 Task: Add a signature Francisco Garcia containing Best wishes for a happy Independence Day, Francisco Garcia to email address softage.4@softage.net and add a label Training
Action: Mouse moved to (1034, 103)
Screenshot: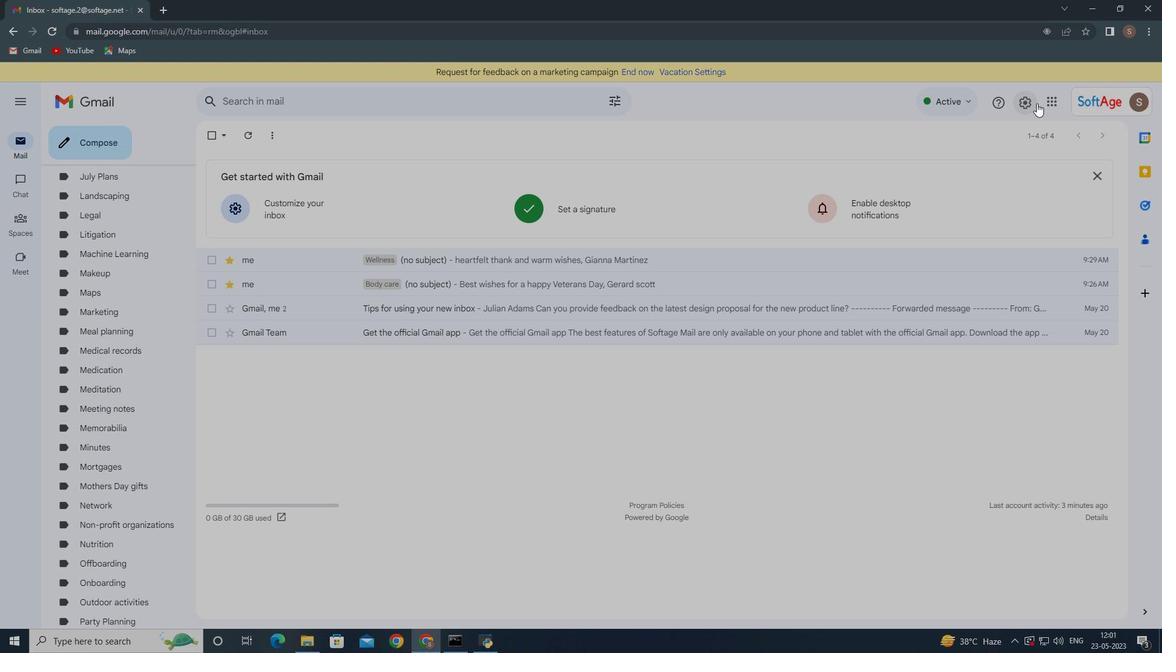 
Action: Mouse pressed left at (1034, 103)
Screenshot: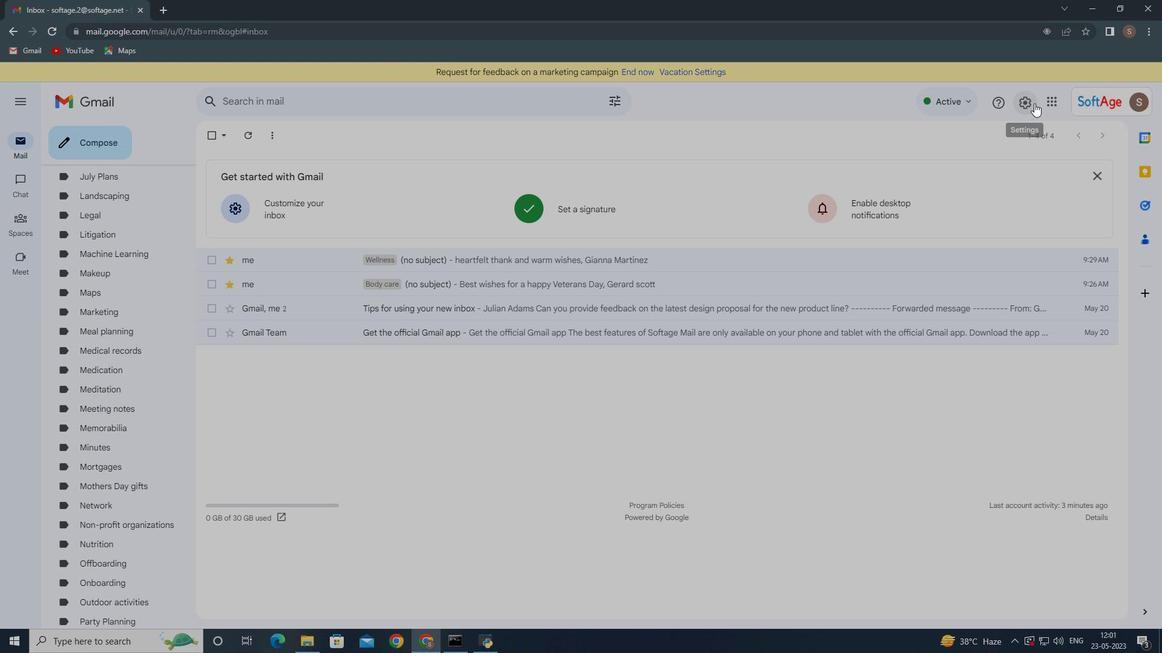 
Action: Mouse moved to (990, 158)
Screenshot: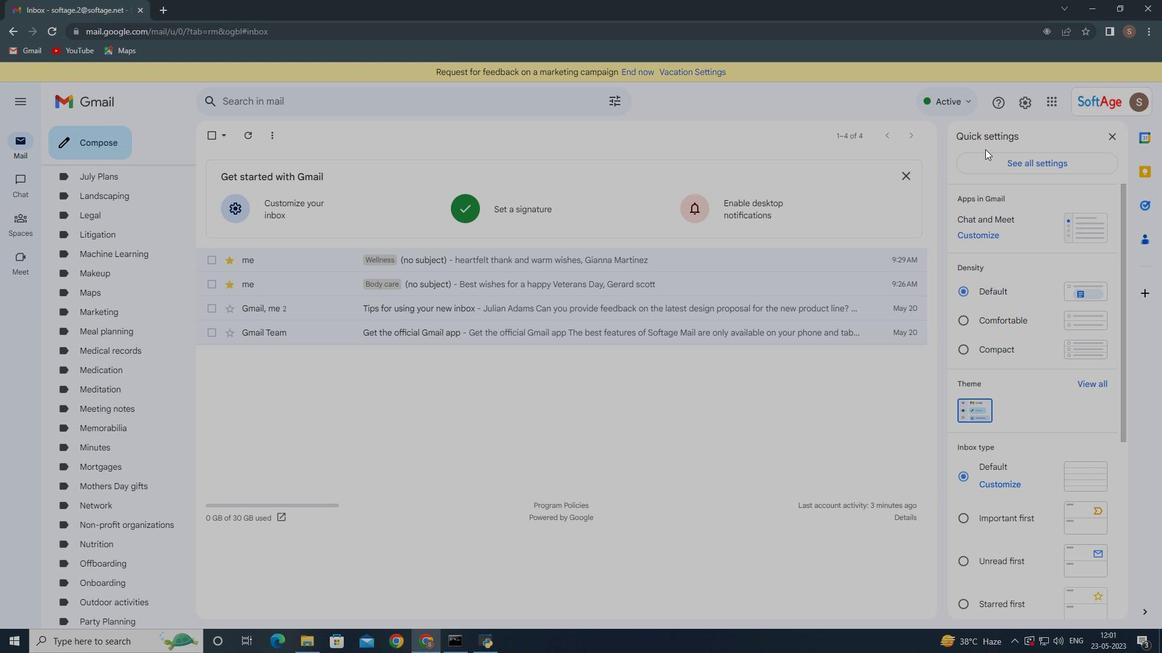 
Action: Mouse pressed left at (990, 158)
Screenshot: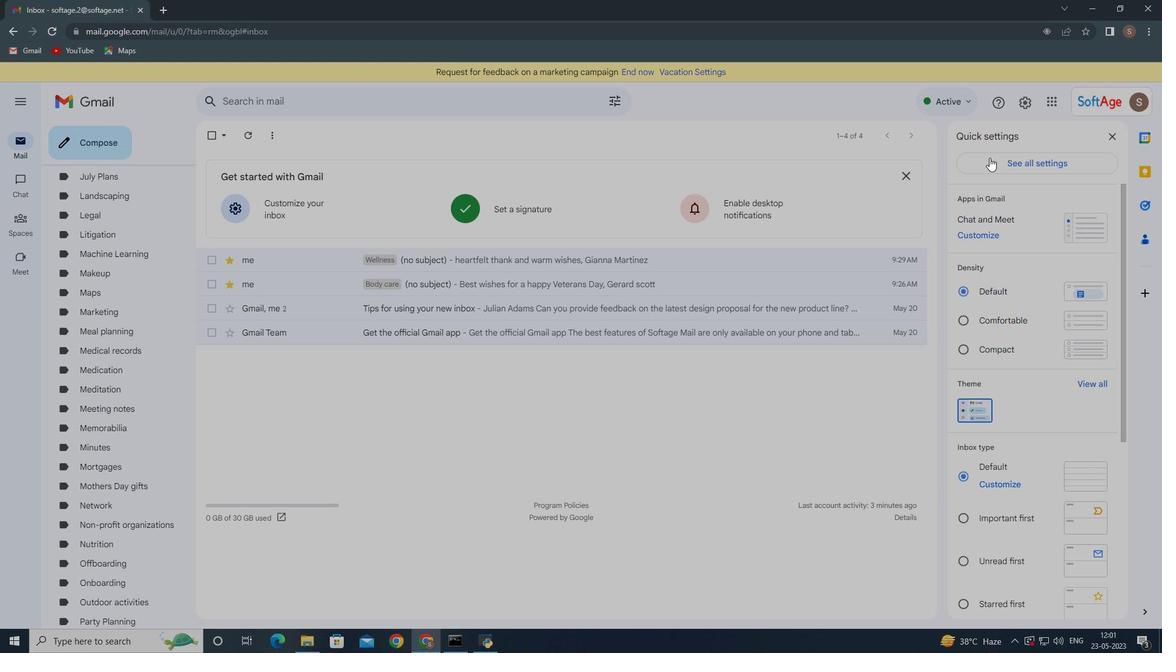 
Action: Mouse moved to (548, 214)
Screenshot: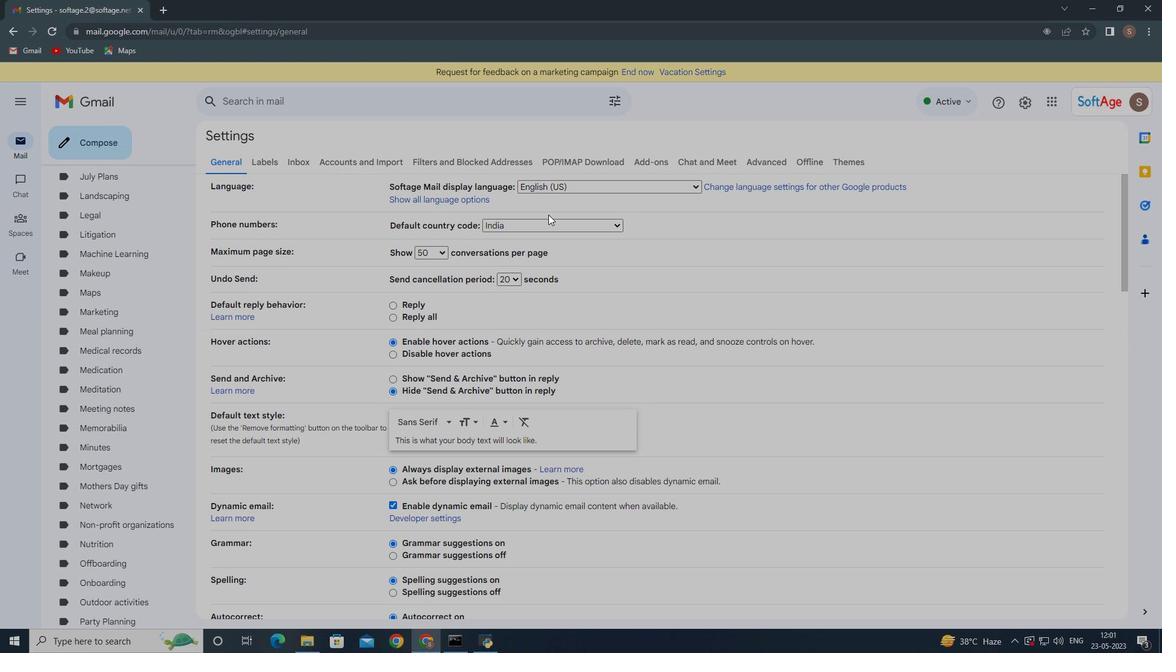 
Action: Mouse scrolled (548, 214) with delta (0, 0)
Screenshot: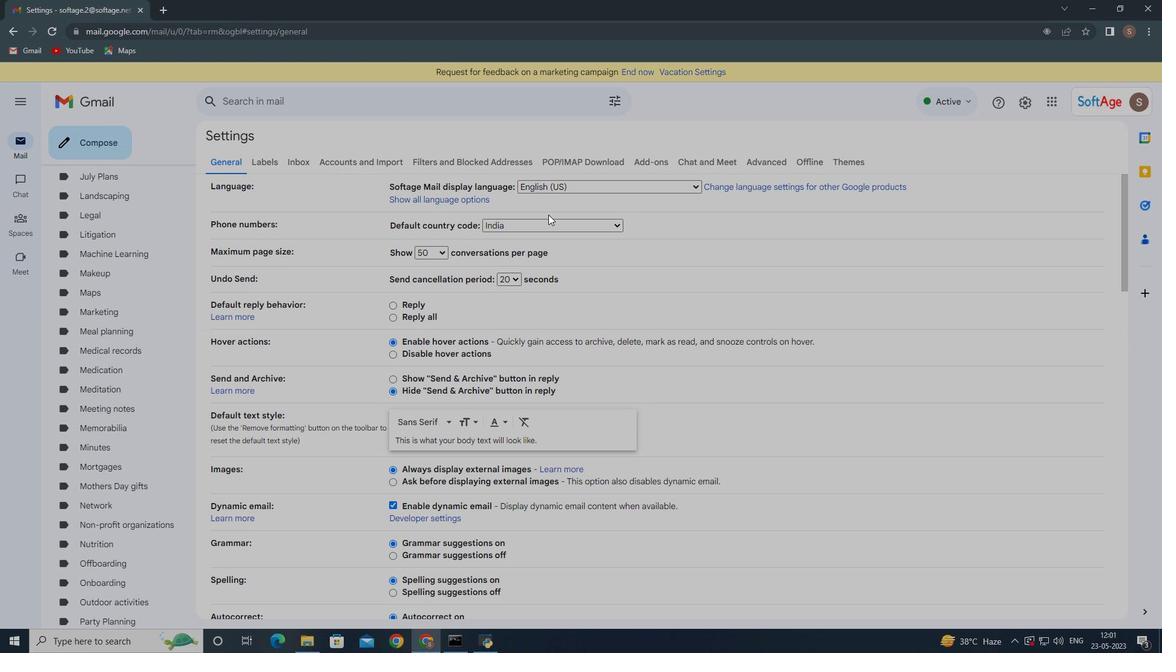 
Action: Mouse moved to (548, 215)
Screenshot: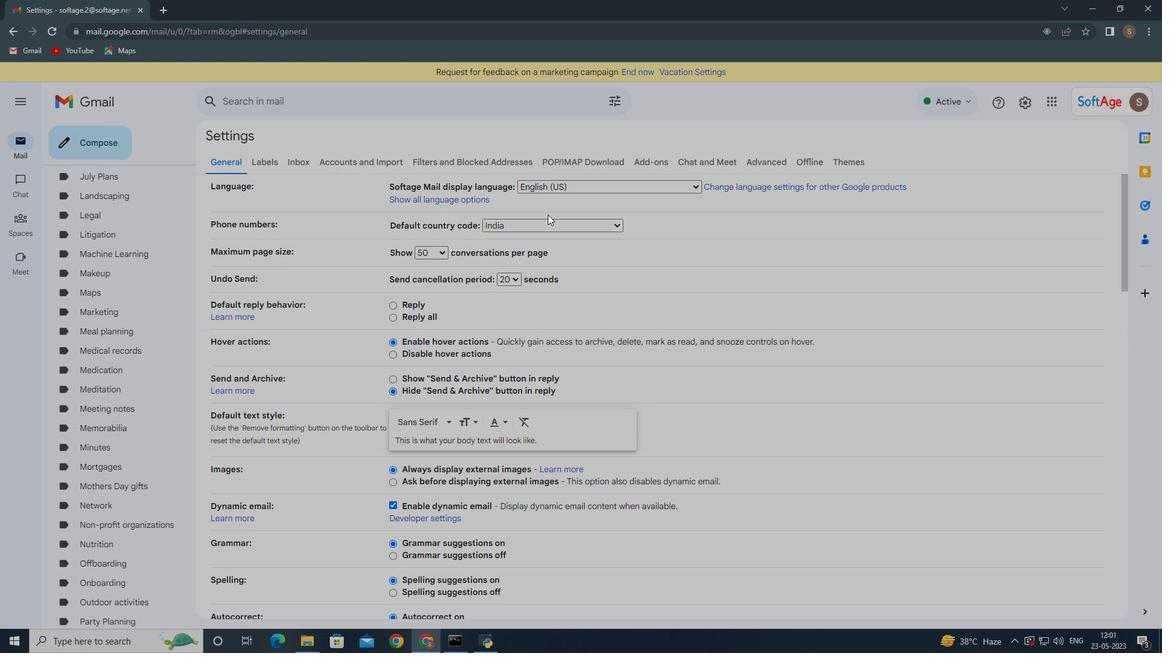 
Action: Mouse scrolled (548, 214) with delta (0, 0)
Screenshot: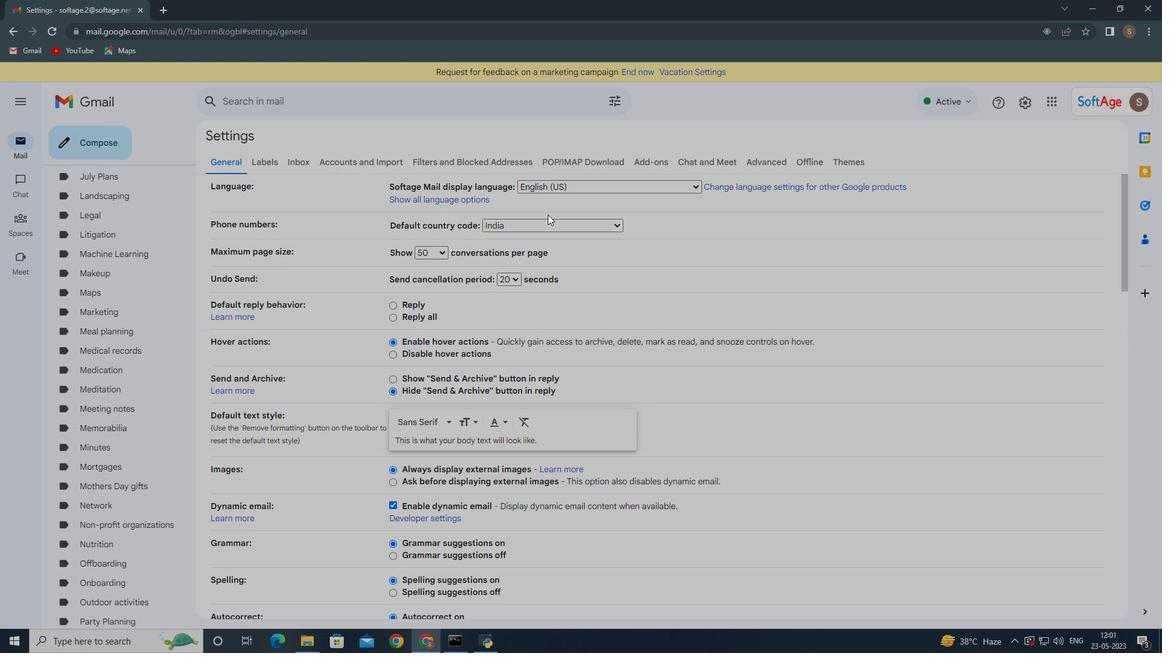 
Action: Mouse moved to (548, 216)
Screenshot: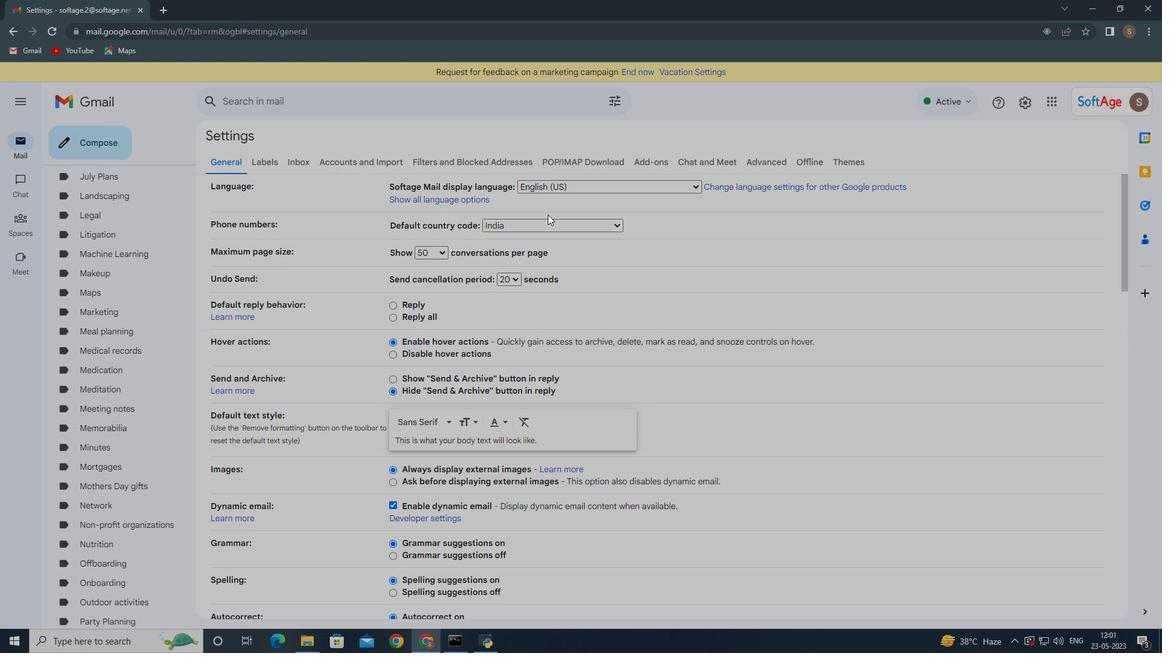 
Action: Mouse scrolled (548, 215) with delta (0, 0)
Screenshot: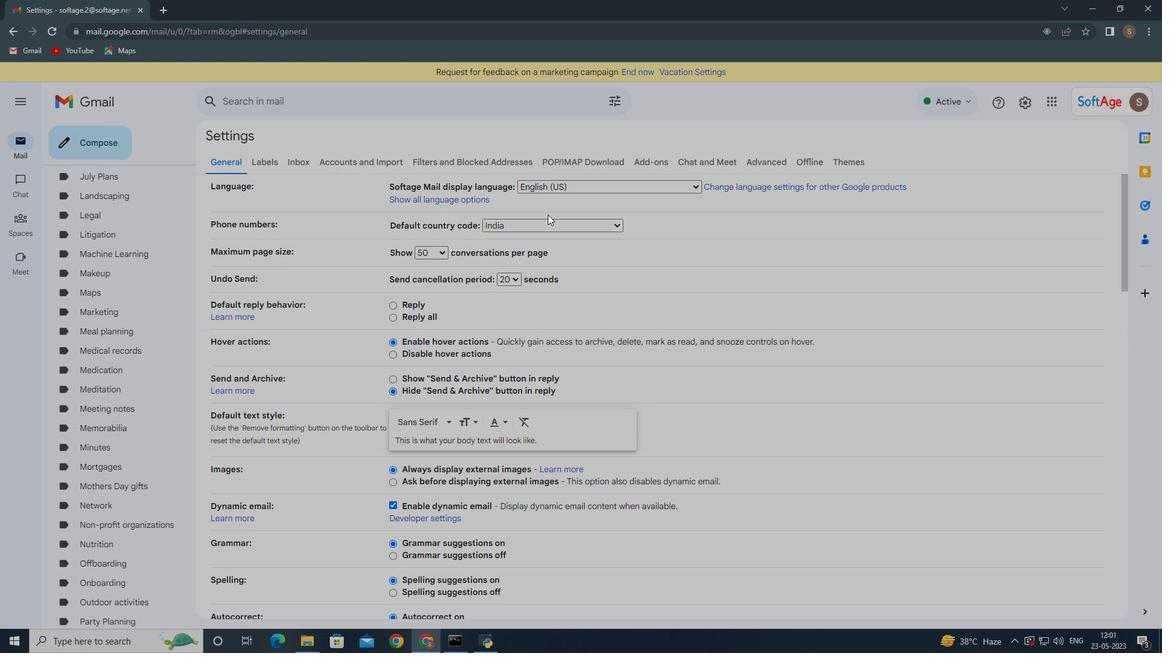 
Action: Mouse scrolled (548, 215) with delta (0, 0)
Screenshot: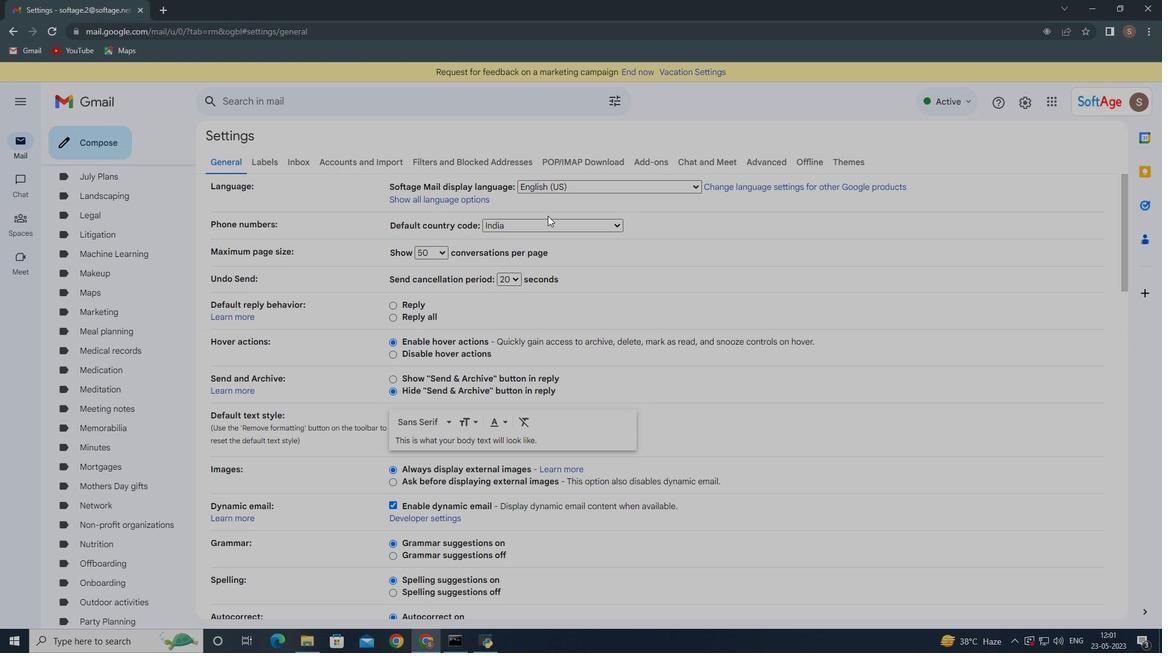 
Action: Mouse scrolled (548, 215) with delta (0, 0)
Screenshot: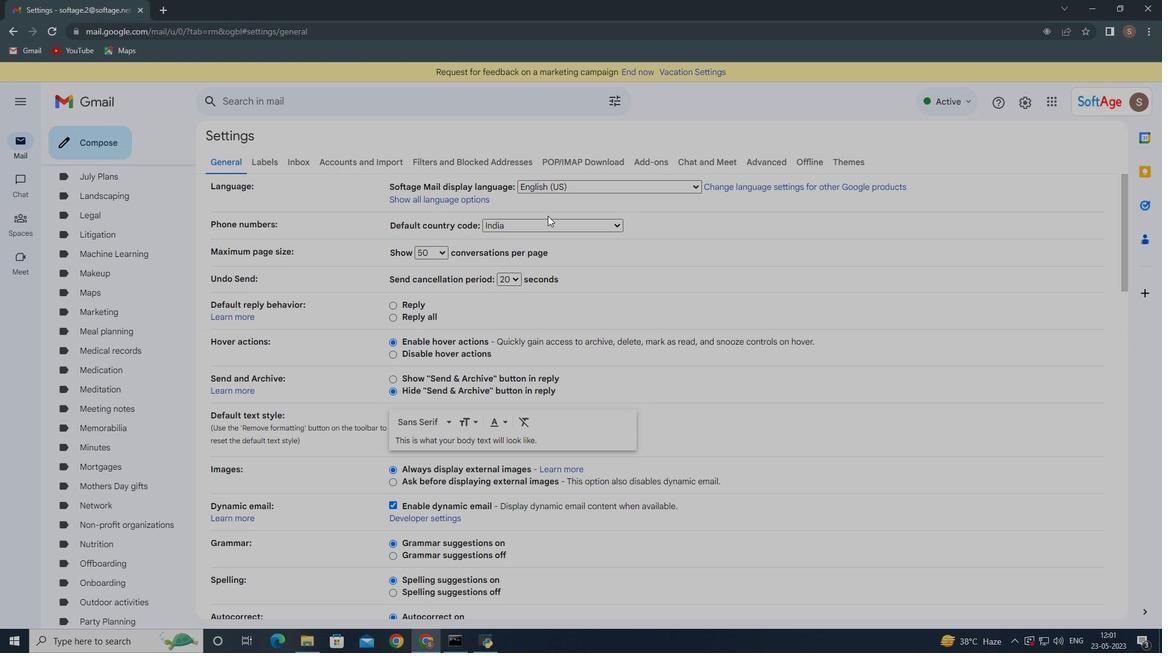 
Action: Mouse moved to (544, 222)
Screenshot: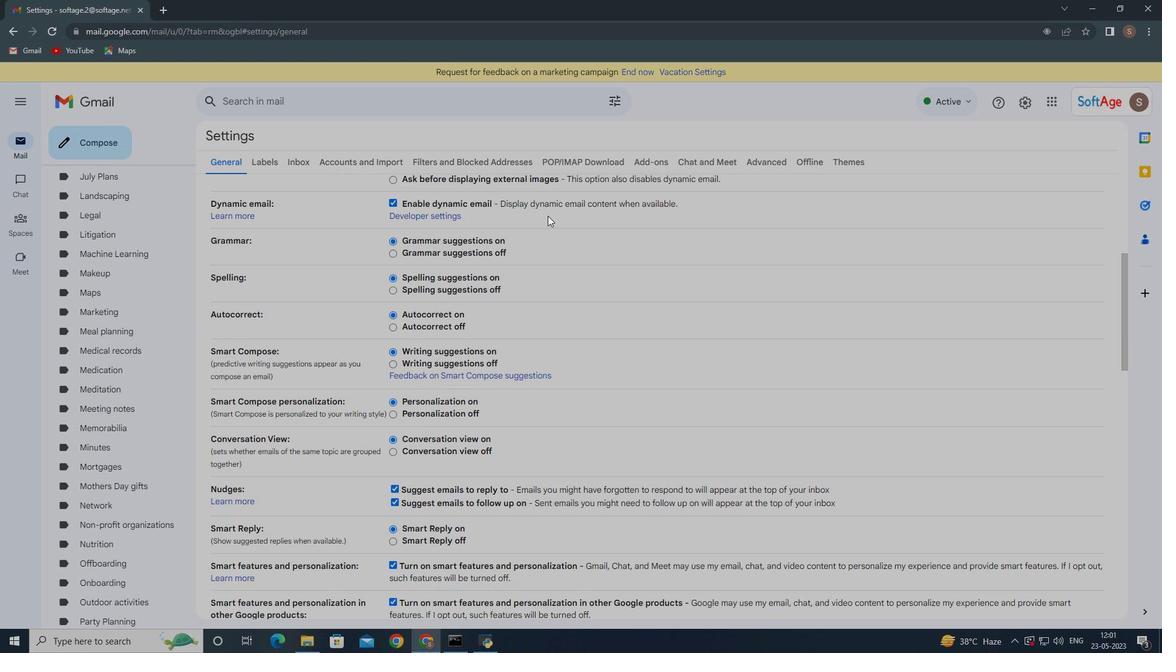
Action: Mouse scrolled (546, 217) with delta (0, 0)
Screenshot: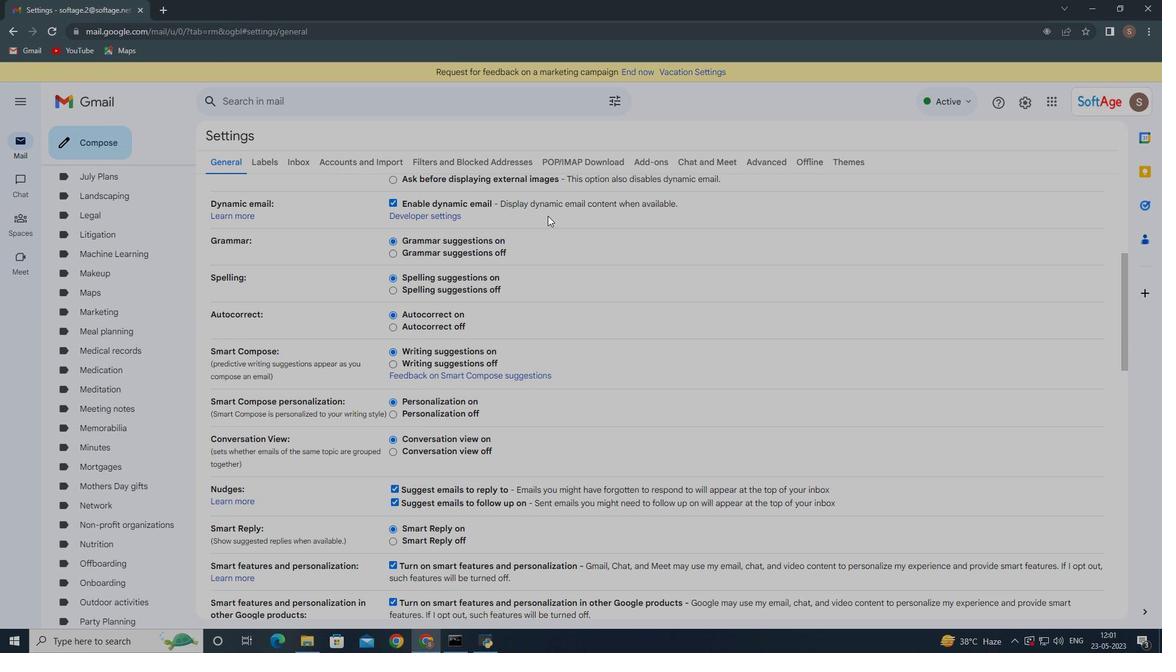 
Action: Mouse scrolled (546, 219) with delta (0, 0)
Screenshot: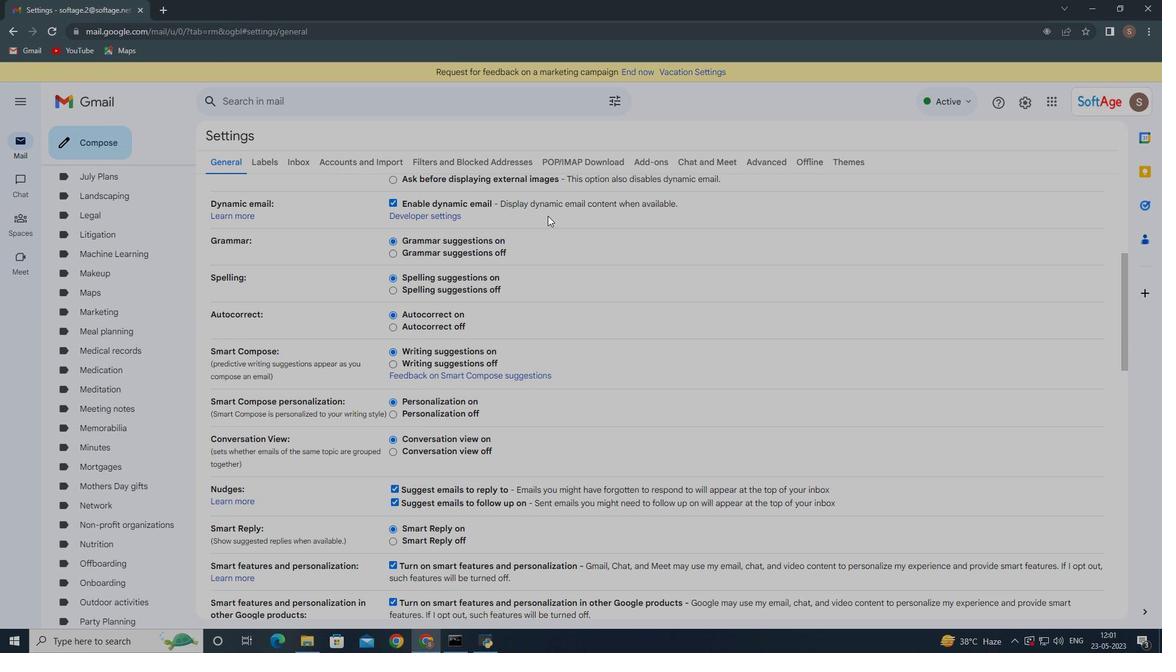 
Action: Mouse scrolled (544, 221) with delta (0, 0)
Screenshot: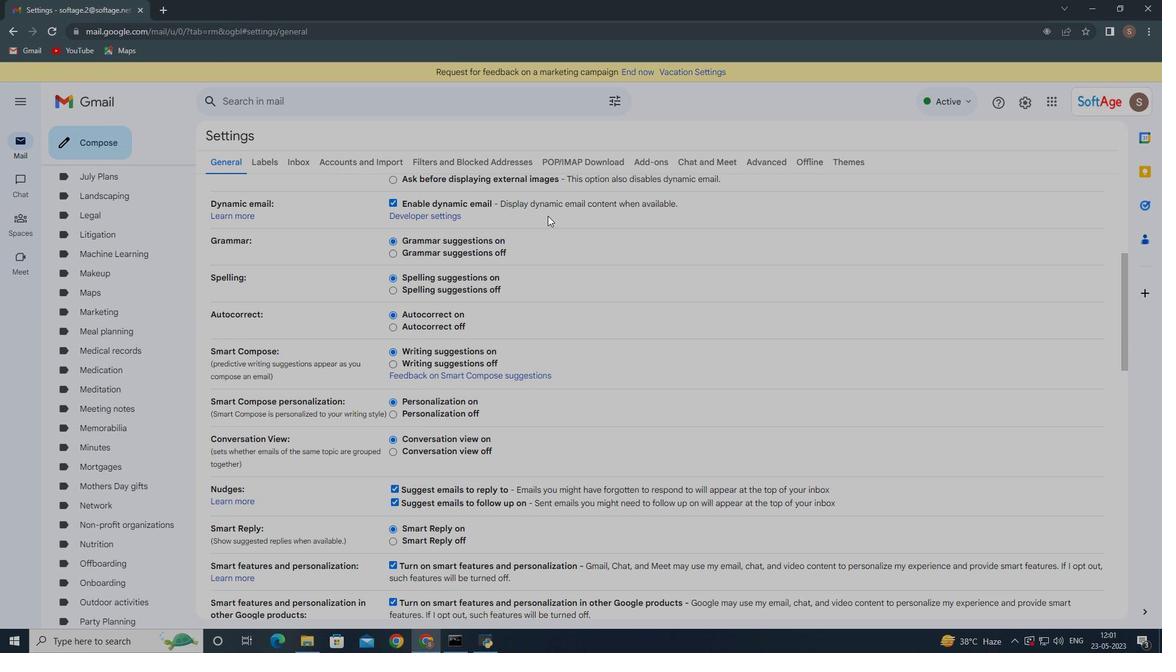 
Action: Mouse moved to (544, 223)
Screenshot: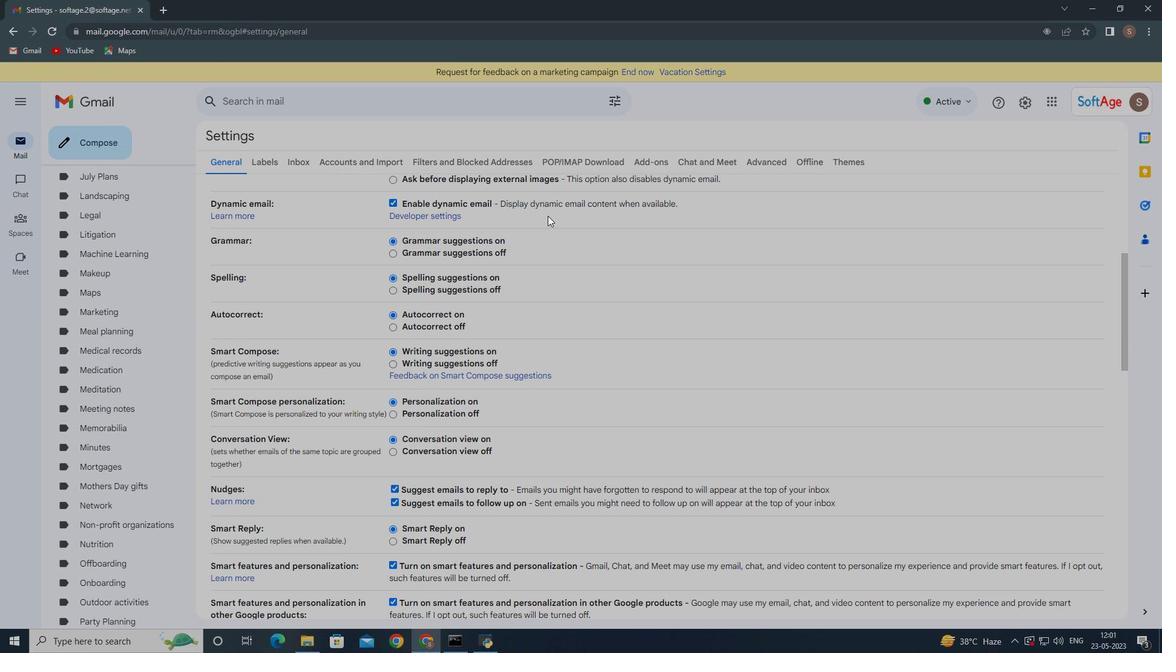 
Action: Mouse scrolled (544, 222) with delta (0, 0)
Screenshot: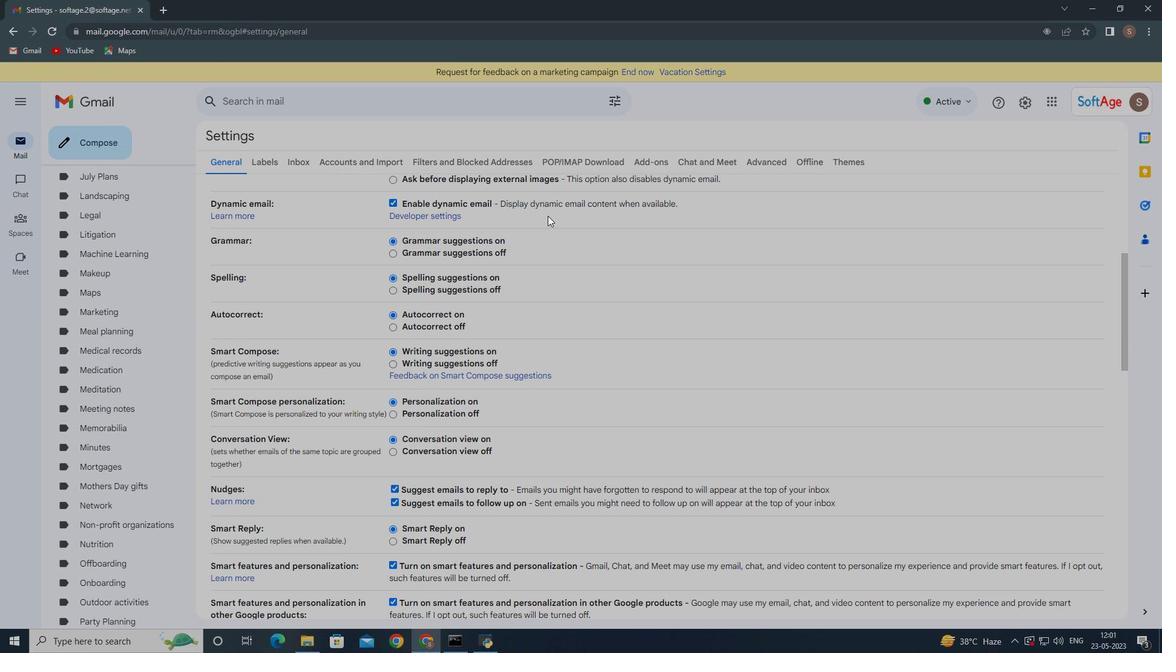 
Action: Mouse moved to (542, 226)
Screenshot: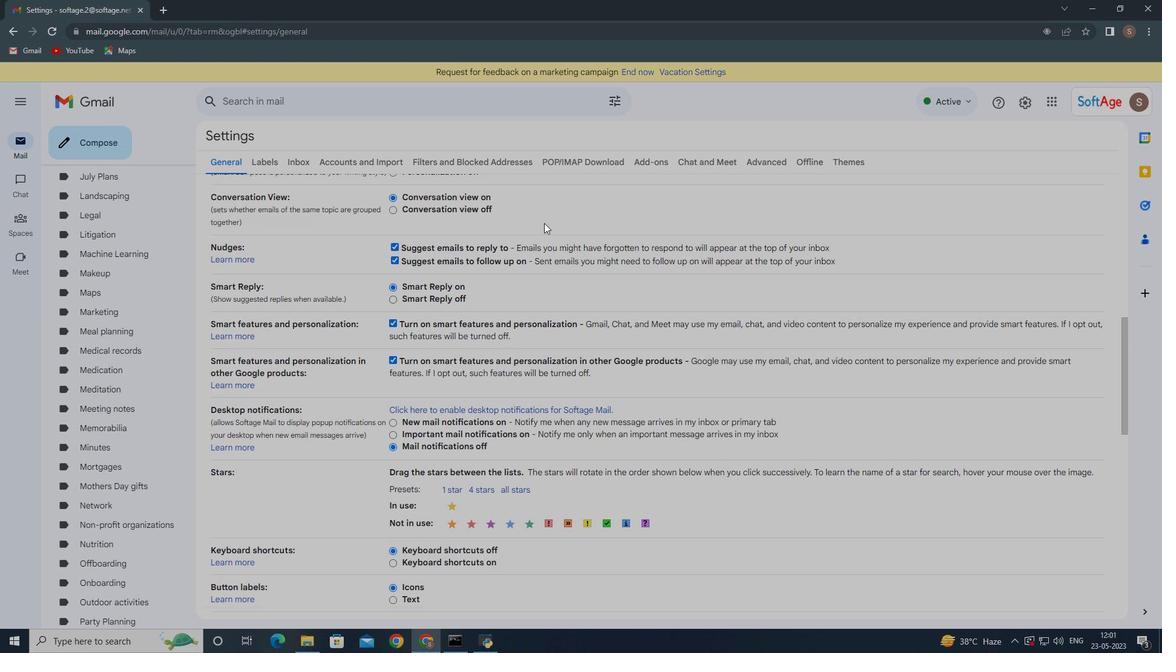 
Action: Mouse scrolled (543, 225) with delta (0, 0)
Screenshot: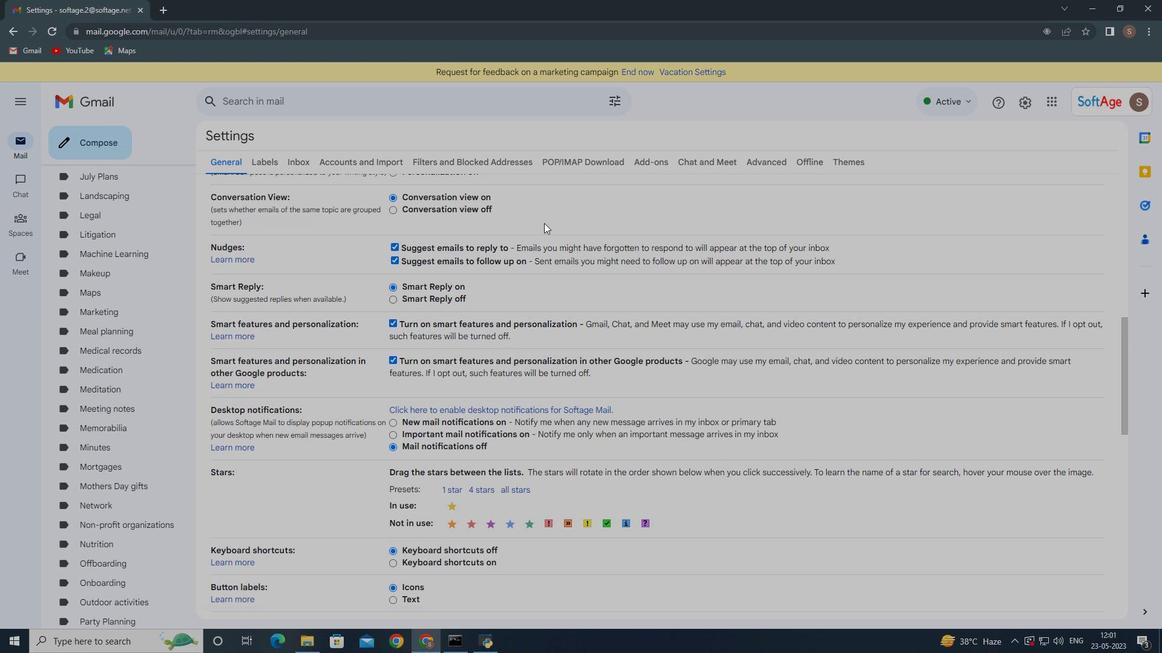 
Action: Mouse moved to (540, 228)
Screenshot: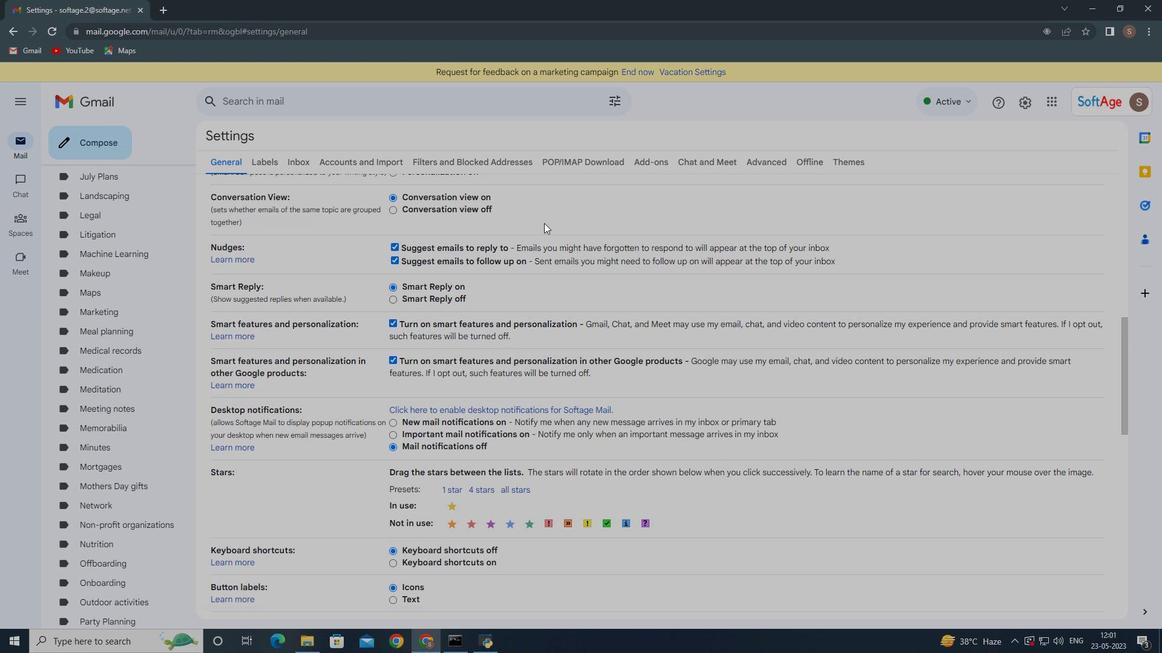 
Action: Mouse scrolled (540, 228) with delta (0, 0)
Screenshot: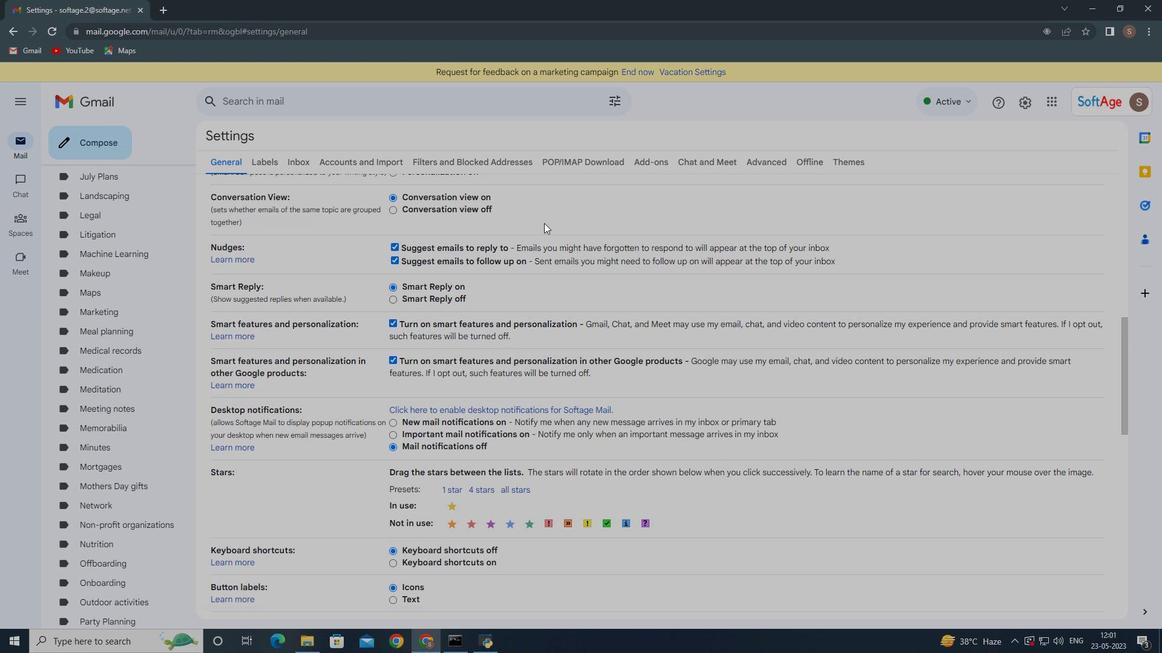 
Action: Mouse moved to (538, 233)
Screenshot: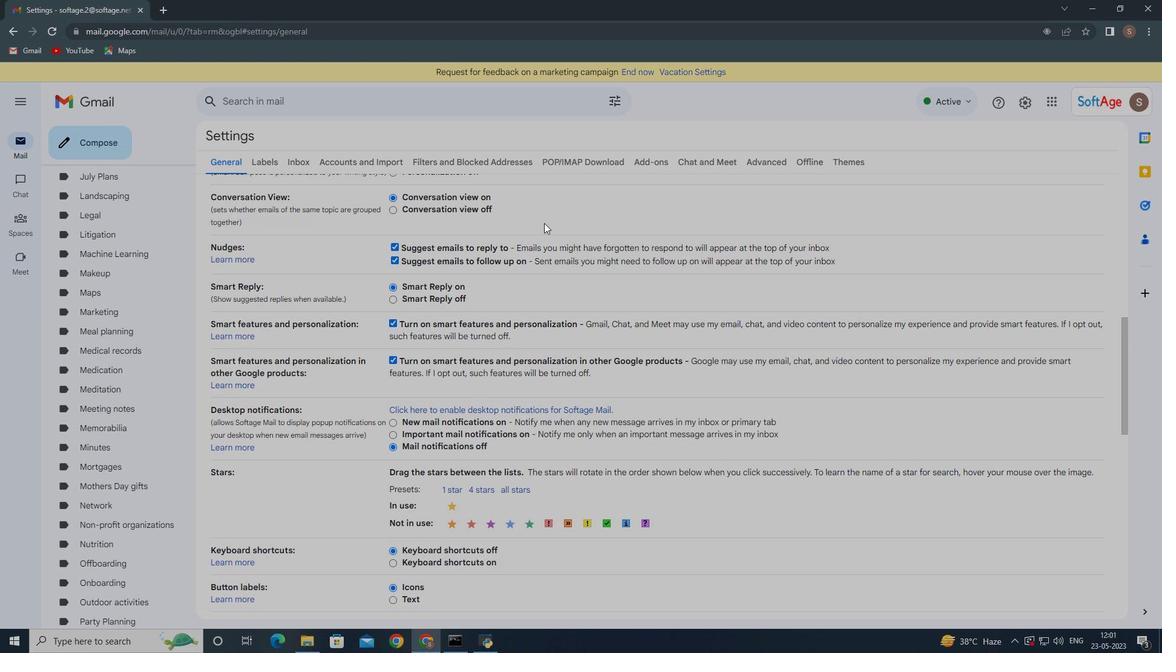 
Action: Mouse scrolled (538, 232) with delta (0, 0)
Screenshot: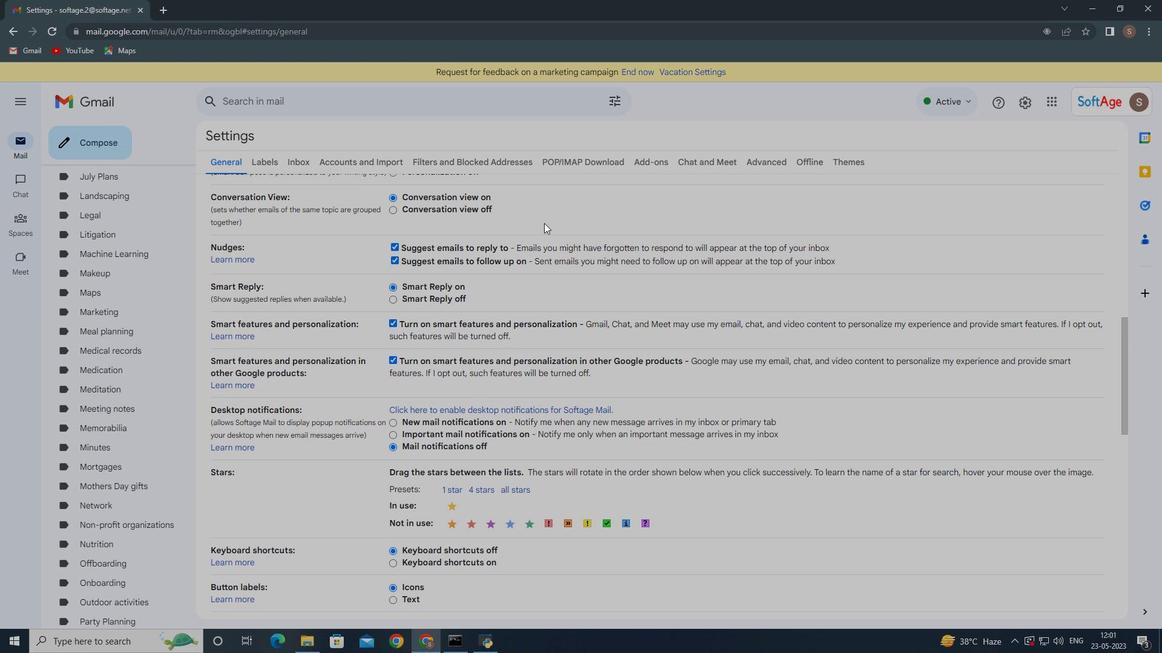 
Action: Mouse moved to (538, 233)
Screenshot: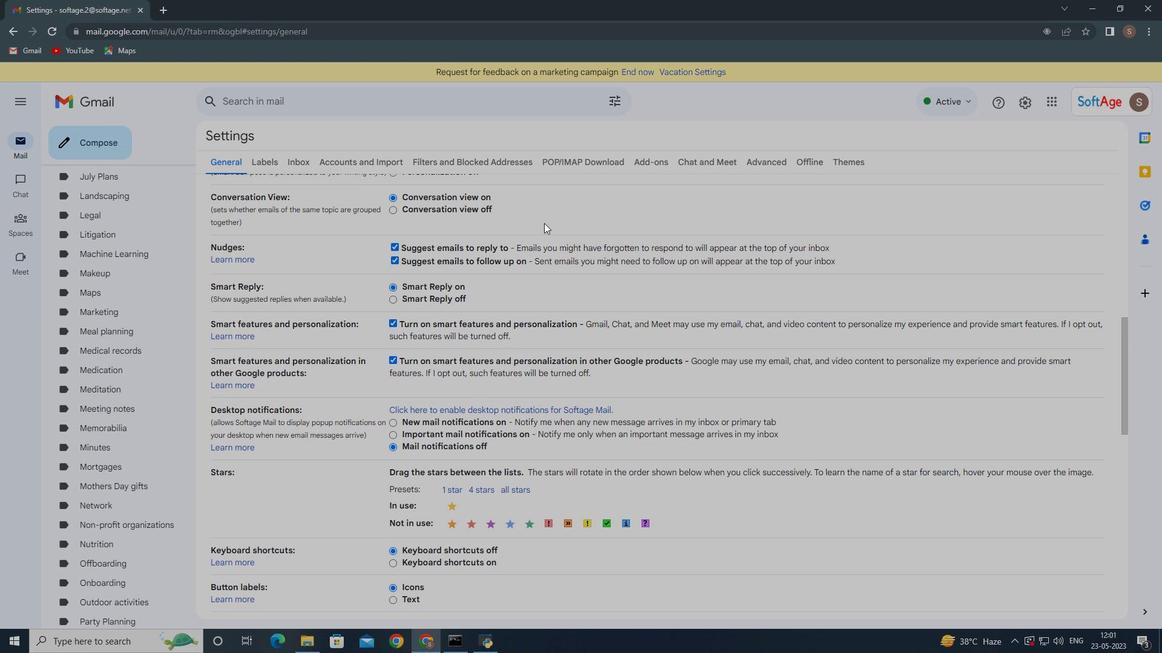 
Action: Mouse scrolled (538, 233) with delta (0, 0)
Screenshot: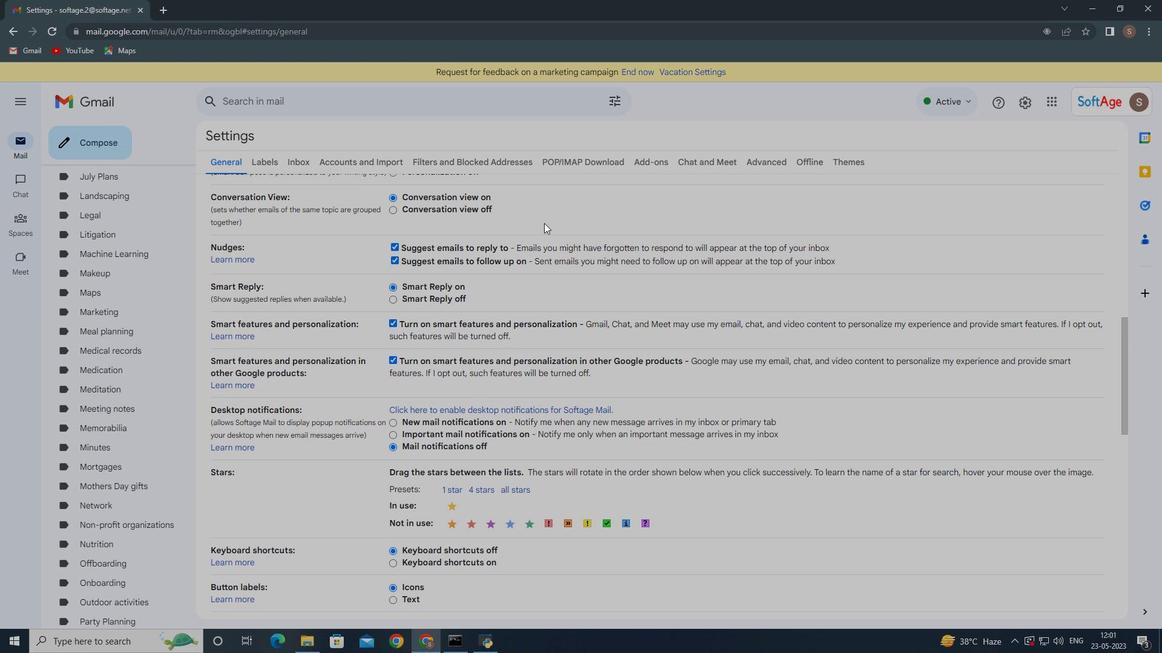 
Action: Mouse moved to (540, 239)
Screenshot: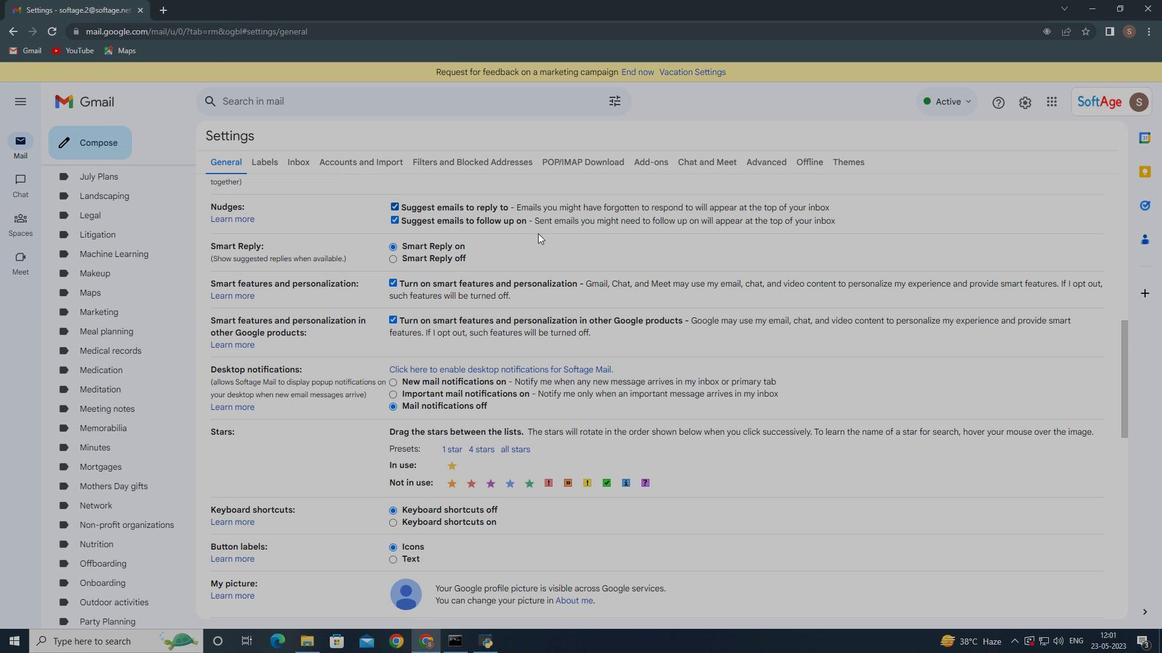 
Action: Mouse scrolled (540, 238) with delta (0, 0)
Screenshot: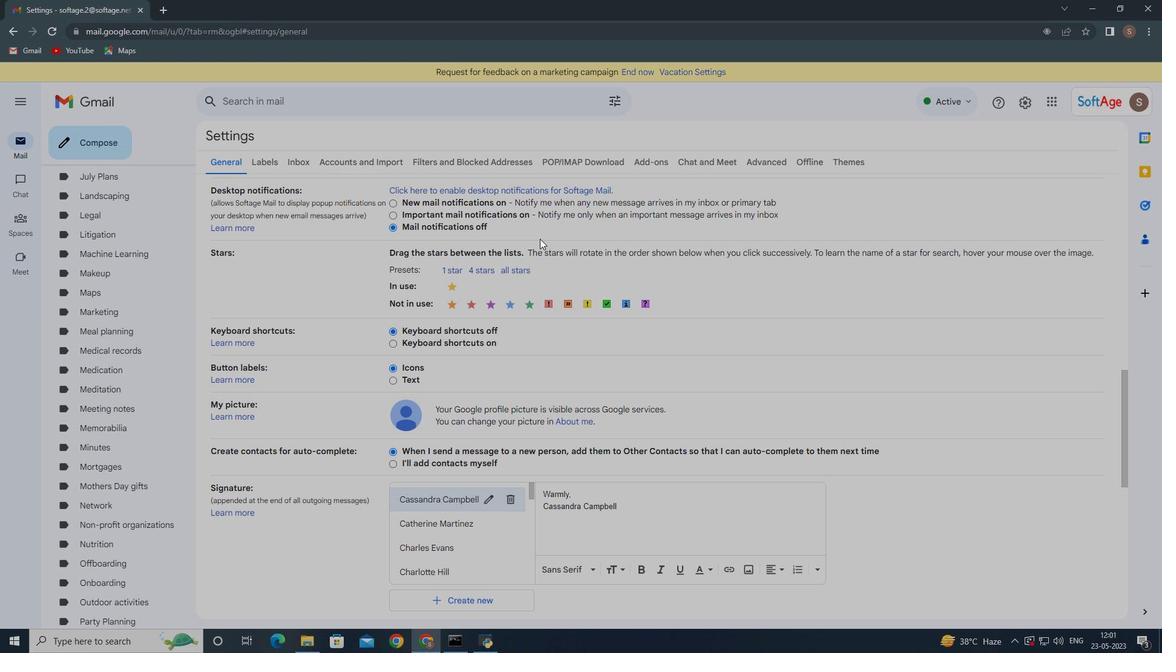
Action: Mouse moved to (540, 242)
Screenshot: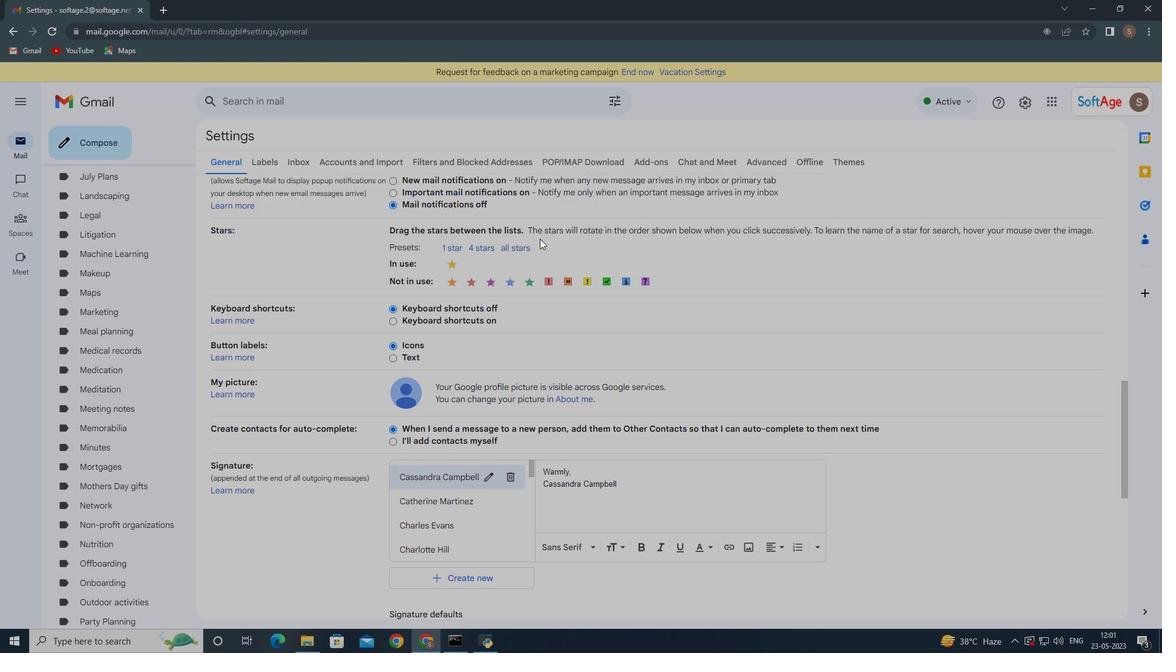 
Action: Mouse scrolled (540, 241) with delta (0, 0)
Screenshot: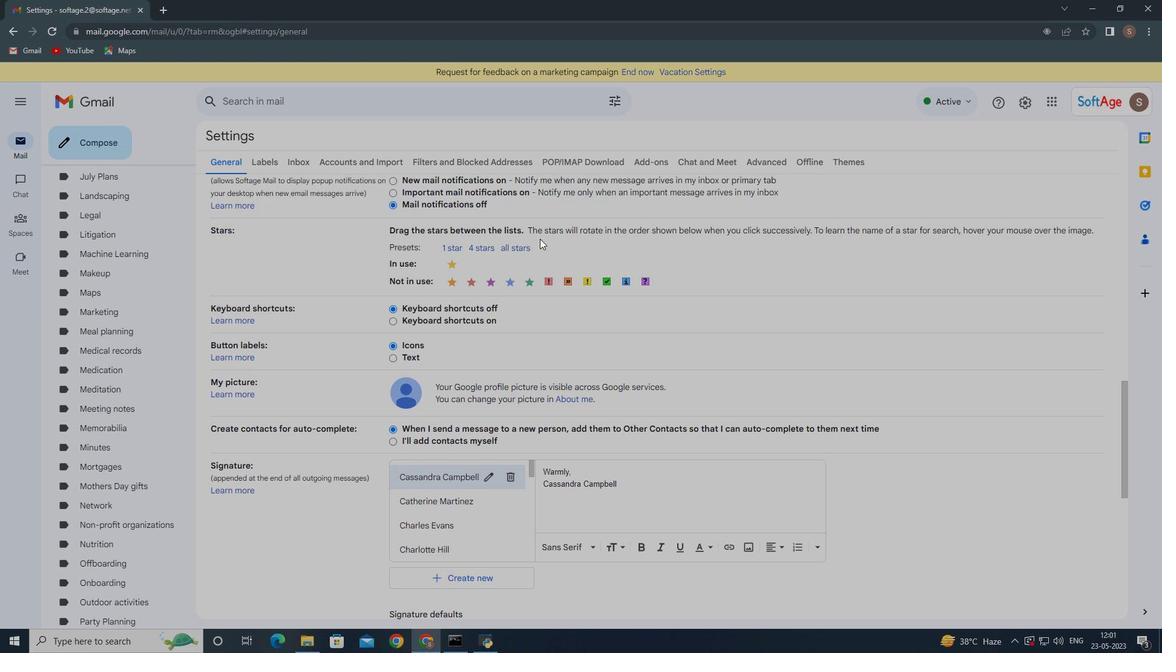 
Action: Mouse moved to (540, 245)
Screenshot: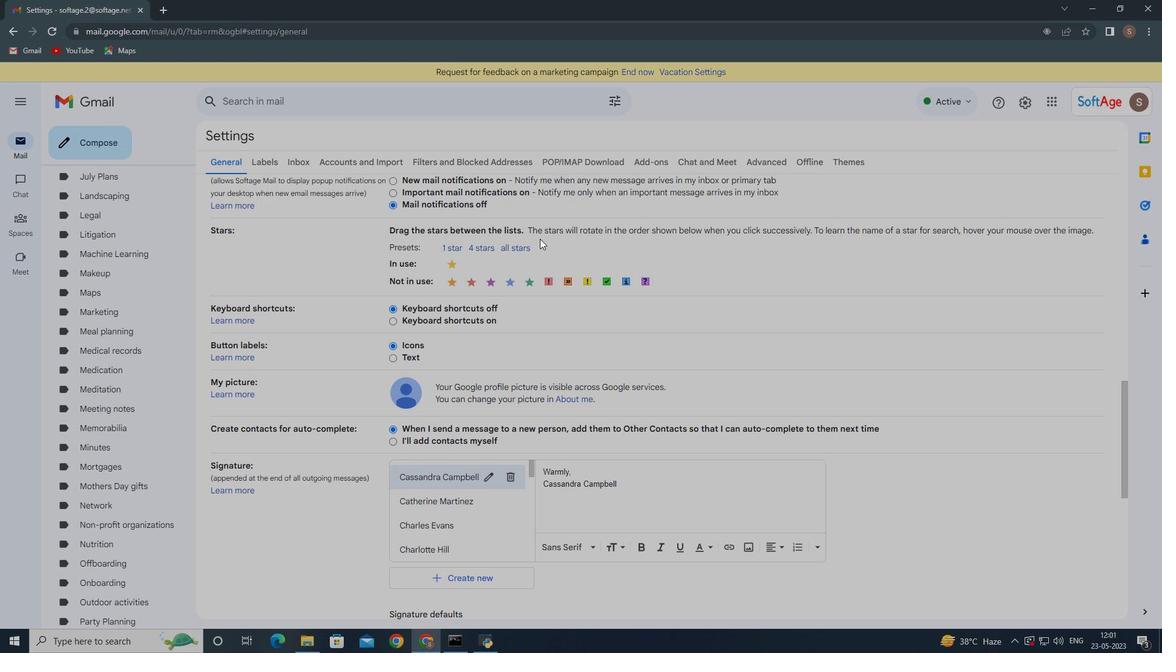 
Action: Mouse scrolled (540, 244) with delta (0, 0)
Screenshot: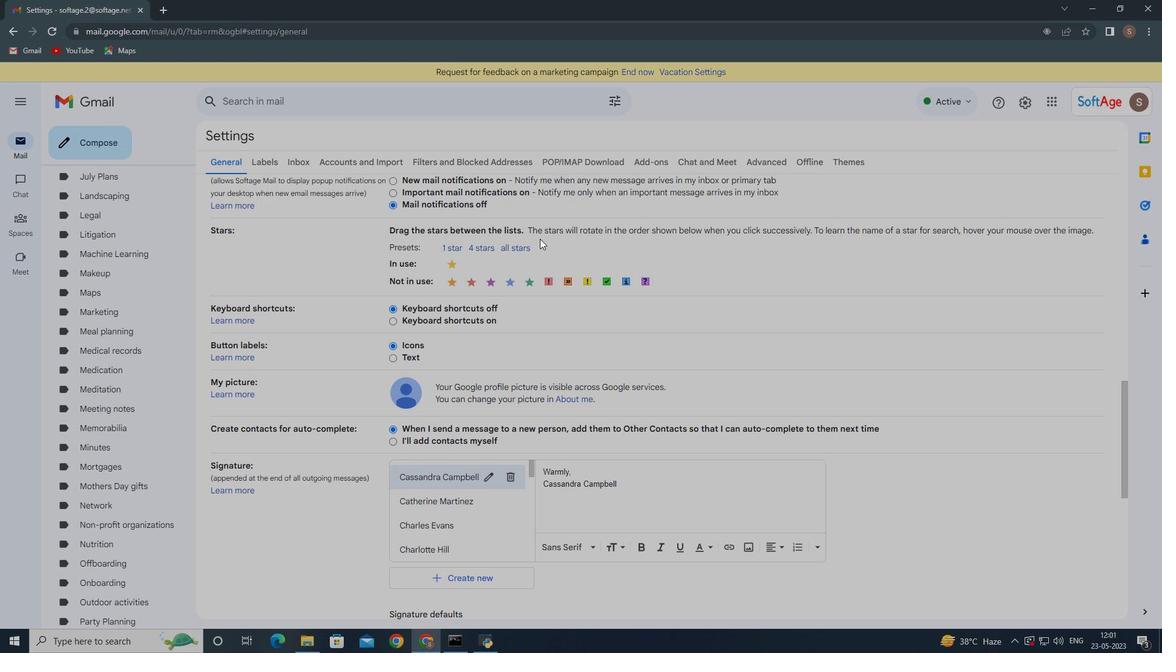 
Action: Mouse moved to (540, 248)
Screenshot: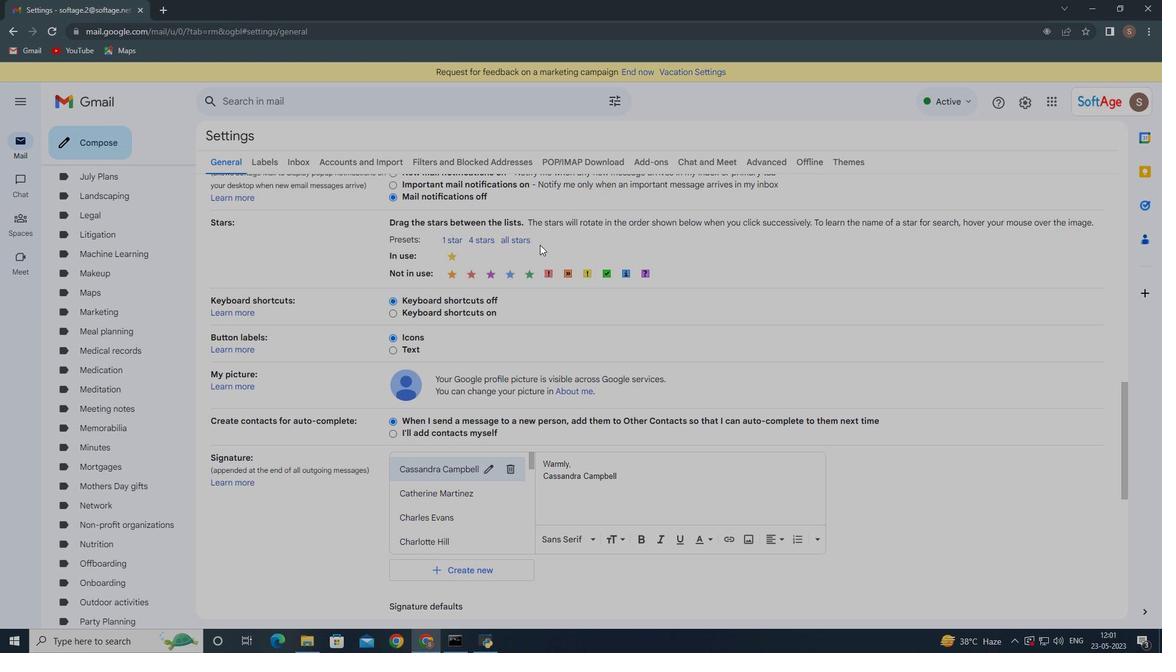 
Action: Mouse scrolled (540, 247) with delta (0, 0)
Screenshot: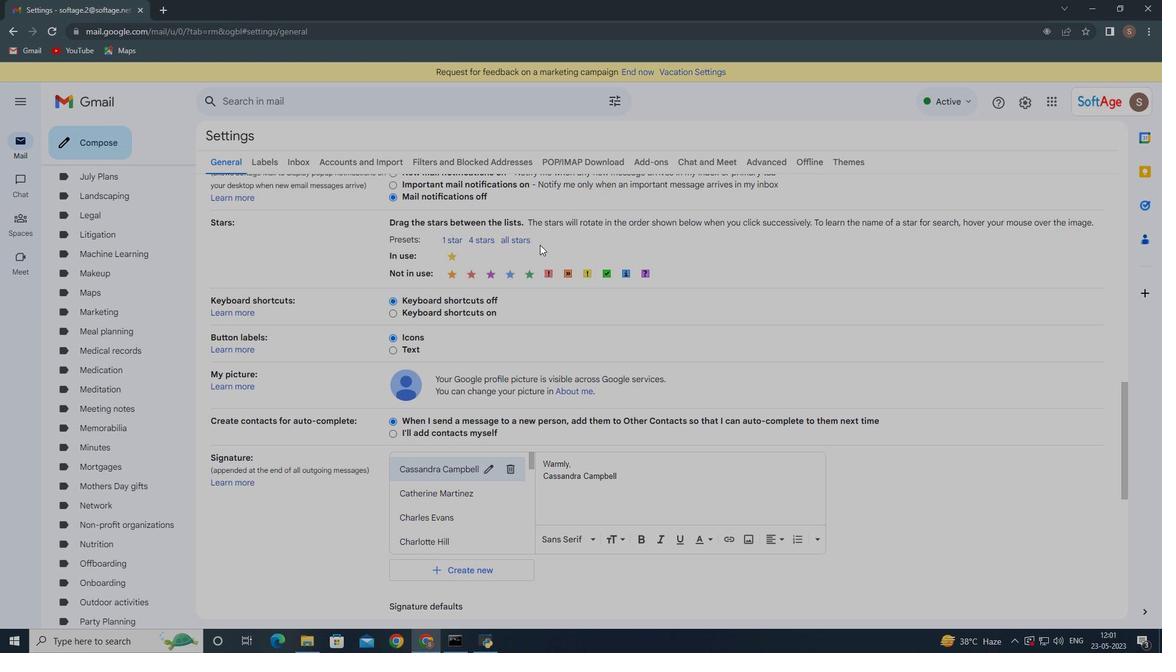 
Action: Mouse moved to (540, 253)
Screenshot: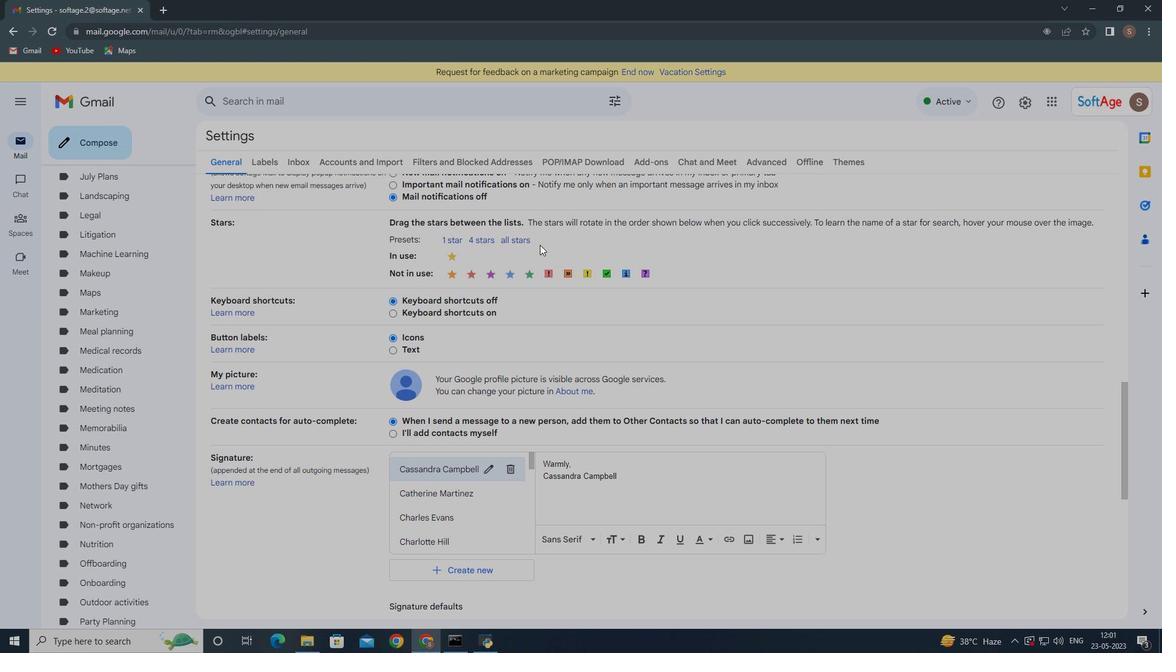 
Action: Mouse scrolled (540, 253) with delta (0, 0)
Screenshot: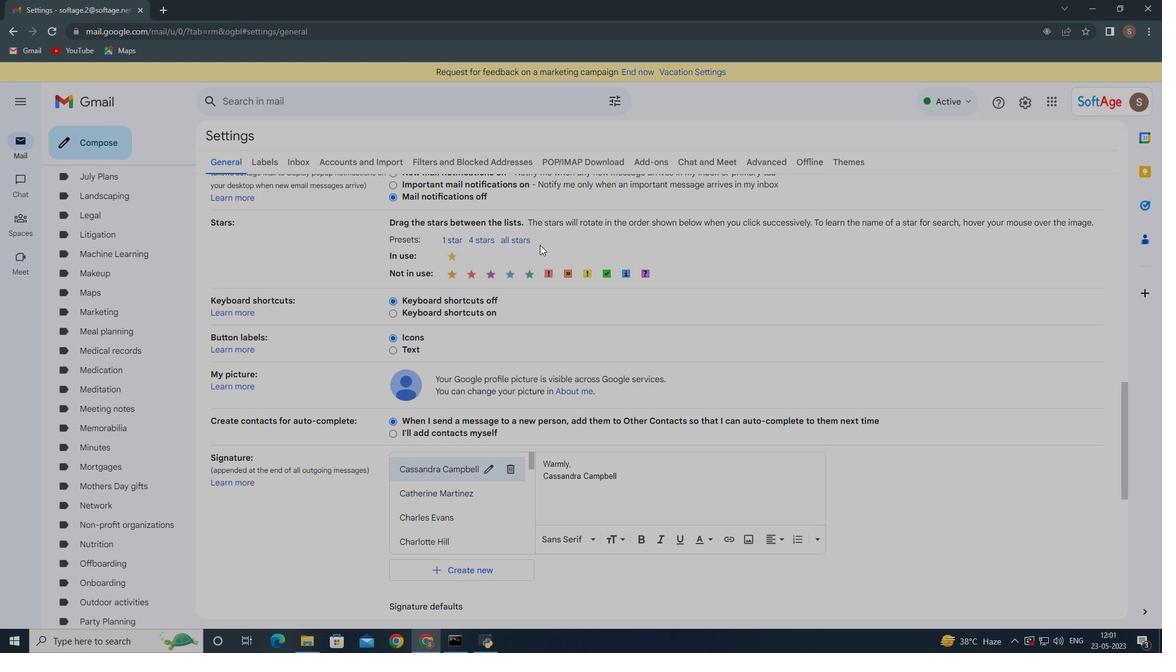 
Action: Mouse moved to (488, 278)
Screenshot: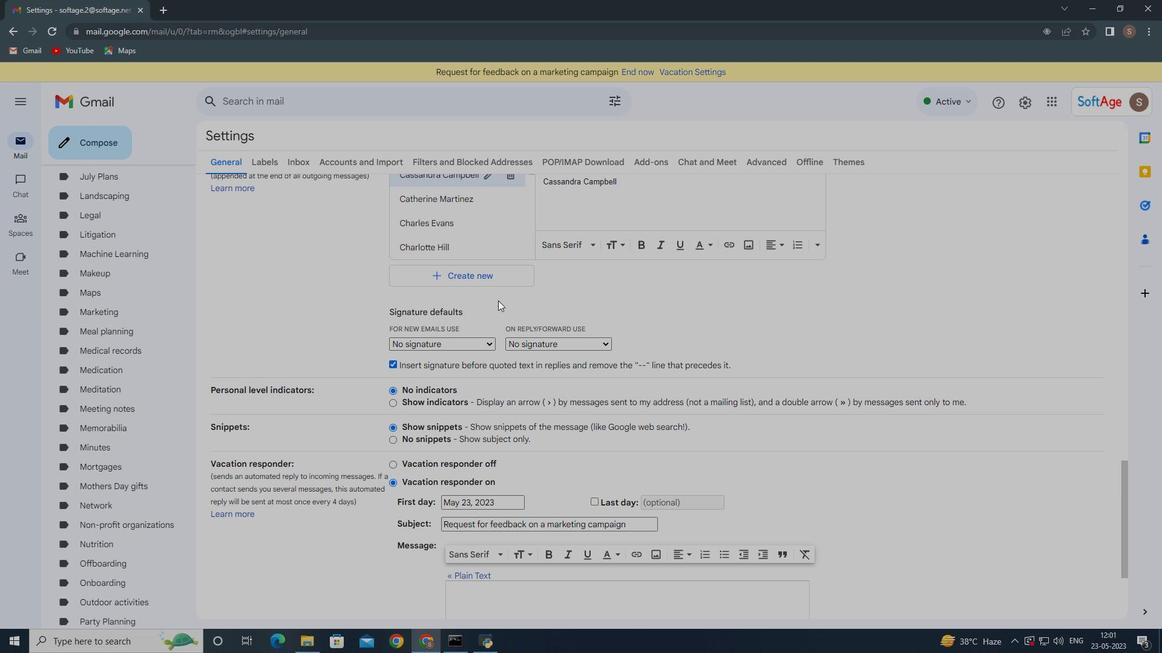 
Action: Mouse pressed left at (488, 278)
Screenshot: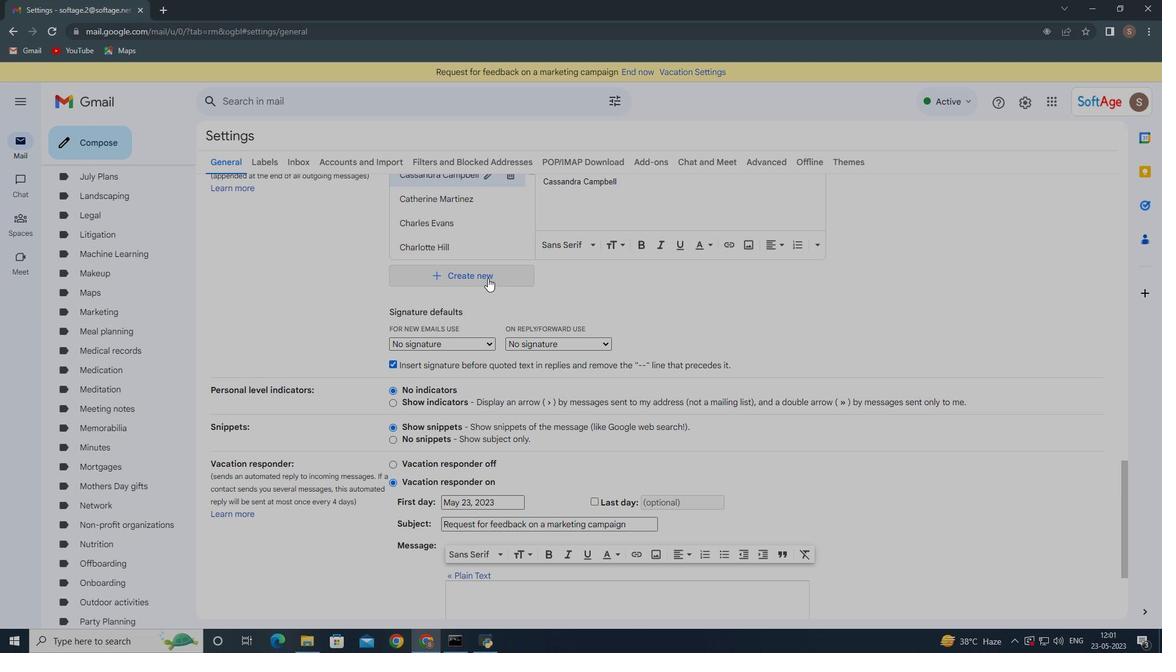 
Action: Mouse moved to (488, 277)
Screenshot: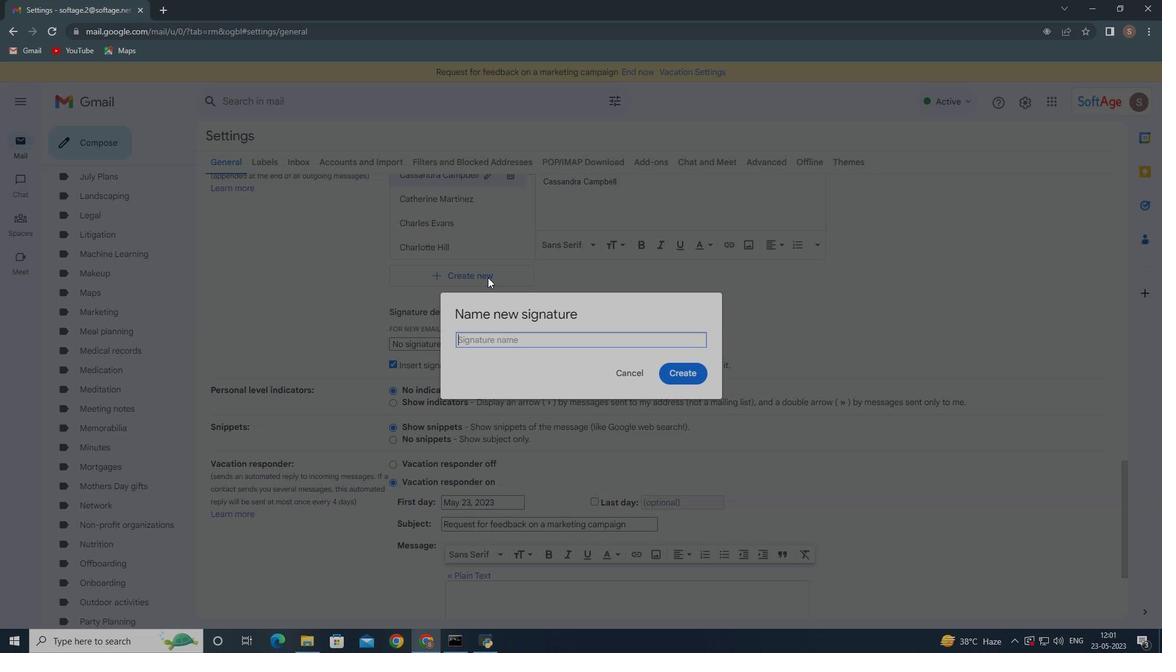 
Action: Key pressed <Key.shift>Franciscp<Key.backspace>o<Key.space><Key.shift><Key.shift><Key.shift><Key.shift><Key.shift><Key.shift><Key.shift><Key.shift><Key.shift><Key.shift><Key.shift><Key.shift><Key.shift><Key.shift><Key.shift><Key.shift><Key.shift><Key.shift><Key.shift><Key.shift><Key.shift><Key.shift><Key.shift><Key.shift><Key.shift><Key.shift><Key.shift><Key.shift><Key.shift><Key.shift><Key.shift><Key.shift><Key.shift><Key.shift>Garcia
Screenshot: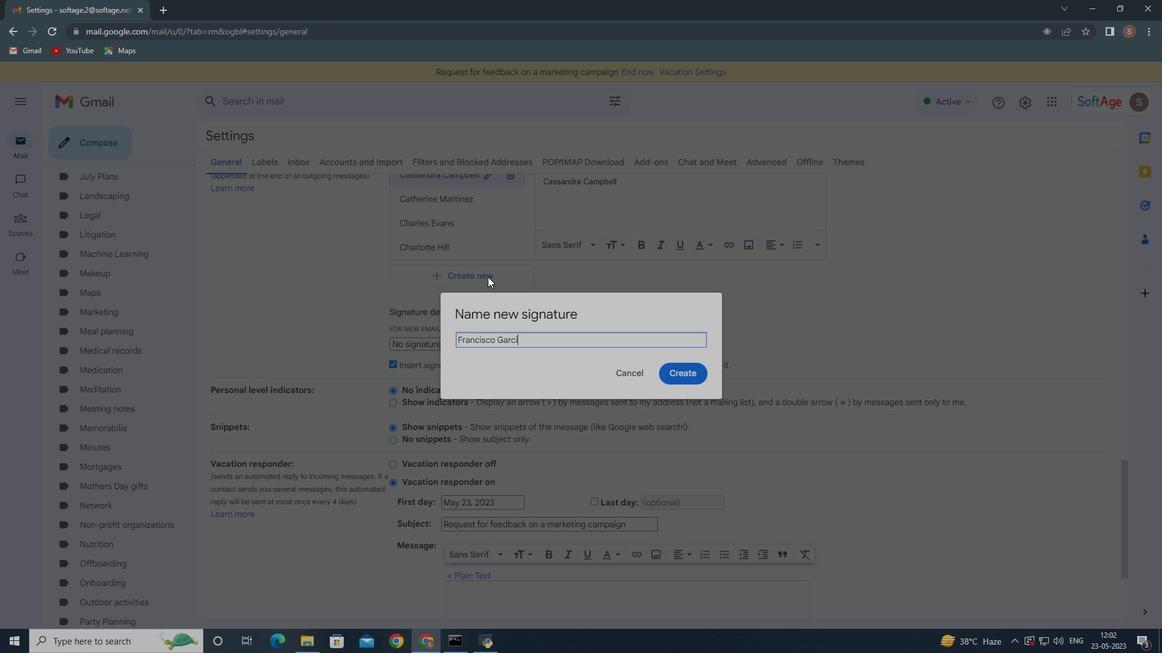 
Action: Mouse moved to (675, 369)
Screenshot: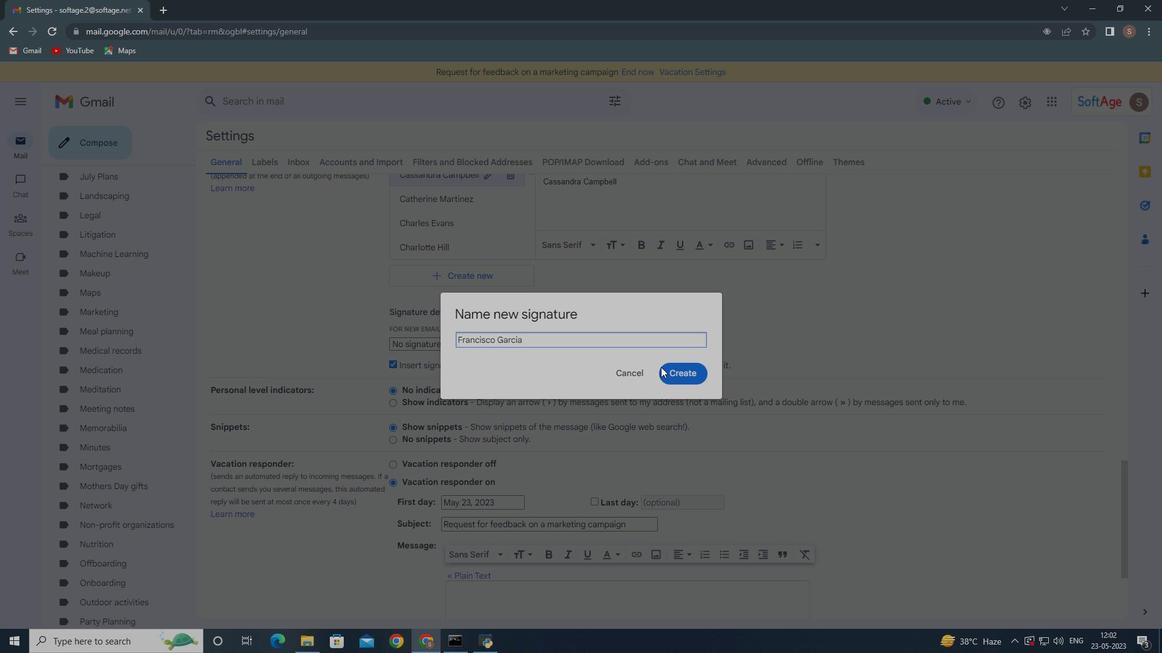 
Action: Mouse pressed left at (675, 369)
Screenshot: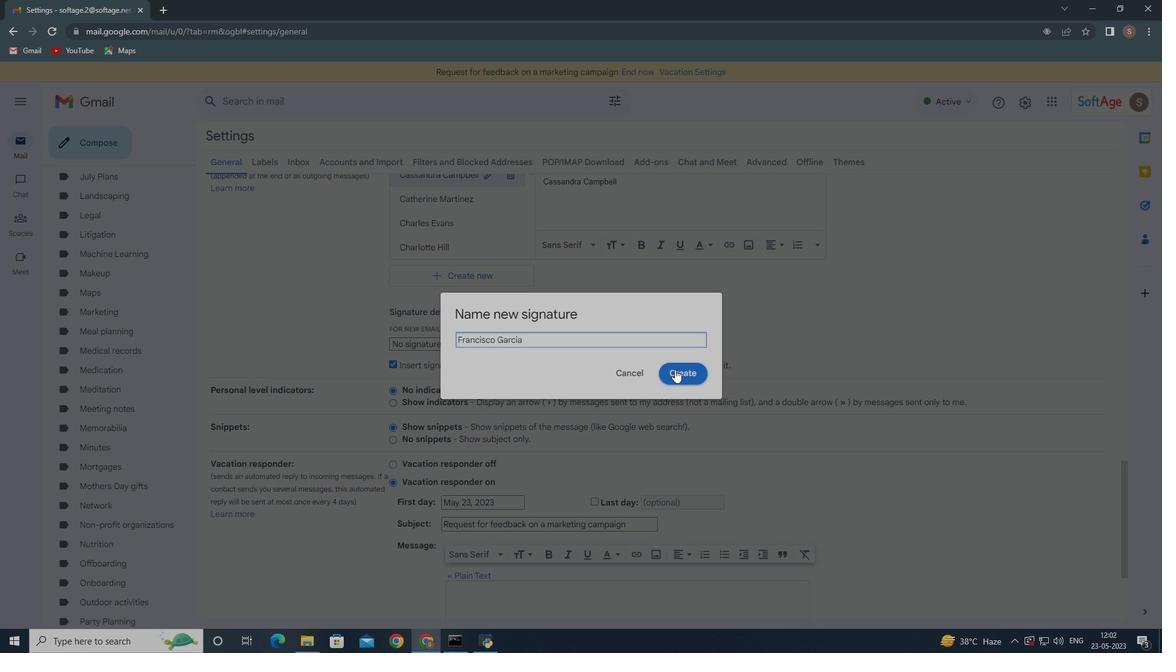
Action: Mouse moved to (597, 392)
Screenshot: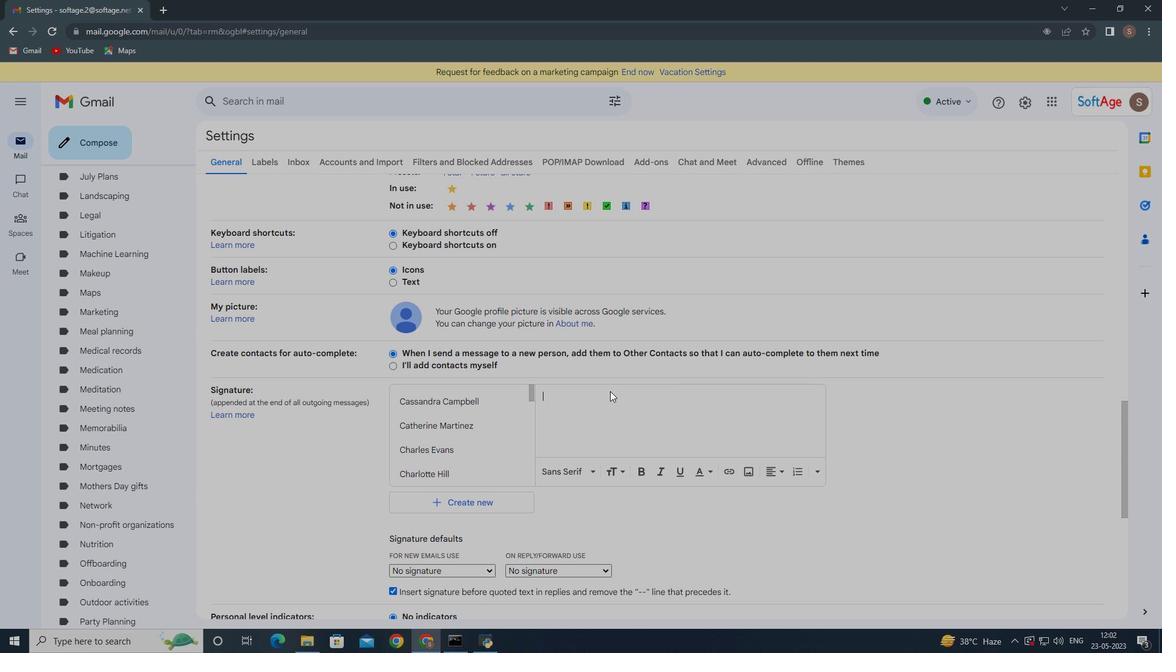 
Action: Mouse scrolled (597, 391) with delta (0, 0)
Screenshot: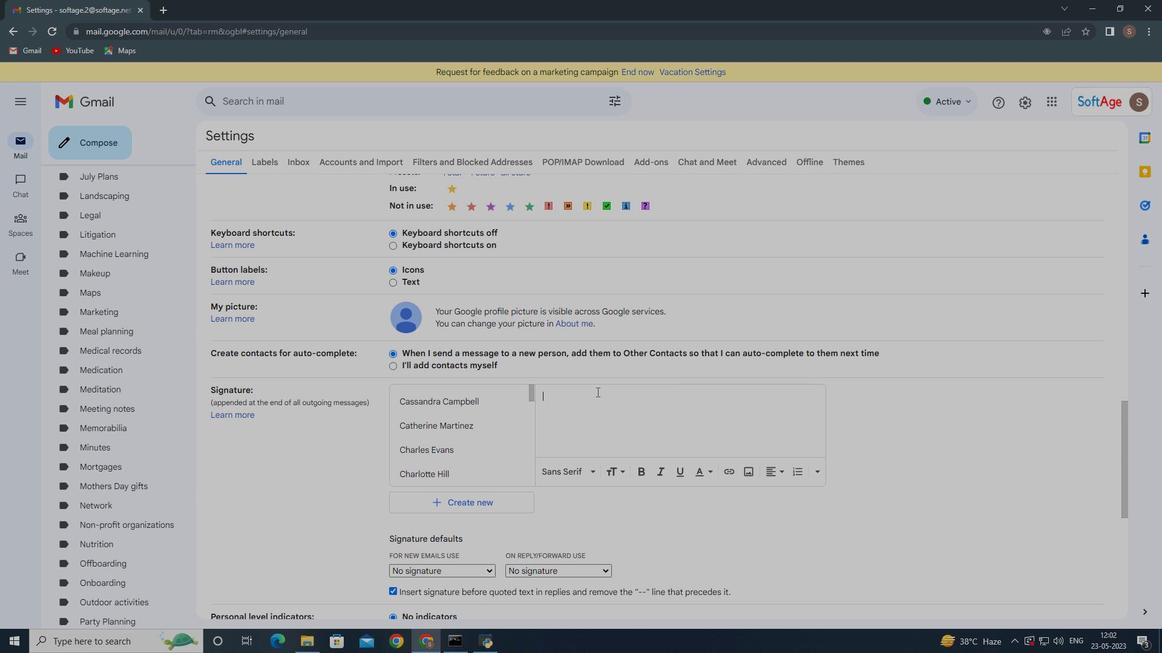 
Action: Mouse scrolled (597, 391) with delta (0, 0)
Screenshot: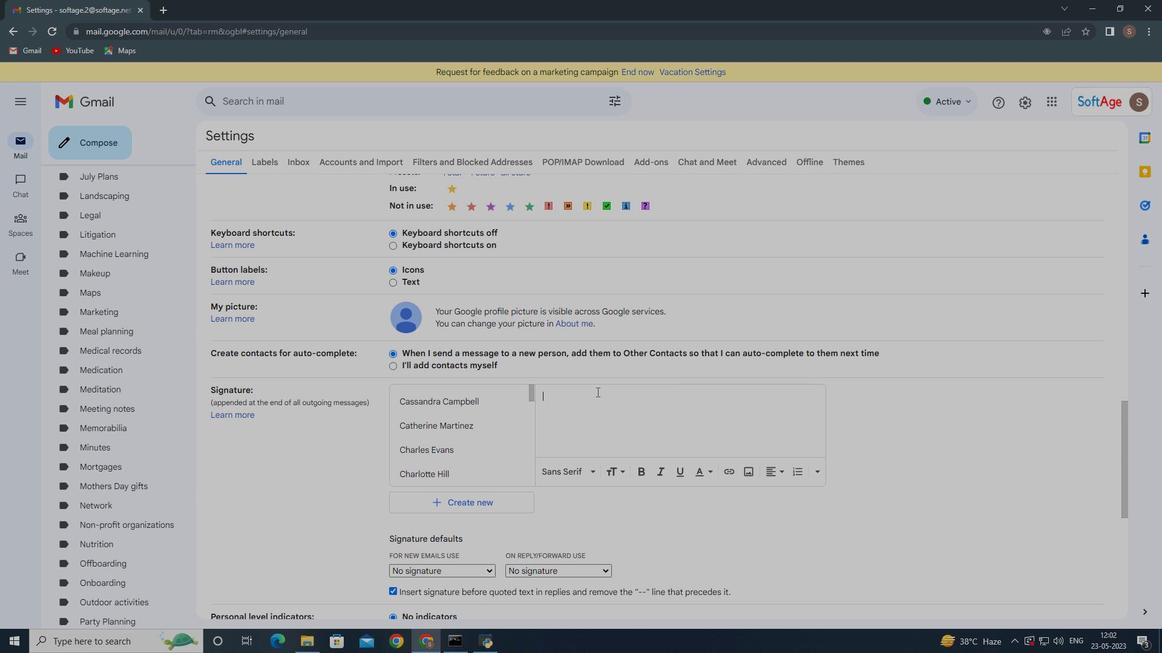
Action: Mouse moved to (597, 392)
Screenshot: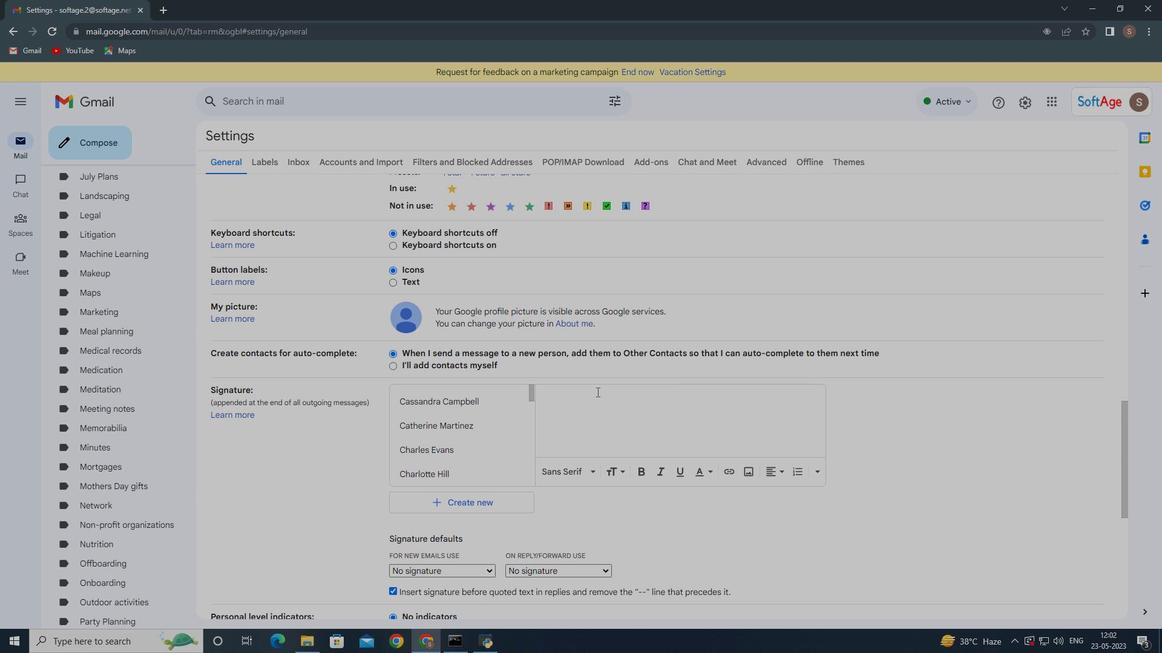 
Action: Mouse scrolled (597, 392) with delta (0, 0)
Screenshot: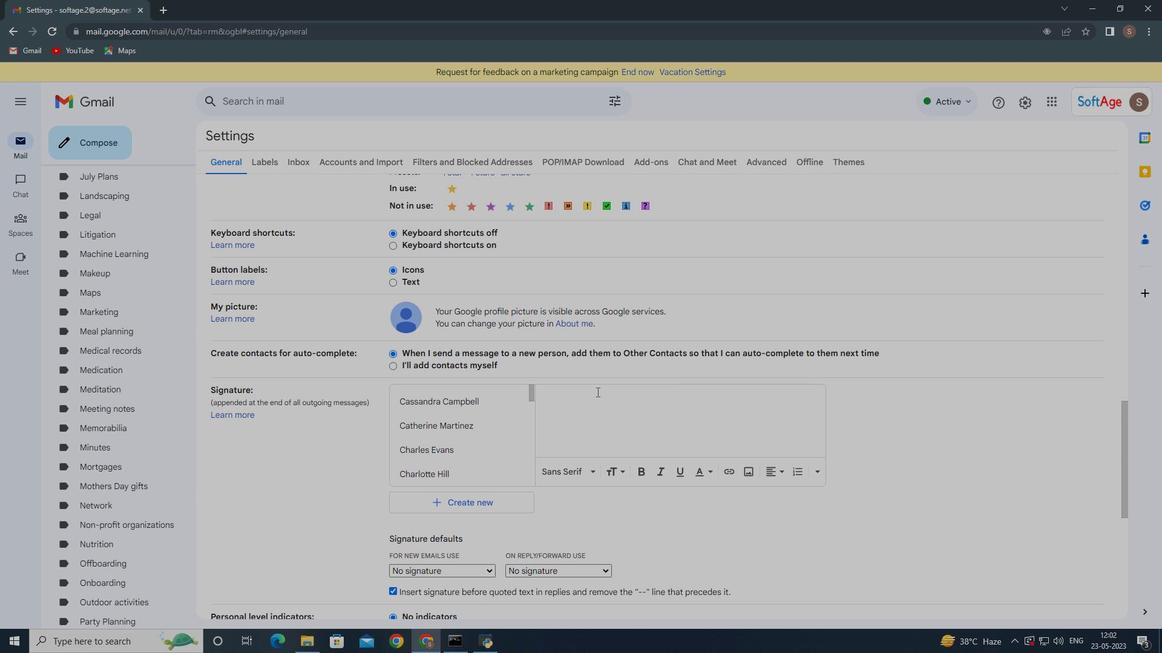 
Action: Mouse moved to (569, 325)
Screenshot: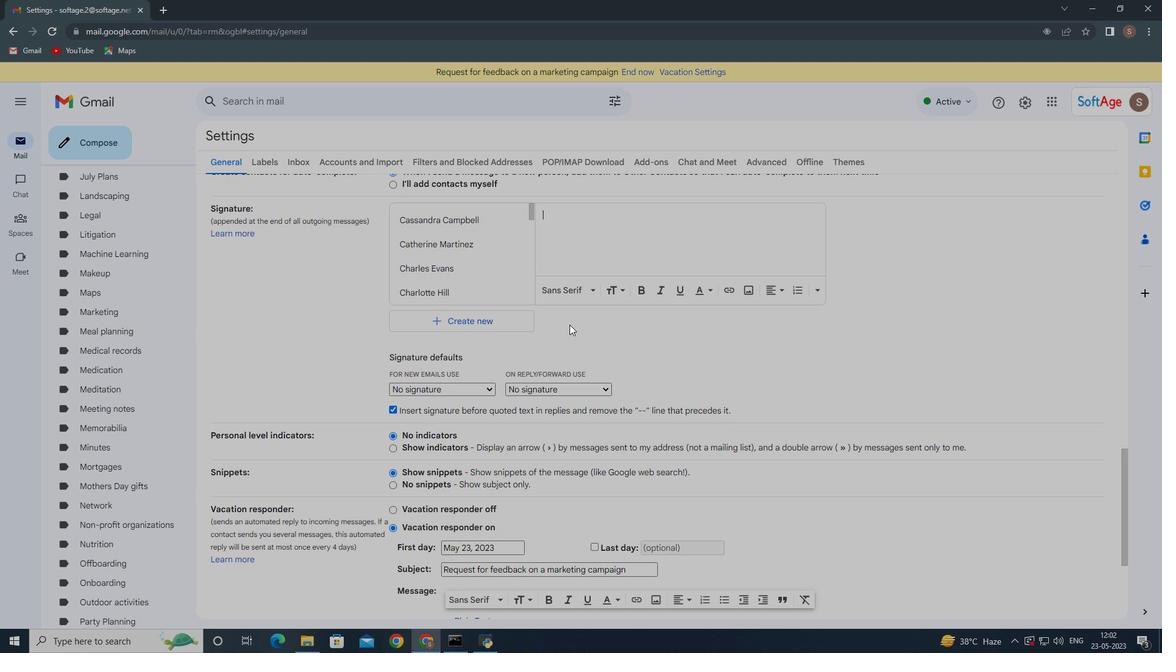 
Action: Key pressed <Key.shift>N<Key.shift><Key.backspace><Key.shift>BEst<Key.backspace><Key.backspace><Key.backspace>est<Key.space><Key.shift>Wishes<Key.left><Key.left><Key.left><Key.left><Key.left><Key.backspace>w<Key.down><Key.space>for<Key.space>happy<Key.space>in<Key.backspace><Key.backspace><Key.shift>Independence<Key.space><Key.shift>Day,<Key.shift><Key.shift><Key.shift>F<Key.backspace><Key.enter><Key.shift>Francic<Key.backspace>sco<Key.space><Key.shift><Key.shift><Key.shift><Key.shift><Key.shift><Key.shift><Key.shift><Key.shift><Key.shift><Key.shift><Key.shift>Gracia
Screenshot: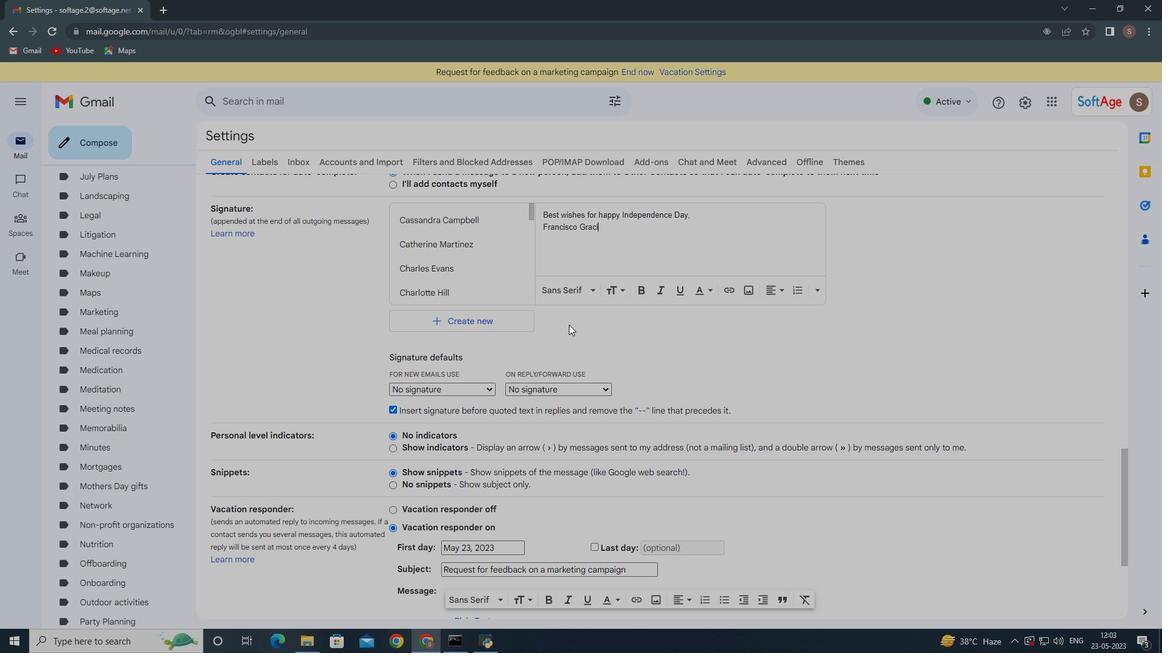
Action: Mouse moved to (589, 228)
Screenshot: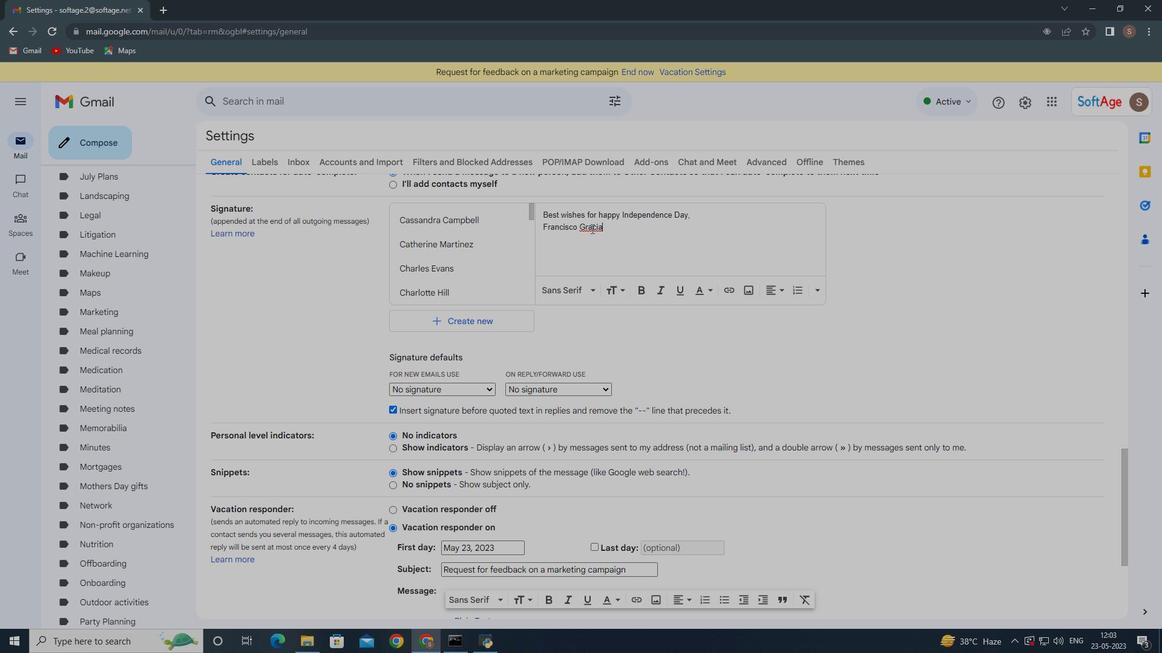 
Action: Mouse pressed left at (589, 228)
Screenshot: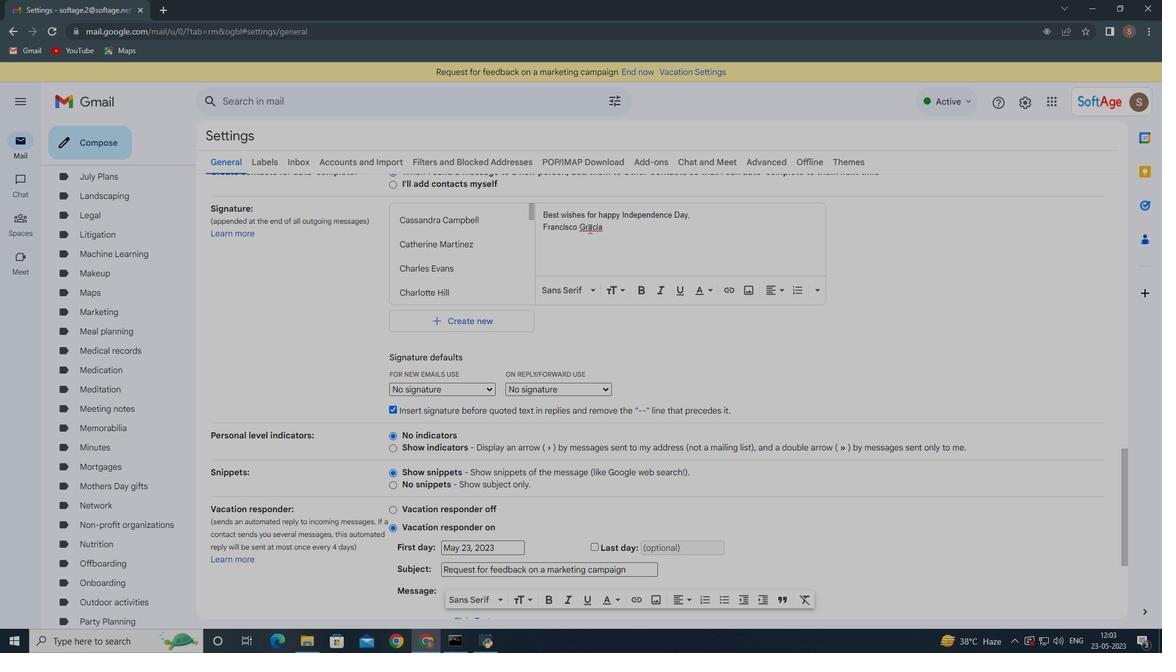 
Action: Mouse moved to (590, 228)
Screenshot: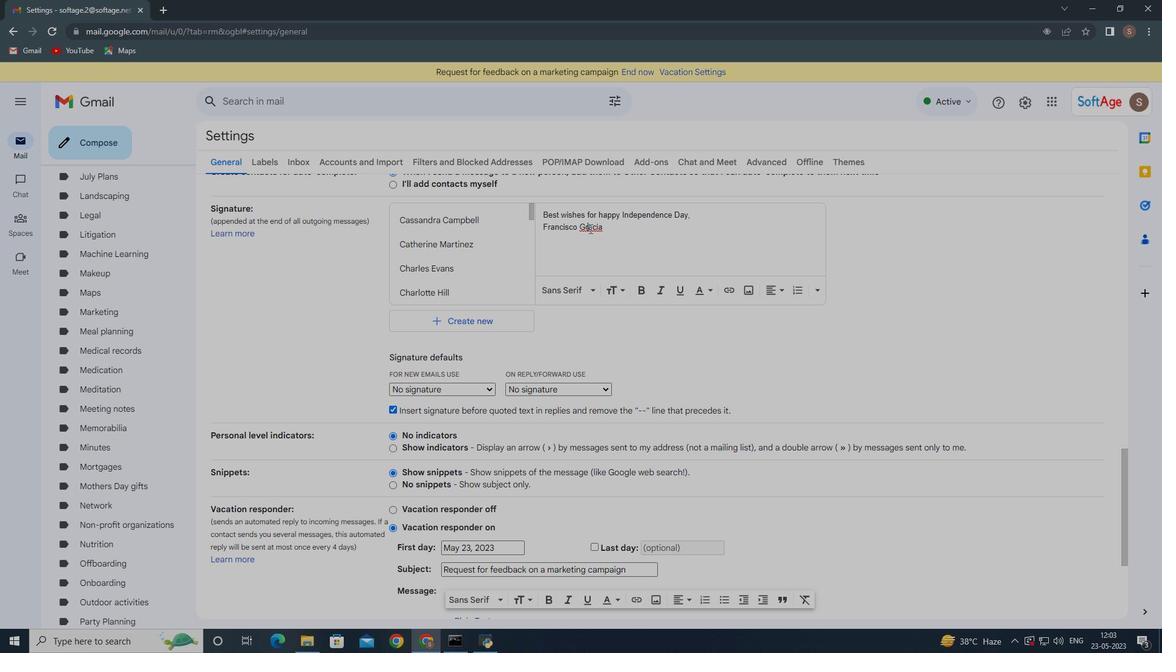
Action: Key pressed <Key.backspace><Key.right>r
Screenshot: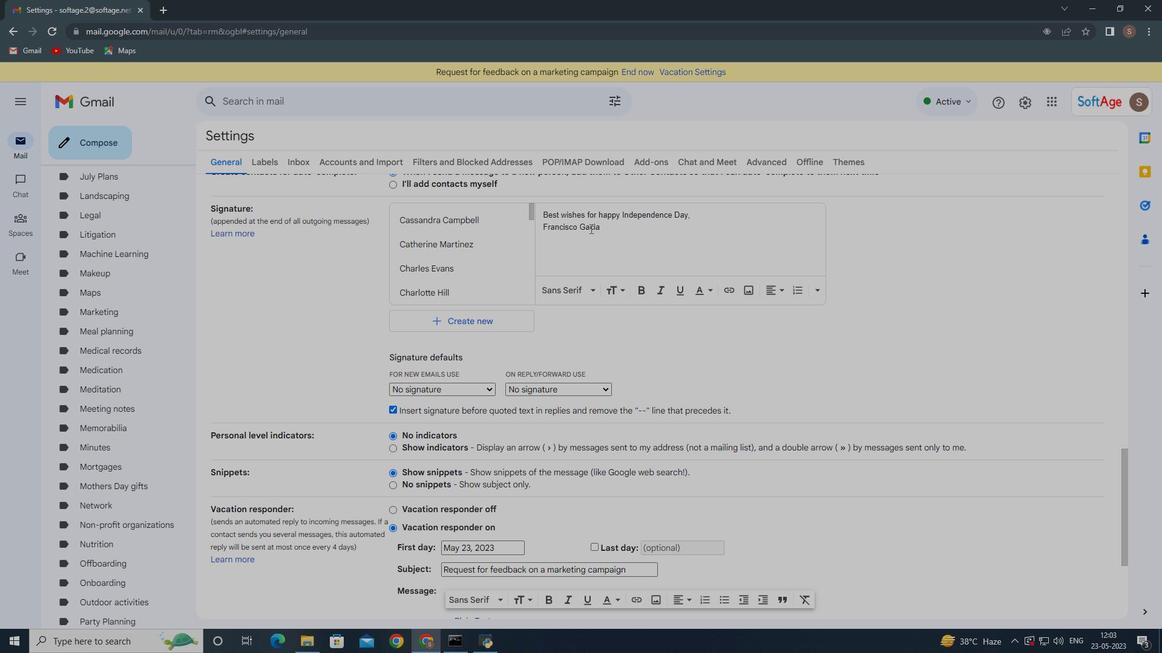 
Action: Mouse moved to (607, 233)
Screenshot: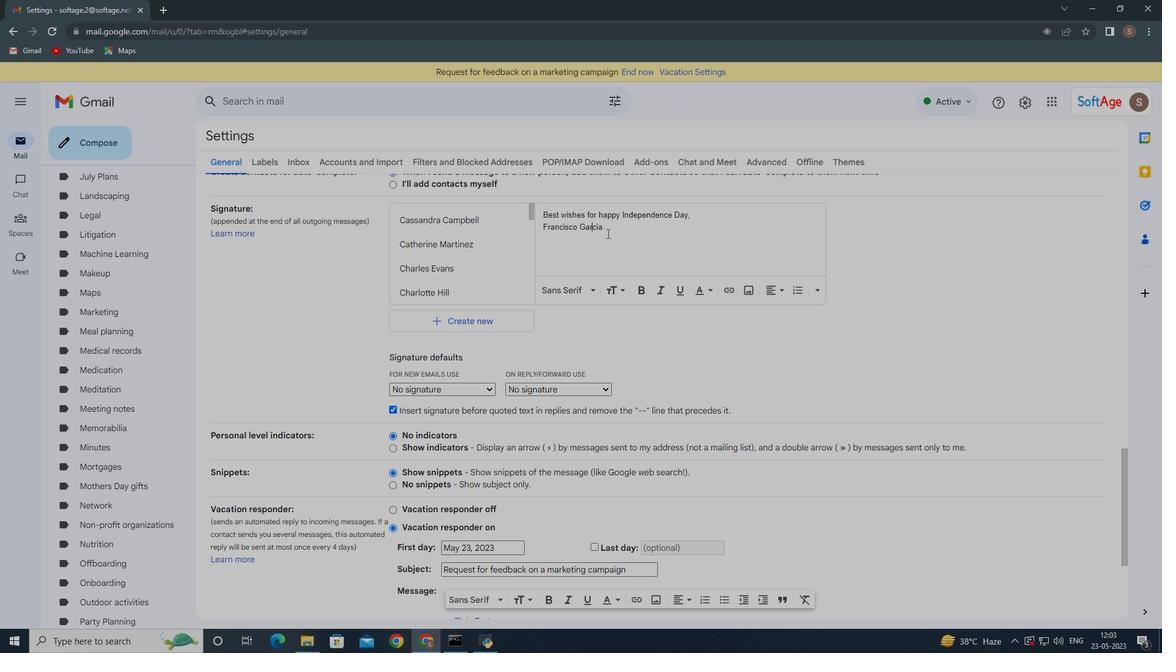 
Action: Mouse scrolled (607, 233) with delta (0, 0)
Screenshot: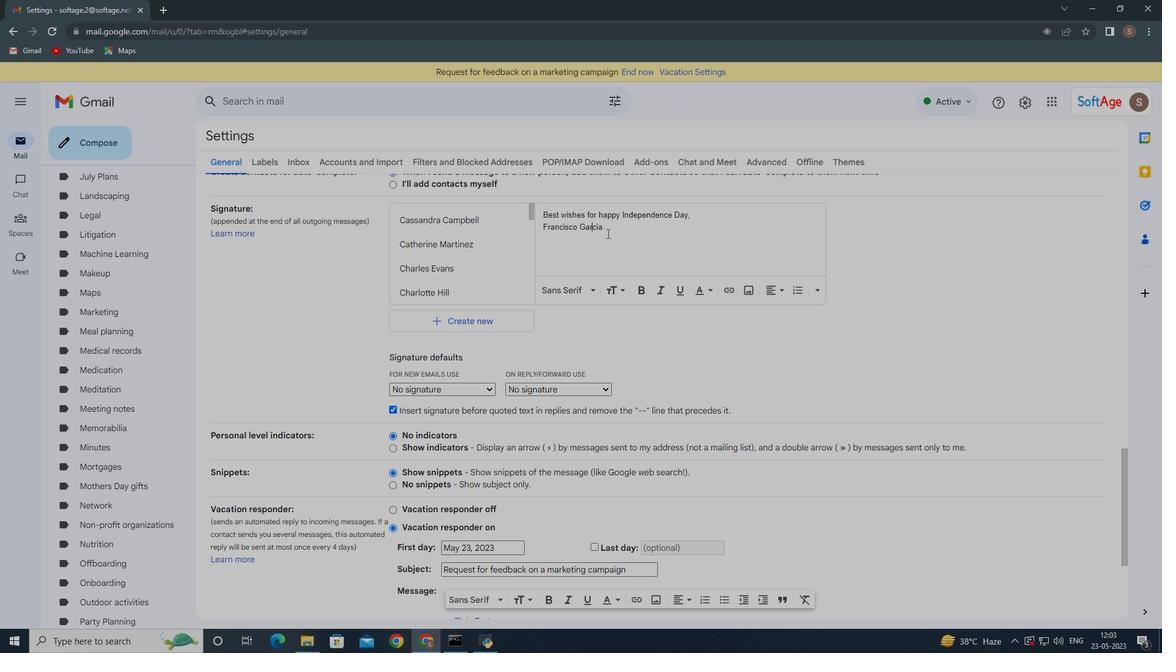 
Action: Mouse moved to (607, 233)
Screenshot: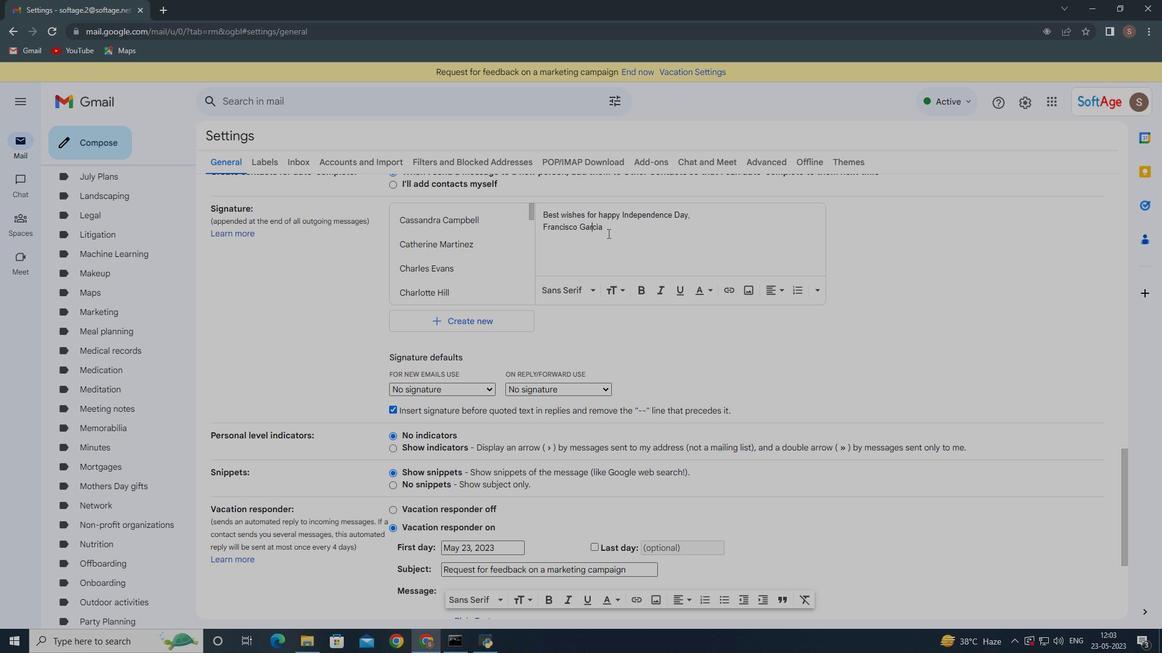 
Action: Mouse scrolled (607, 233) with delta (0, 0)
Screenshot: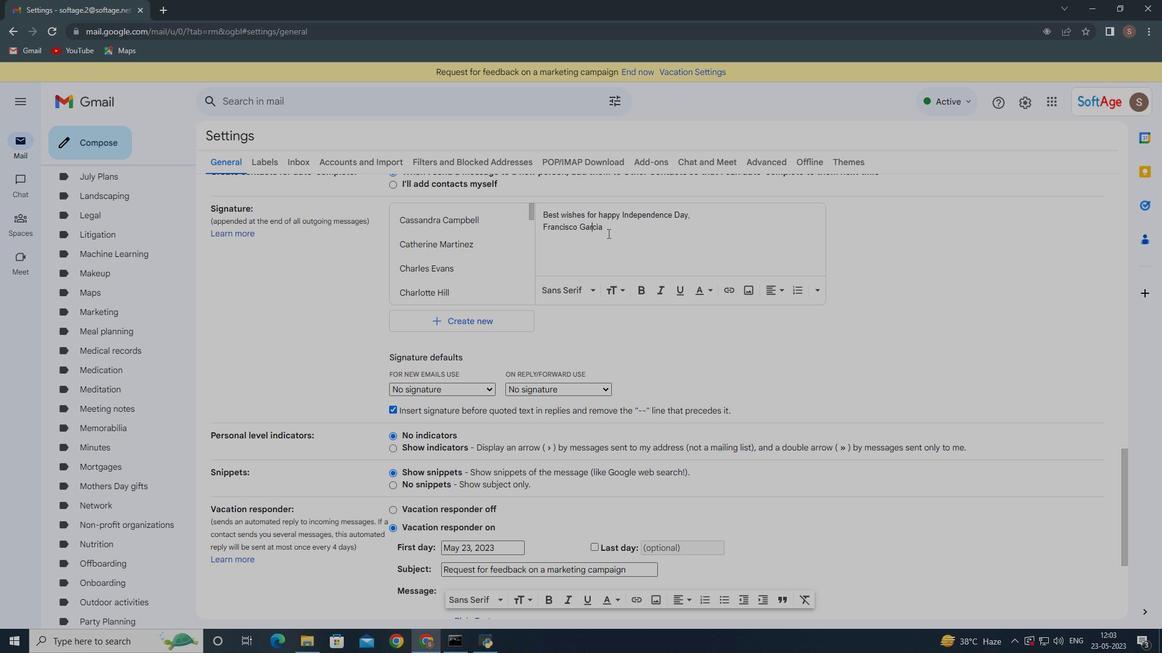 
Action: Mouse scrolled (607, 233) with delta (0, 0)
Screenshot: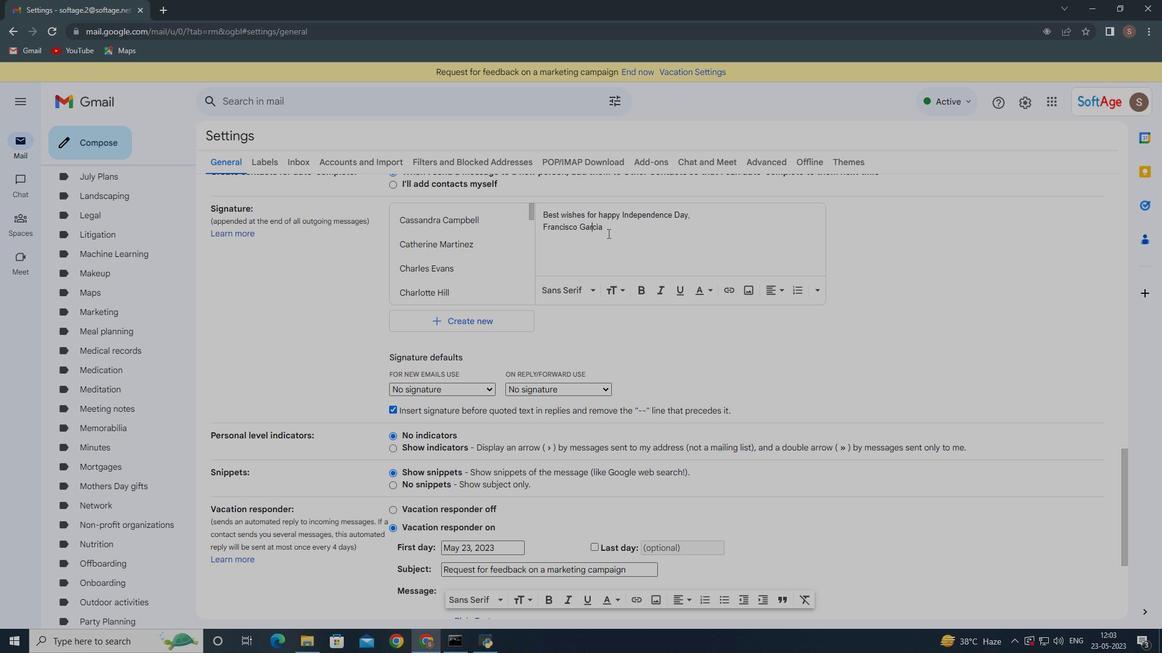 
Action: Mouse scrolled (607, 233) with delta (0, 0)
Screenshot: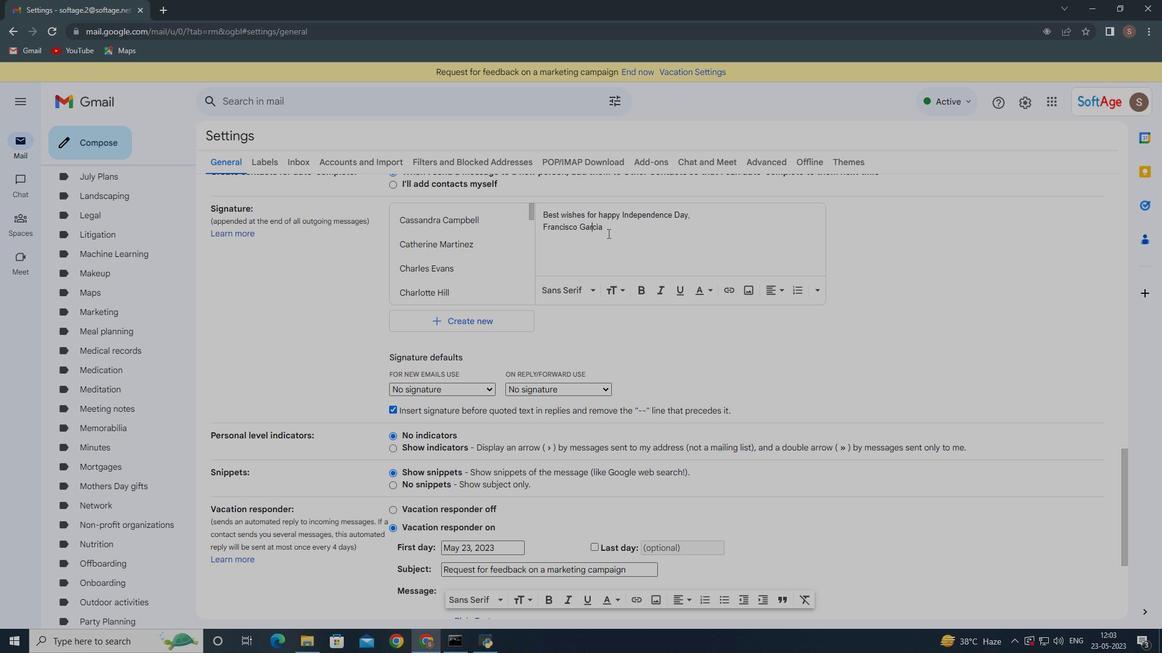 
Action: Mouse moved to (607, 234)
Screenshot: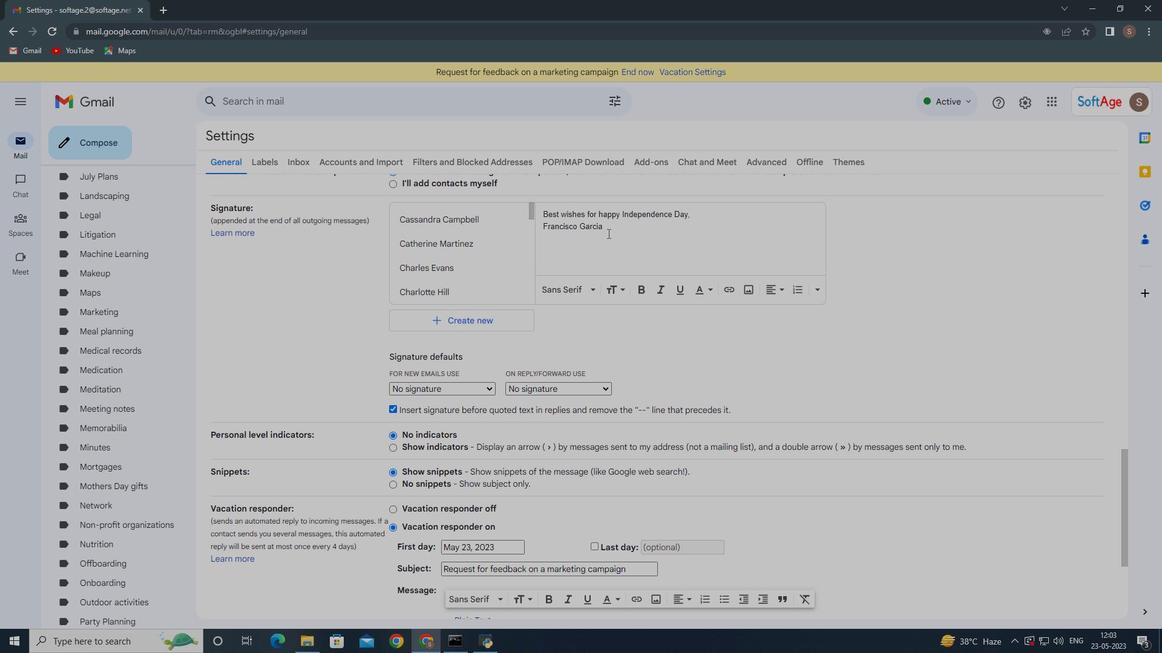 
Action: Mouse scrolled (607, 233) with delta (0, 0)
Screenshot: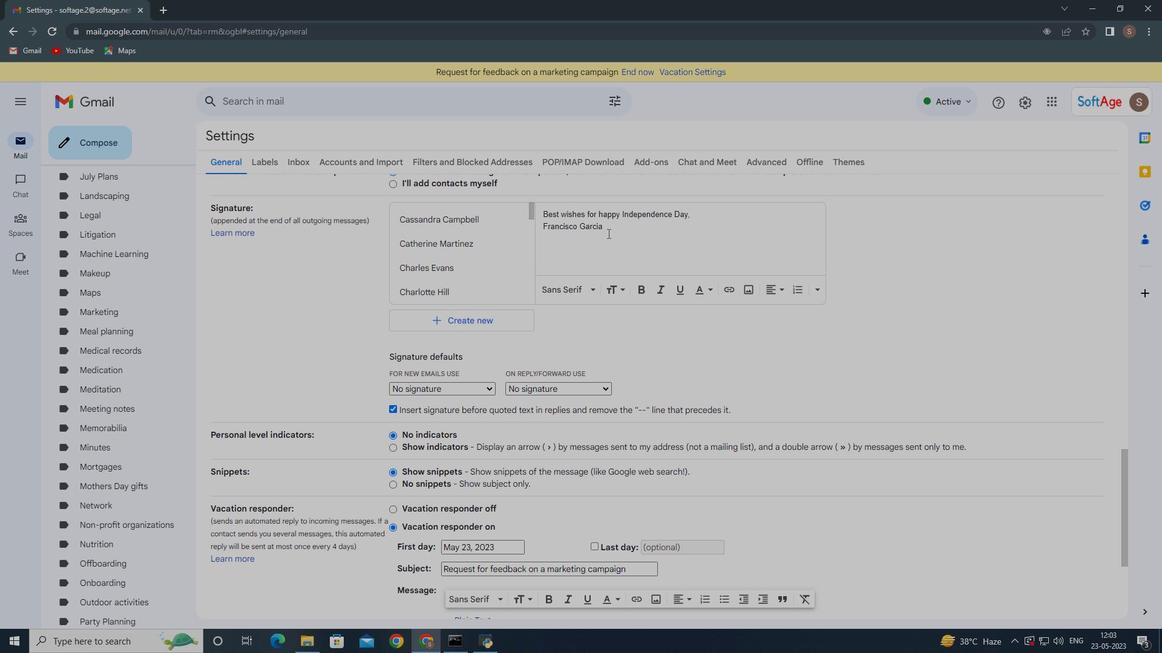 
Action: Mouse moved to (600, 253)
Screenshot: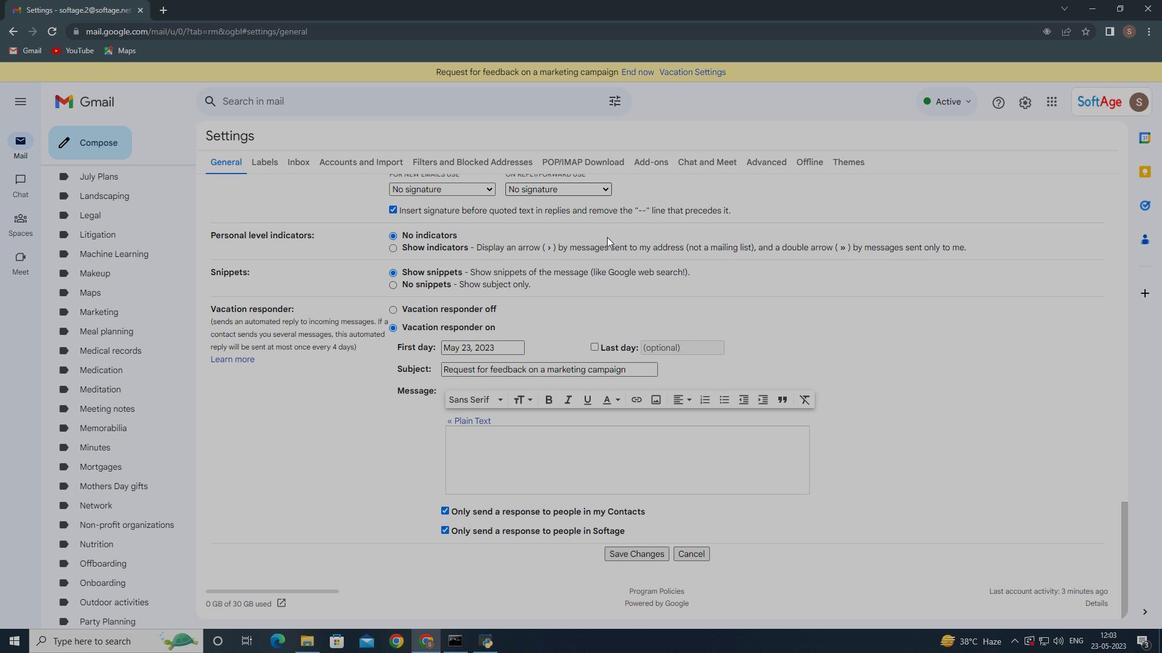 
Action: Mouse scrolled (606, 237) with delta (0, 0)
Screenshot: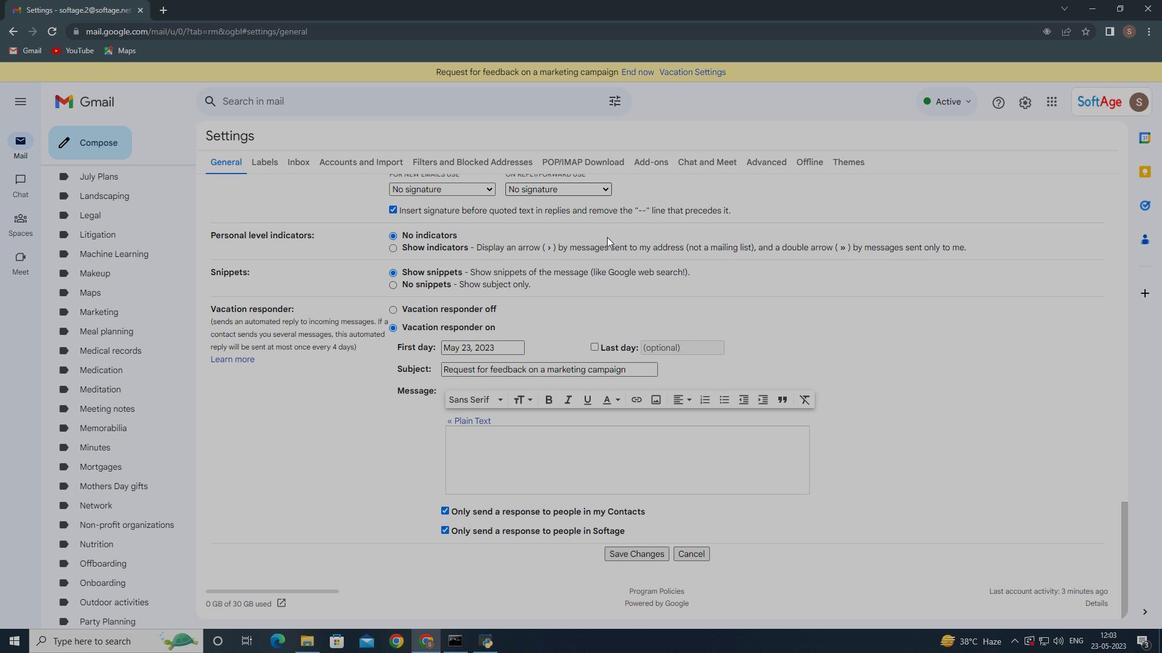 
Action: Mouse moved to (600, 256)
Screenshot: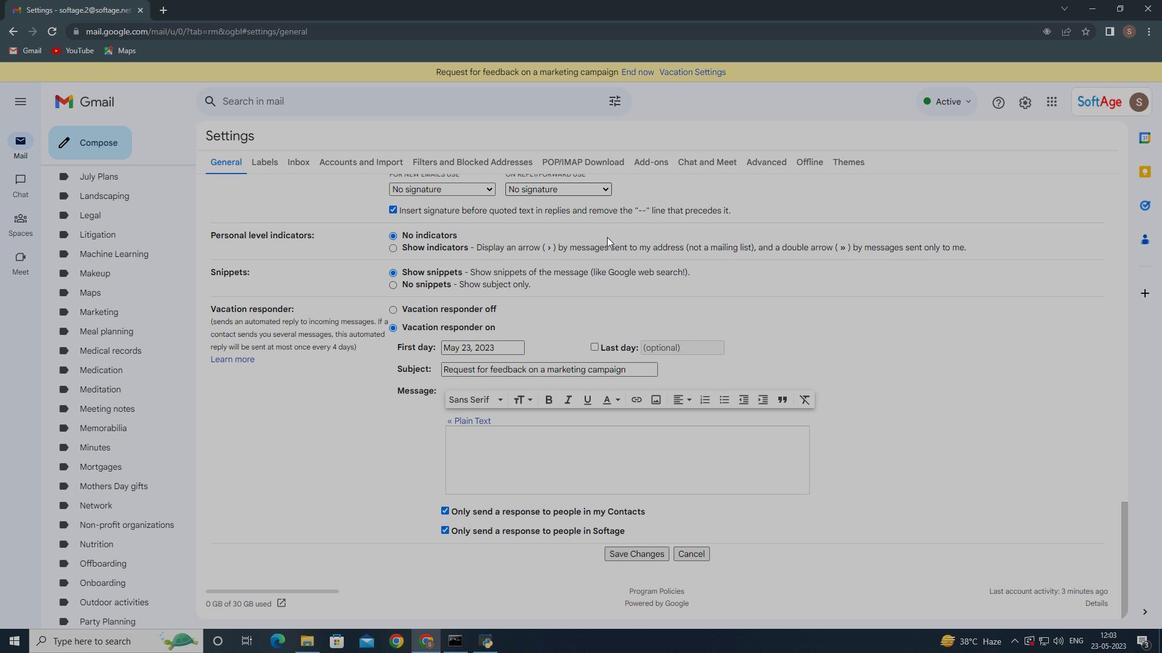 
Action: Mouse scrolled (606, 237) with delta (0, 0)
Screenshot: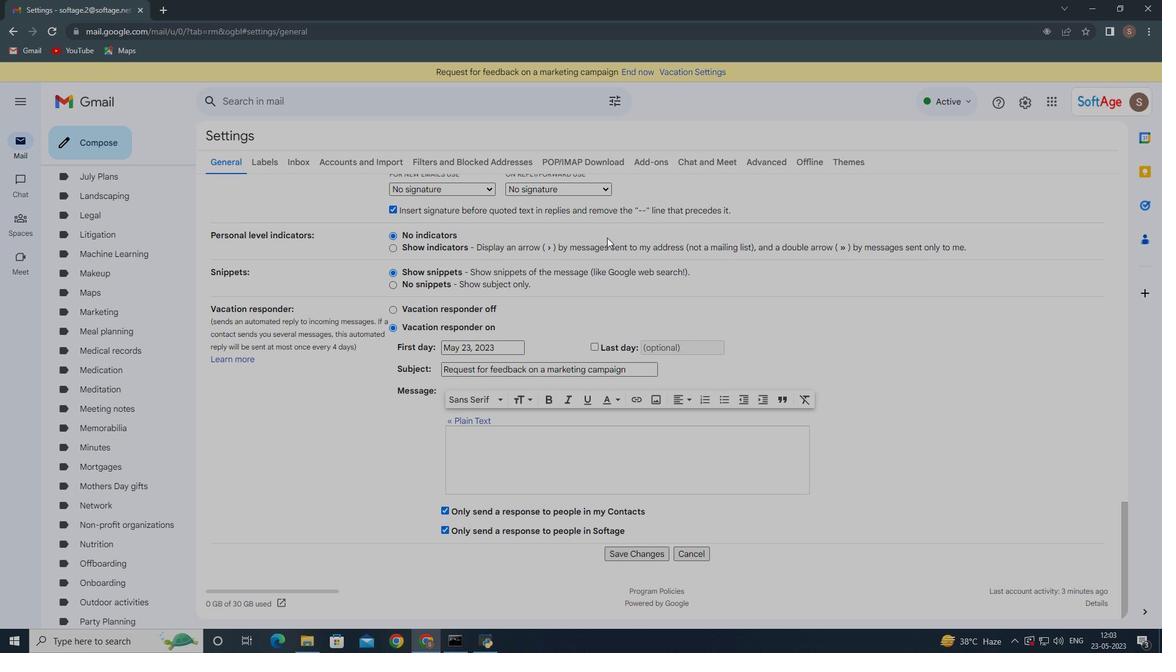 
Action: Mouse moved to (600, 259)
Screenshot: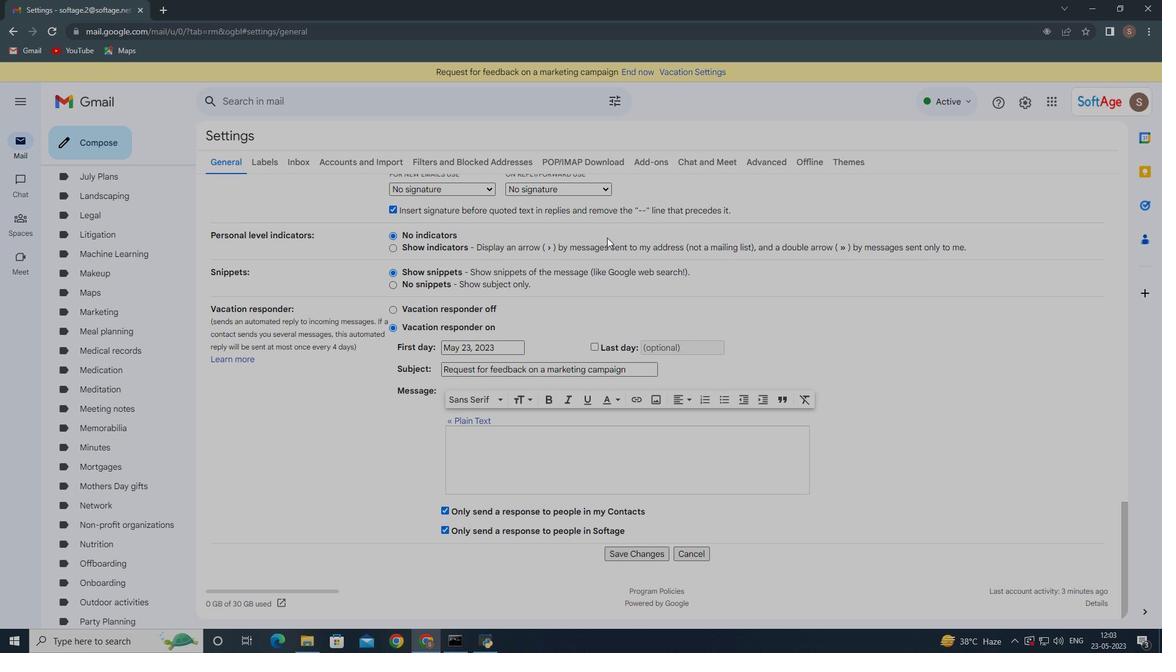 
Action: Mouse scrolled (606, 237) with delta (0, 0)
Screenshot: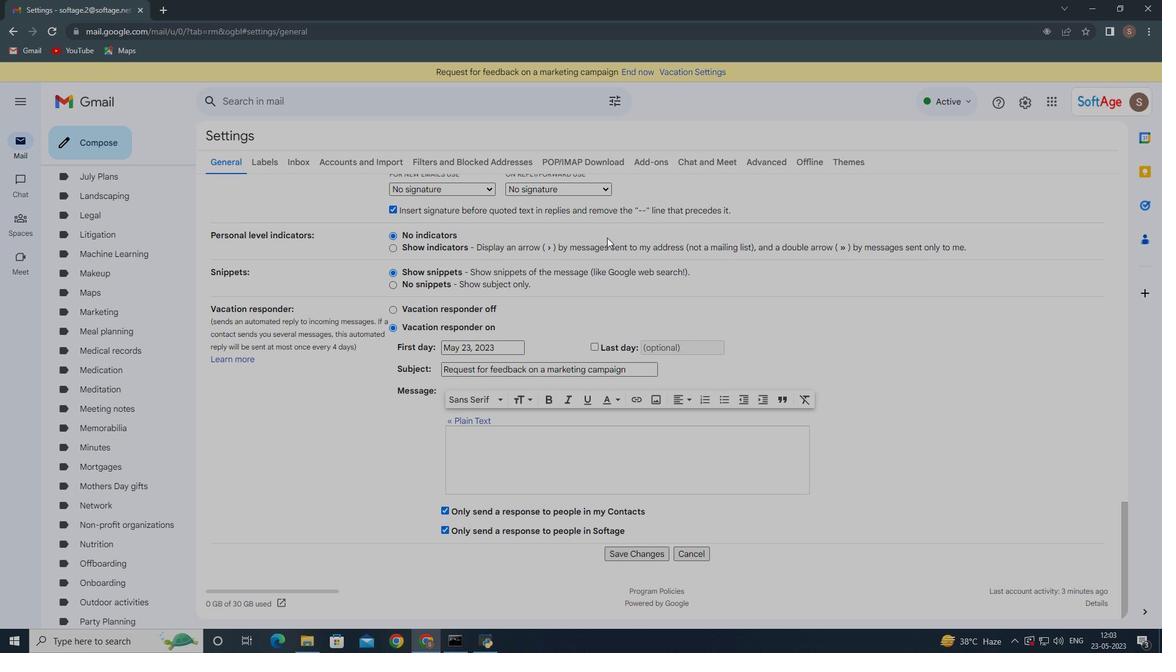 
Action: Mouse moved to (600, 262)
Screenshot: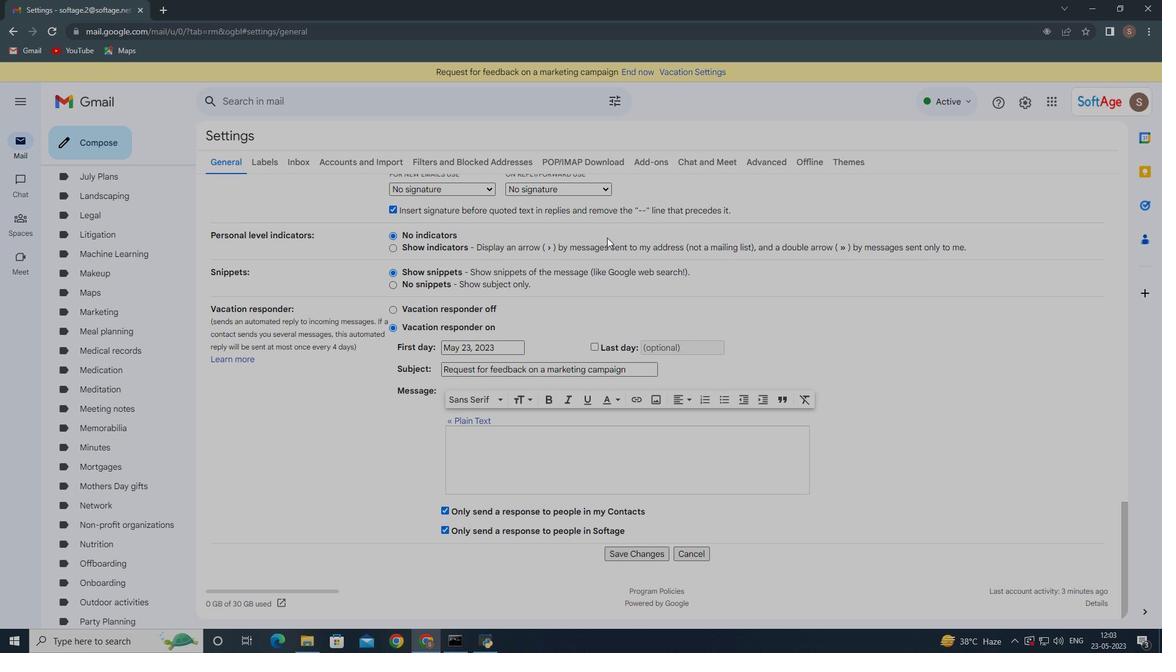 
Action: Mouse scrolled (606, 238) with delta (0, 0)
Screenshot: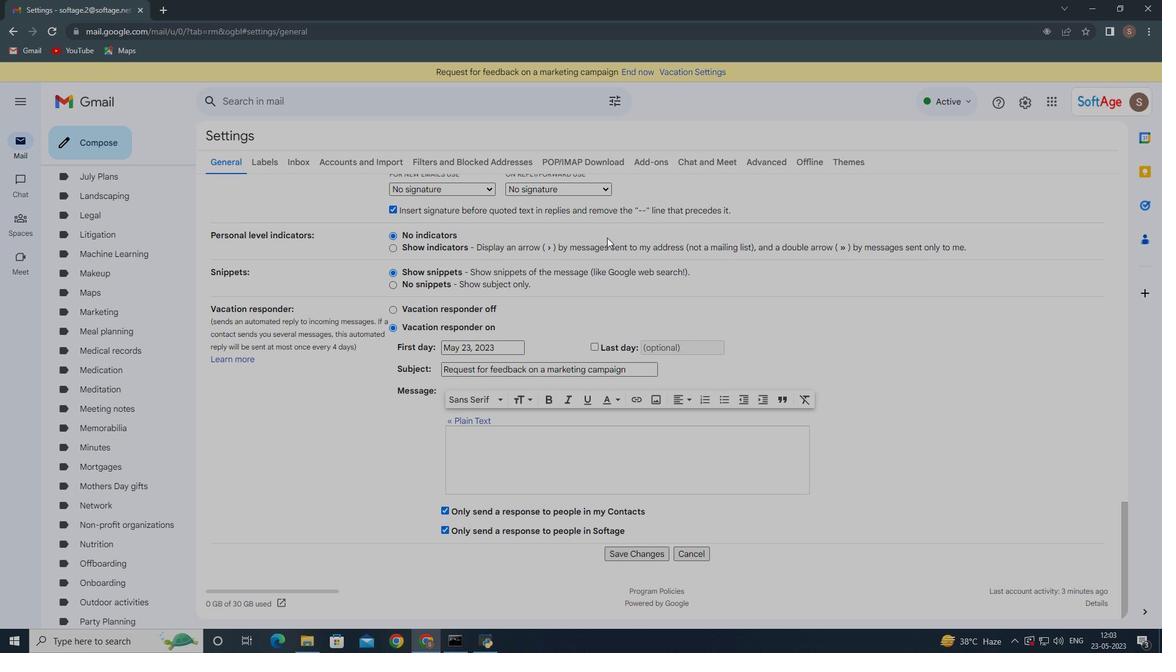 
Action: Mouse moved to (643, 548)
Screenshot: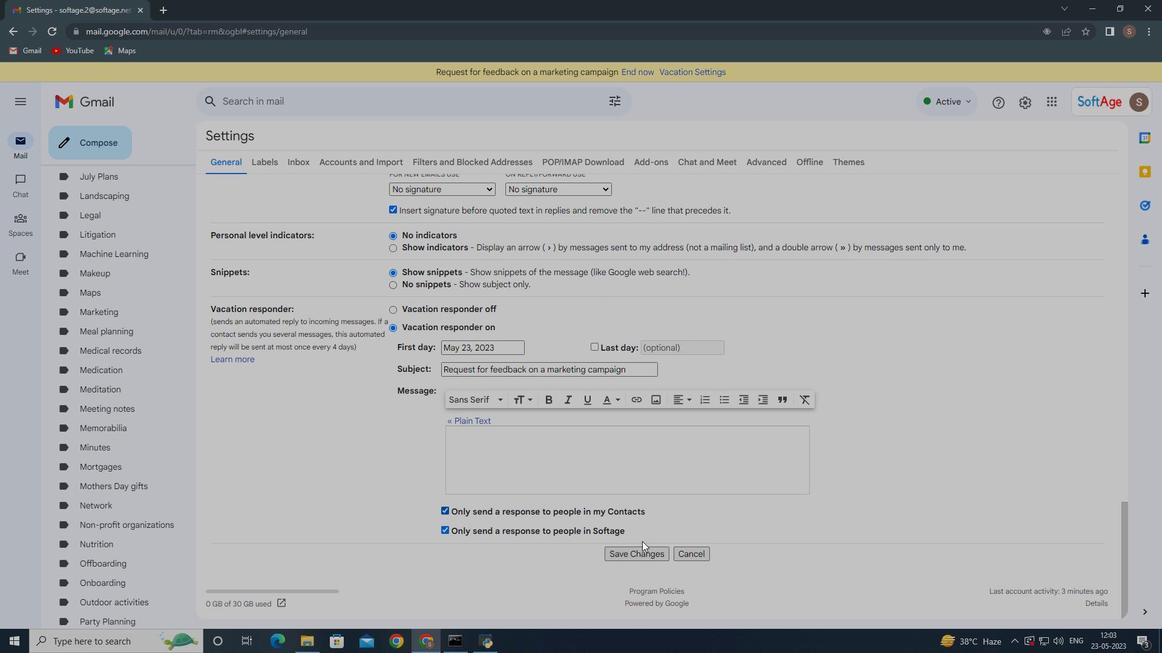 
Action: Mouse pressed left at (643, 548)
Screenshot: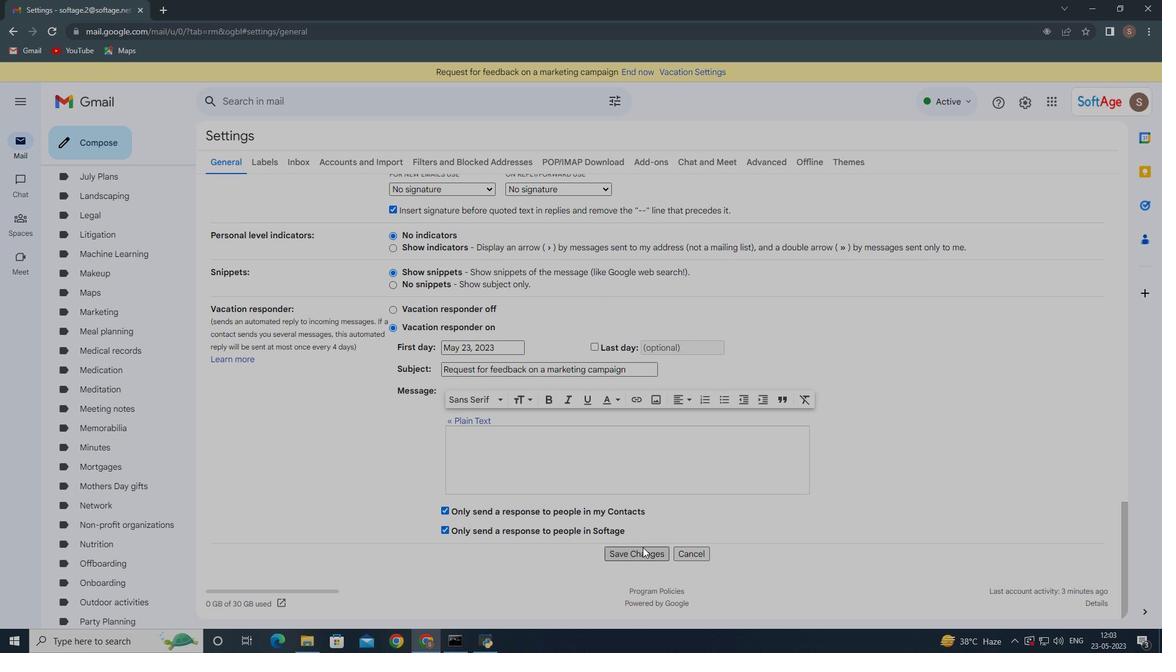 
Action: Mouse moved to (83, 145)
Screenshot: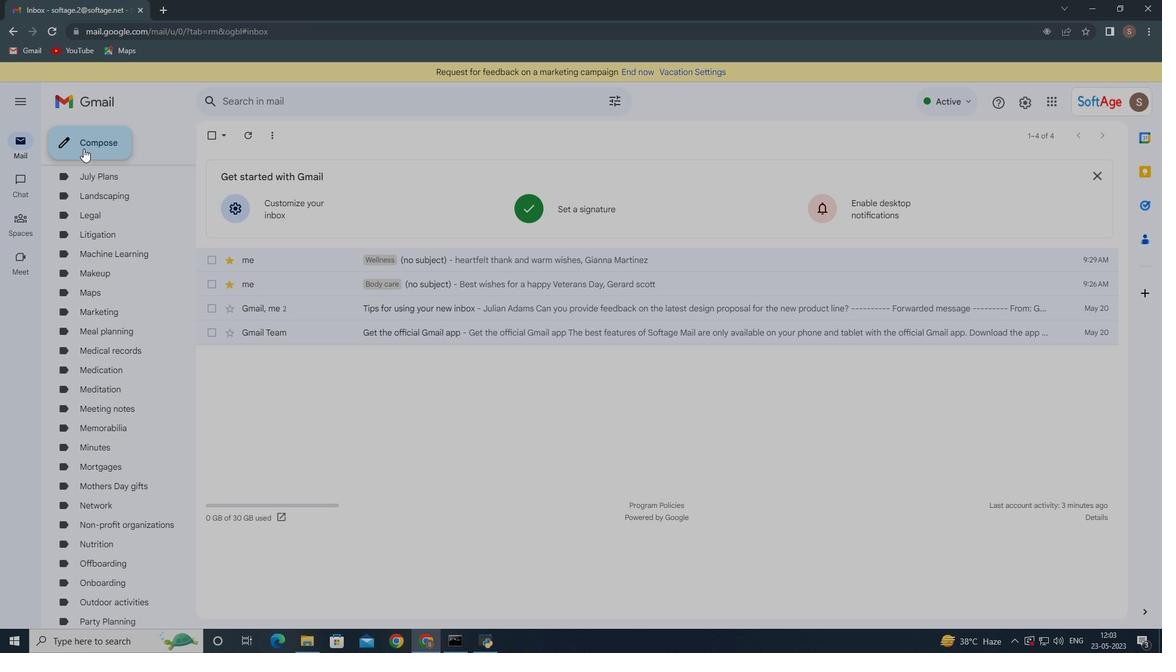 
Action: Mouse pressed left at (83, 145)
Screenshot: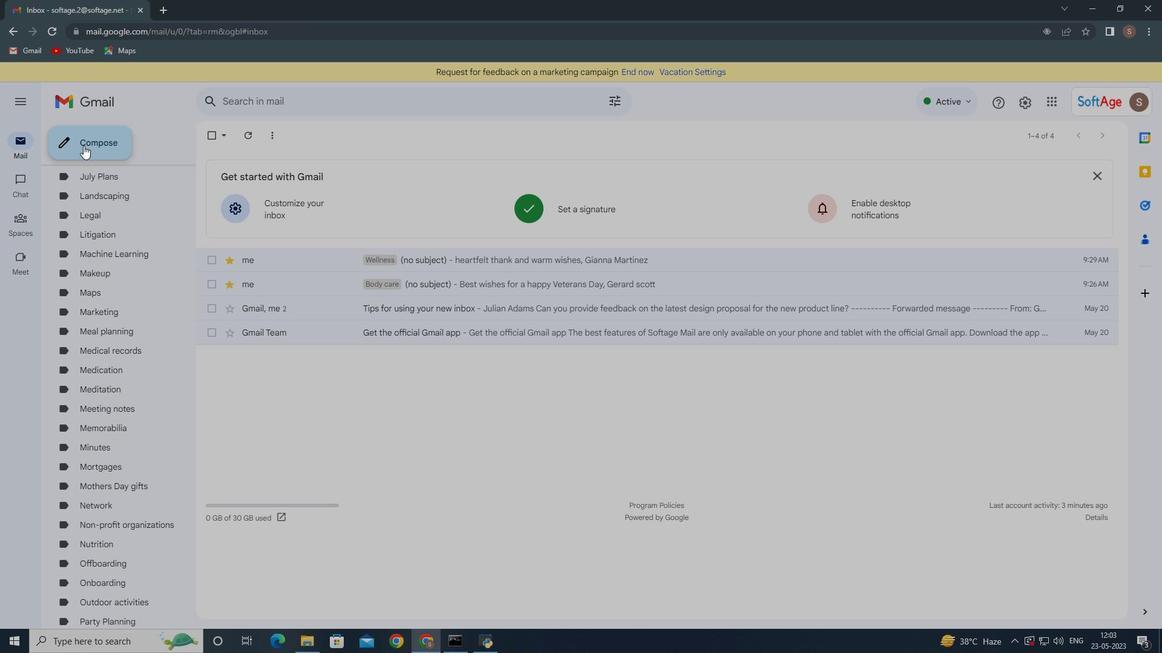 
Action: Mouse moved to (392, 224)
Screenshot: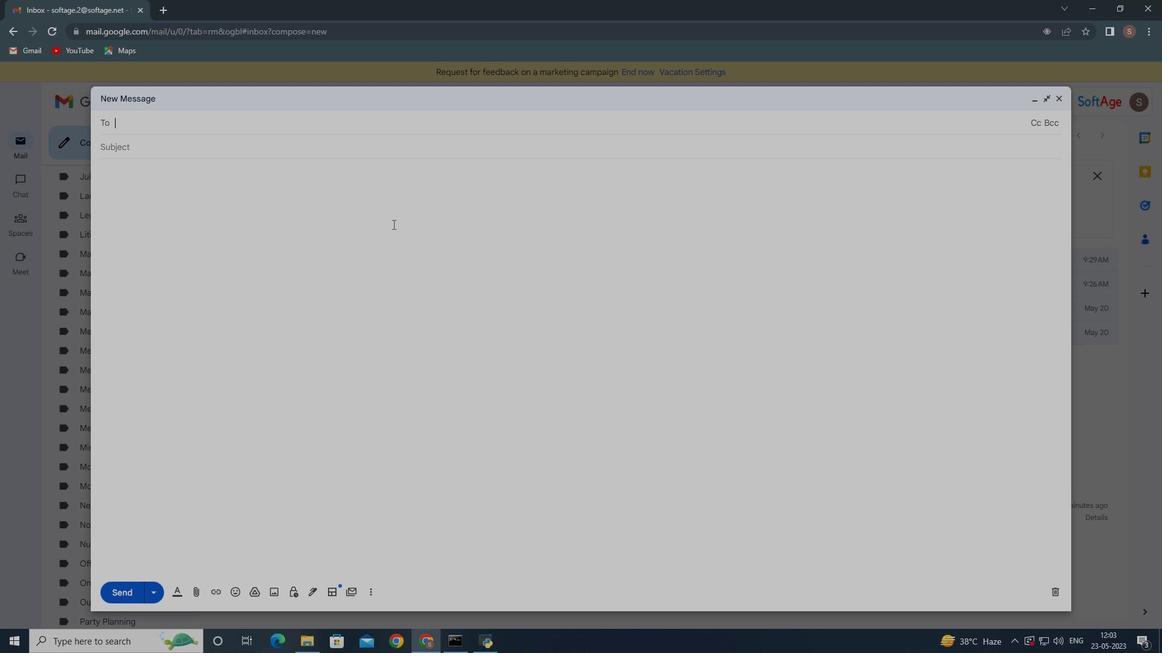 
Action: Key pressed softage.4
Screenshot: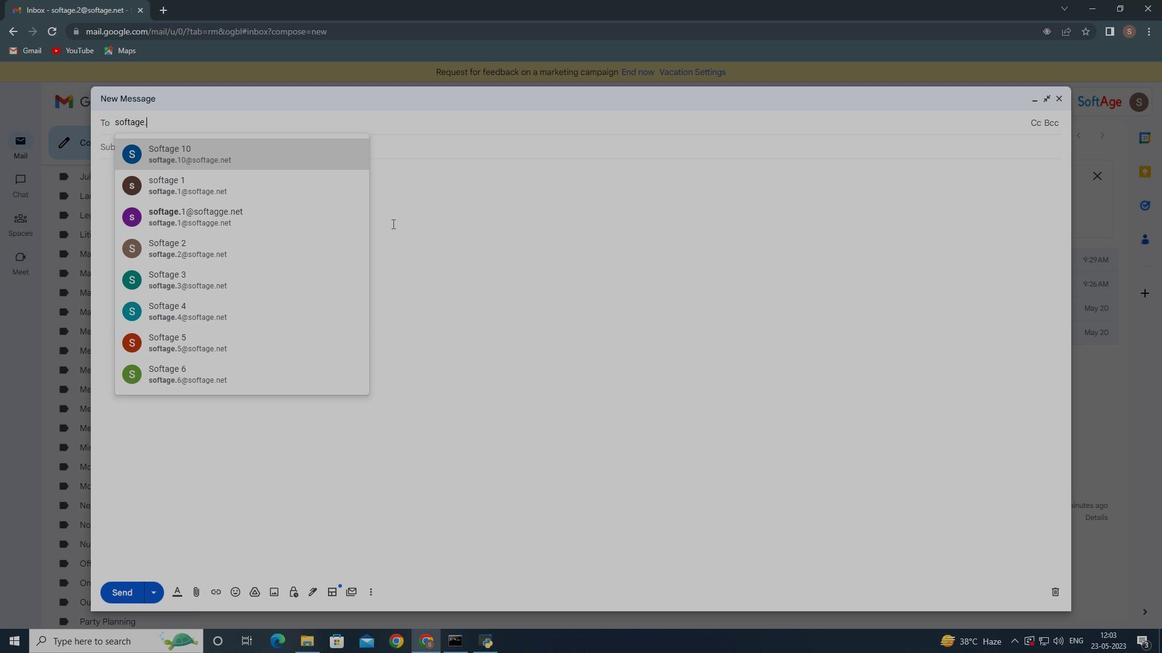 
Action: Mouse moved to (169, 165)
Screenshot: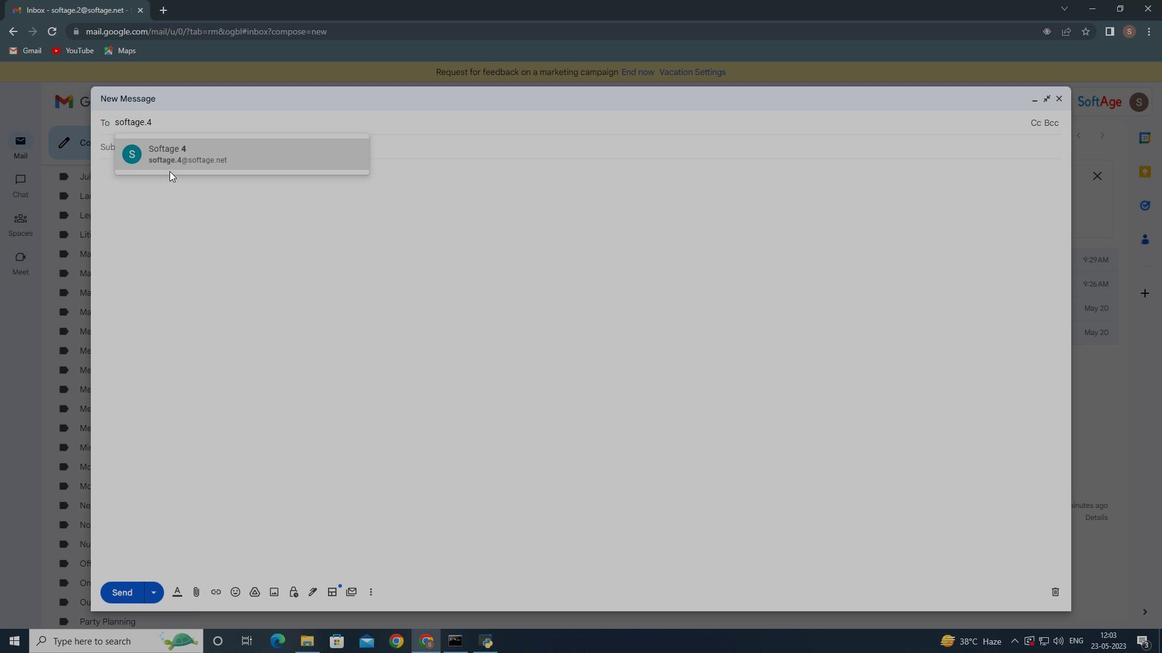 
Action: Mouse pressed left at (169, 165)
Screenshot: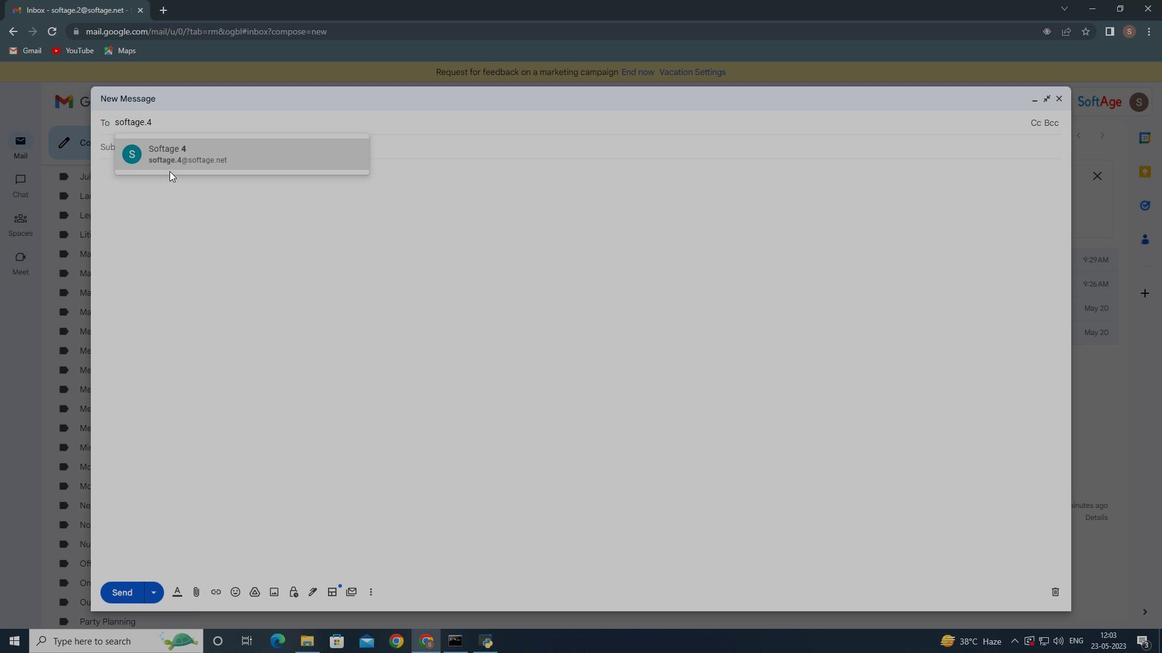 
Action: Mouse moved to (314, 590)
Screenshot: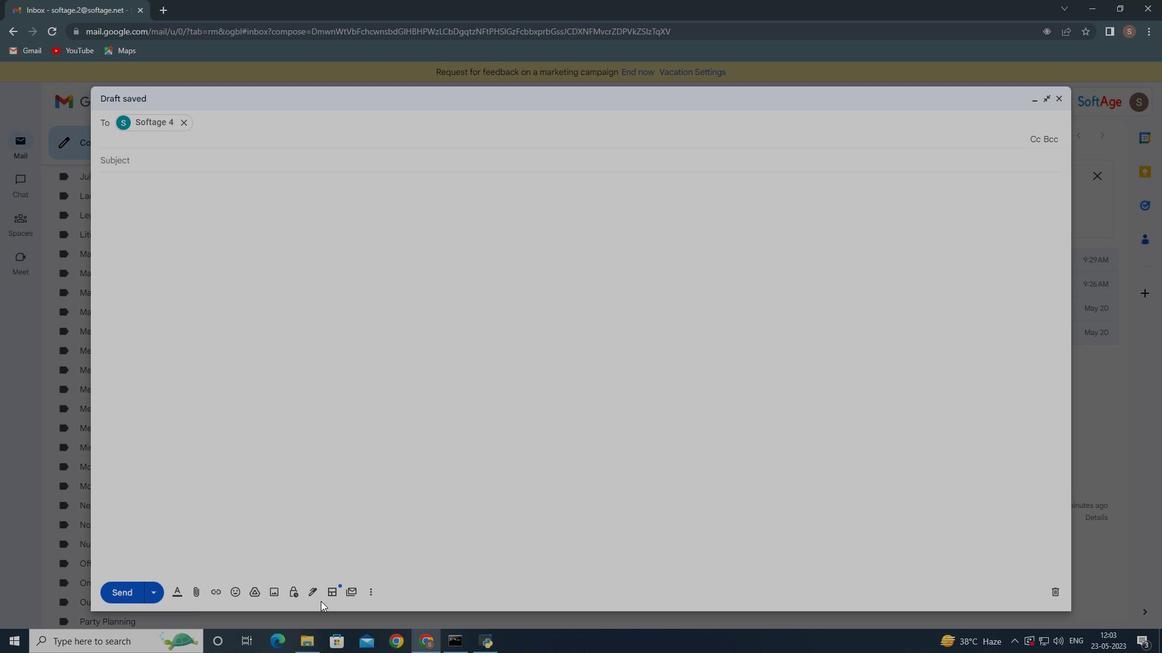 
Action: Mouse pressed left at (314, 590)
Screenshot: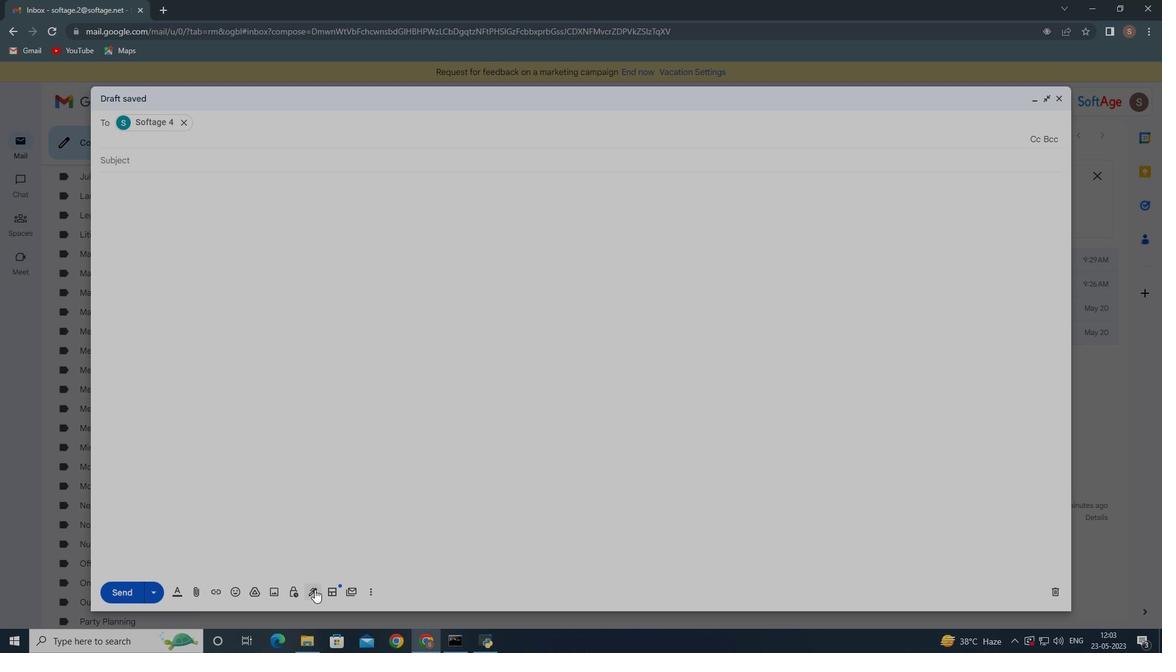 
Action: Mouse moved to (379, 380)
Screenshot: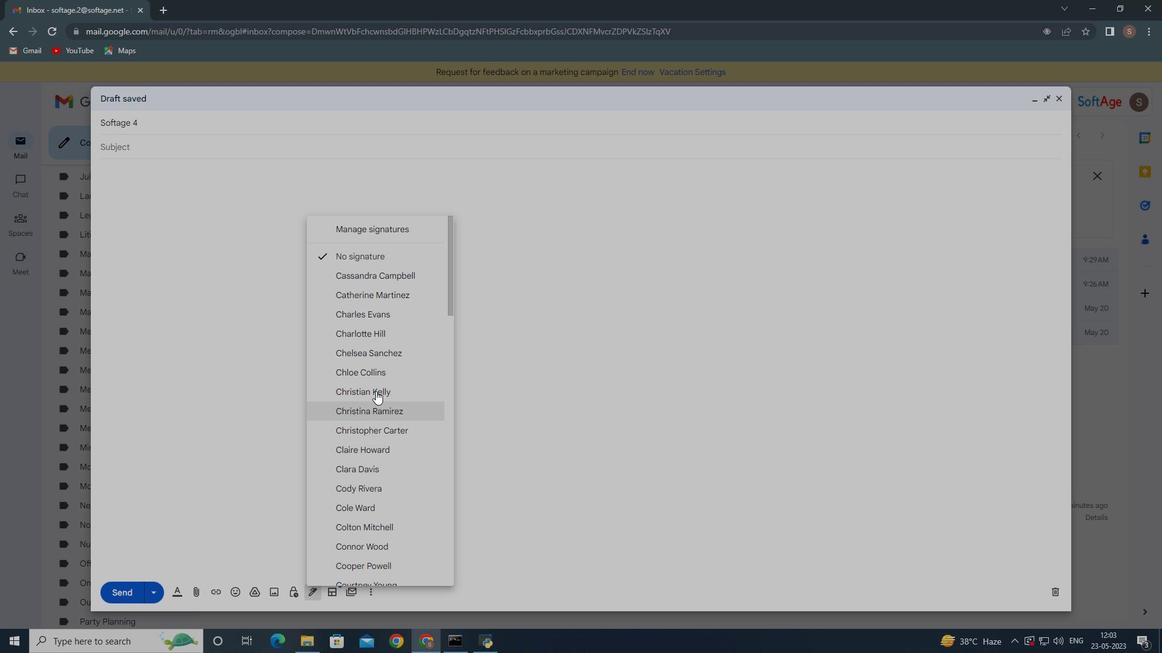 
Action: Mouse scrolled (379, 379) with delta (0, 0)
Screenshot: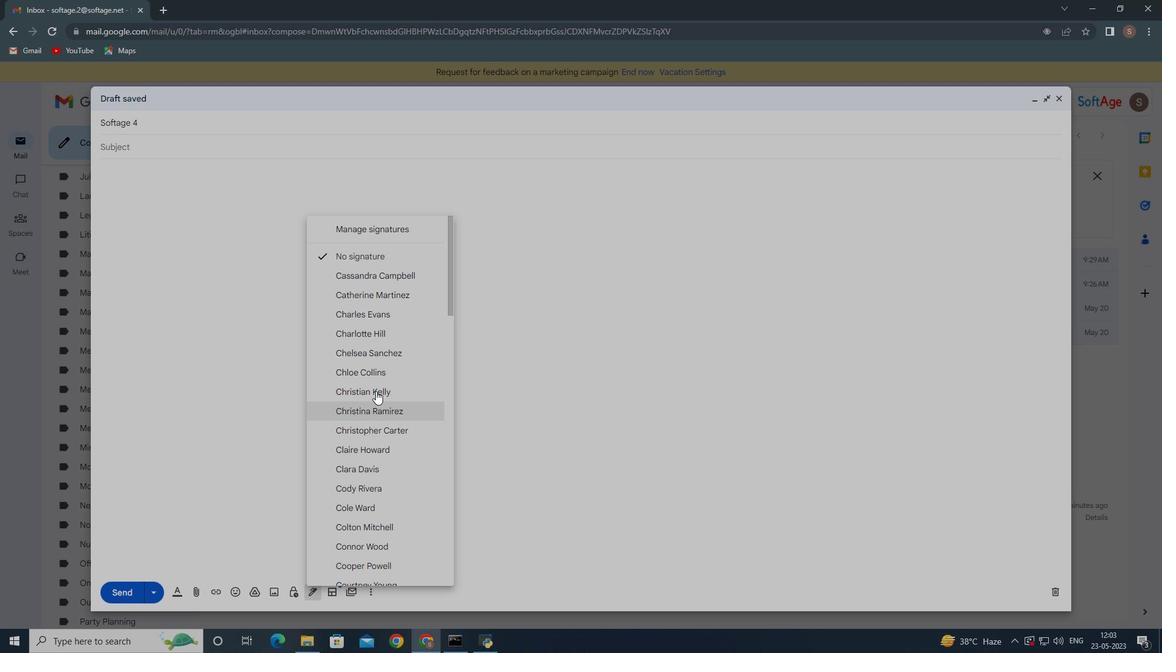 
Action: Mouse moved to (379, 380)
Screenshot: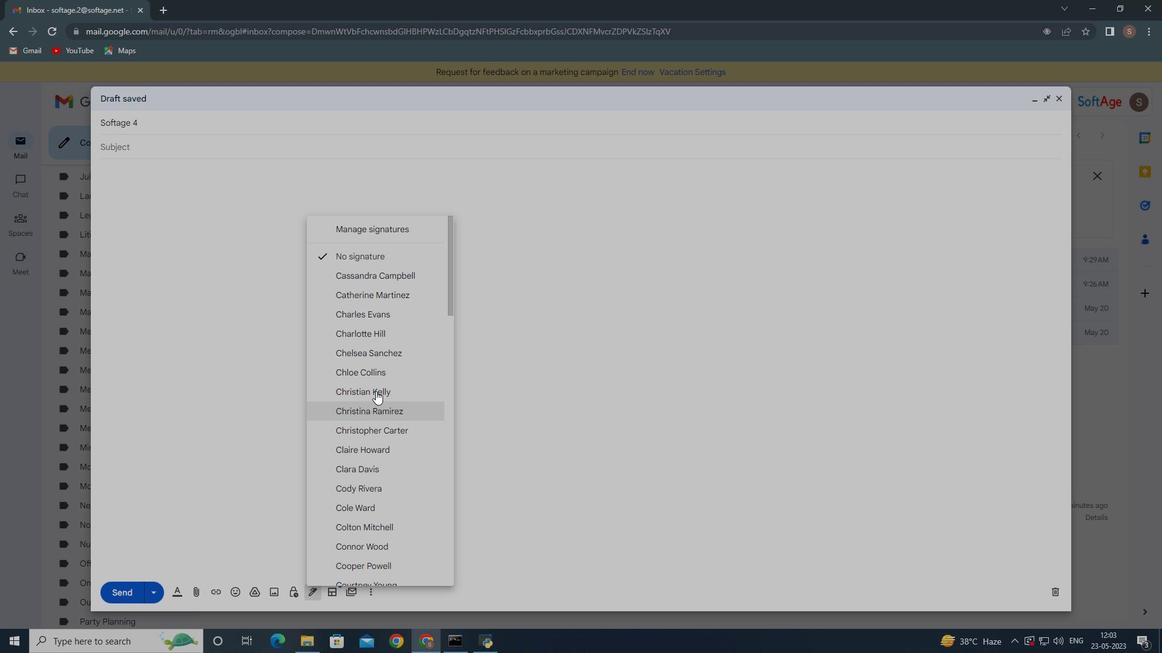 
Action: Mouse scrolled (379, 379) with delta (0, 0)
Screenshot: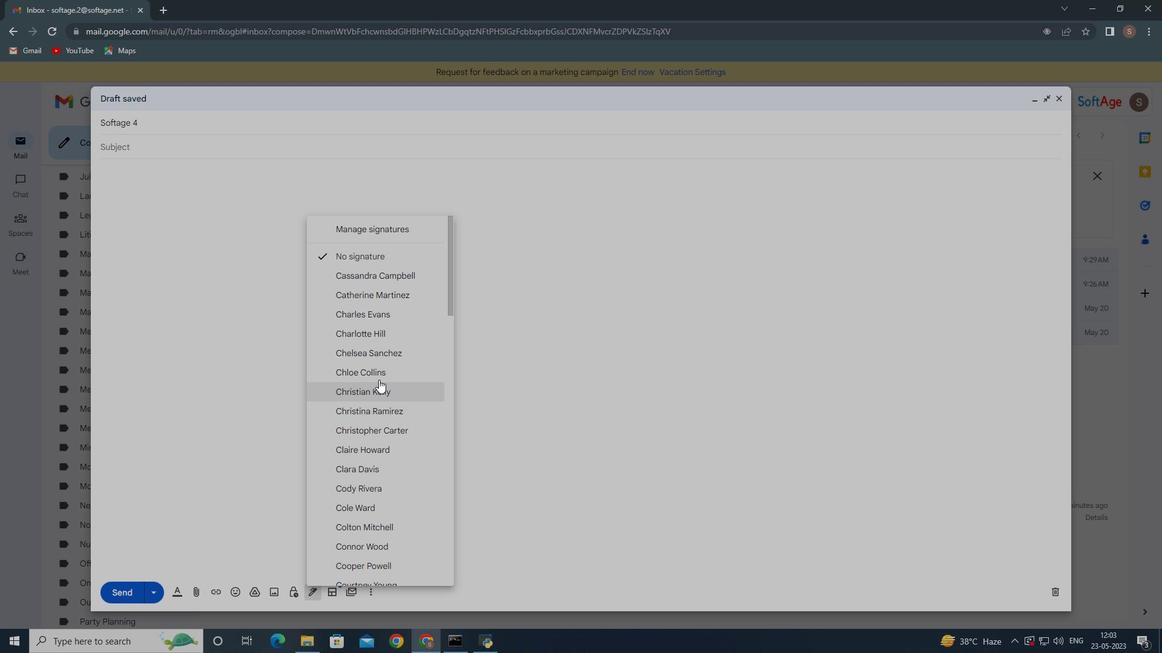 
Action: Mouse moved to (379, 380)
Screenshot: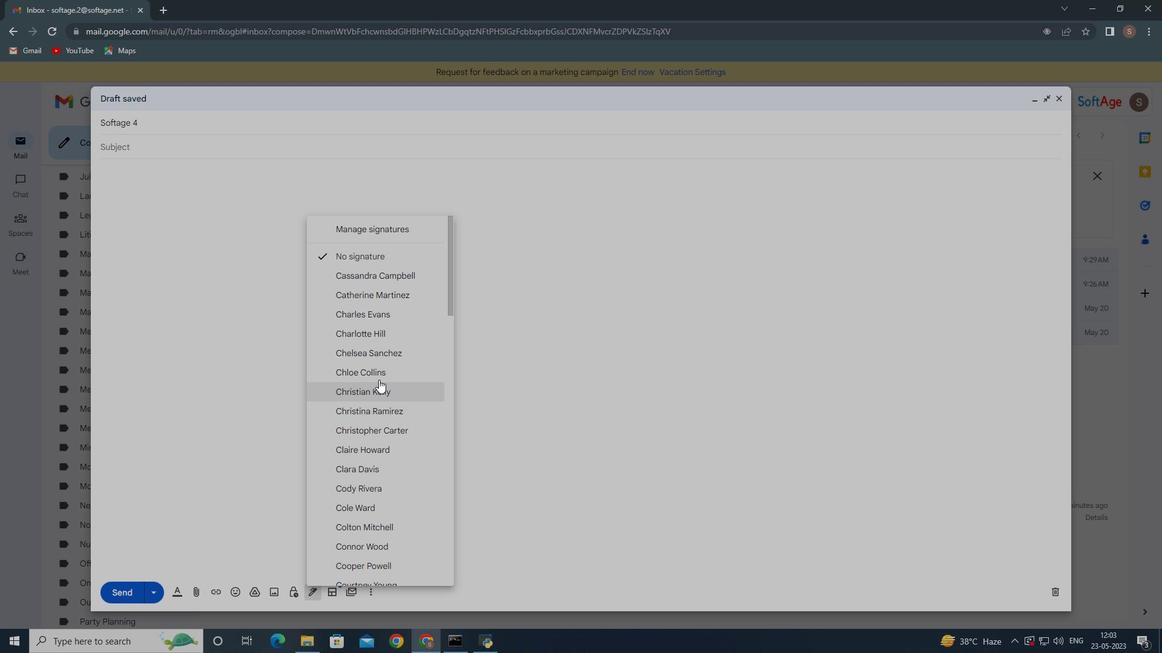 
Action: Mouse scrolled (379, 379) with delta (0, 0)
Screenshot: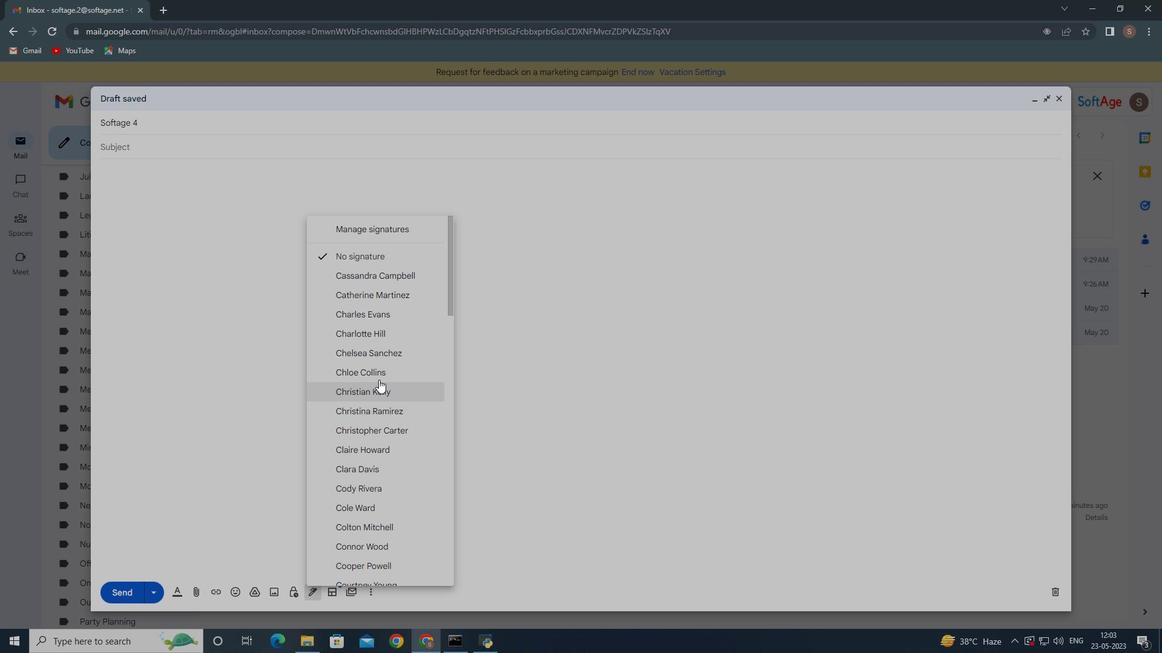 
Action: Mouse moved to (379, 380)
Screenshot: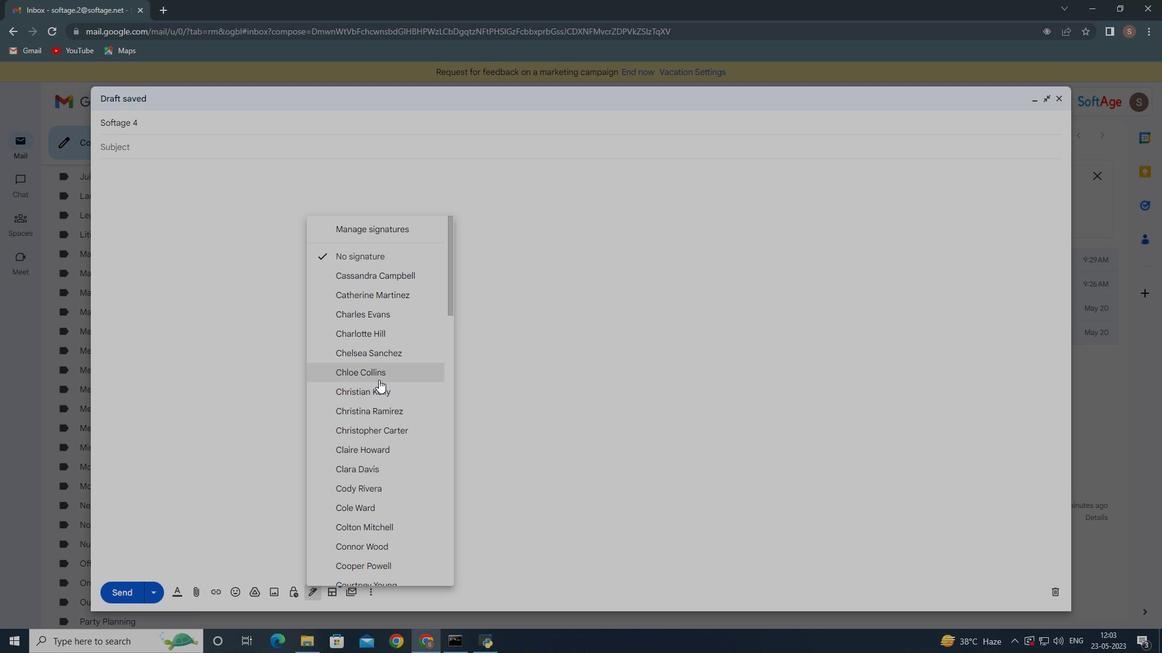 
Action: Mouse scrolled (379, 380) with delta (0, 0)
Screenshot: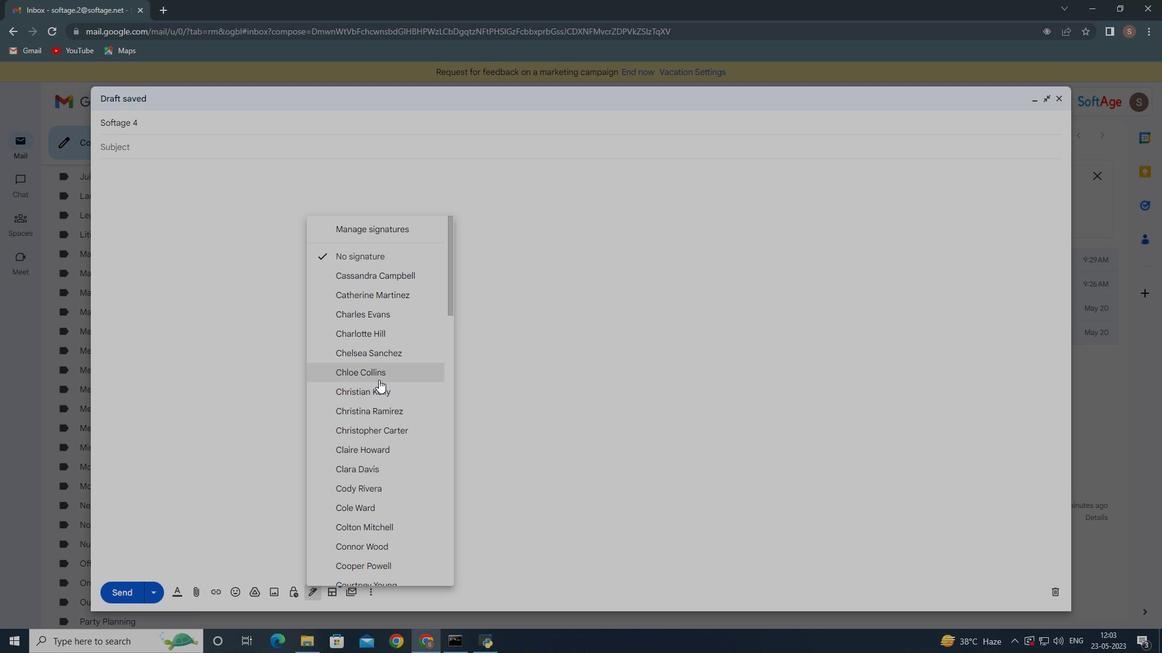 
Action: Mouse moved to (378, 380)
Screenshot: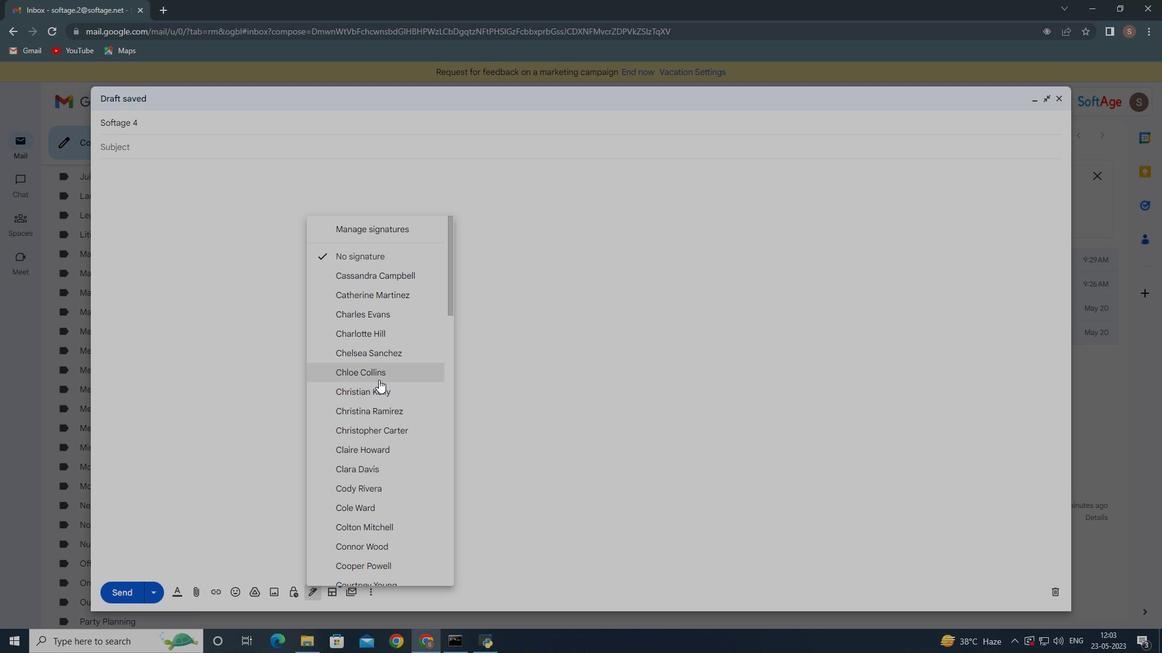 
Action: Mouse scrolled (378, 380) with delta (0, 0)
Screenshot: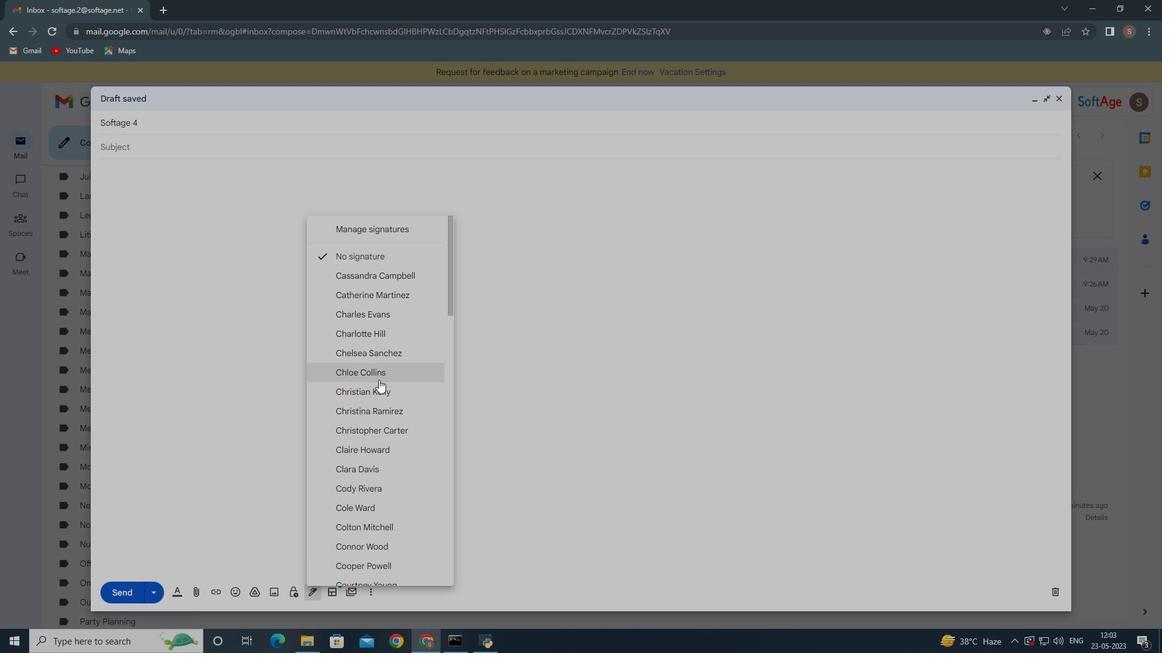 
Action: Mouse moved to (376, 388)
Screenshot: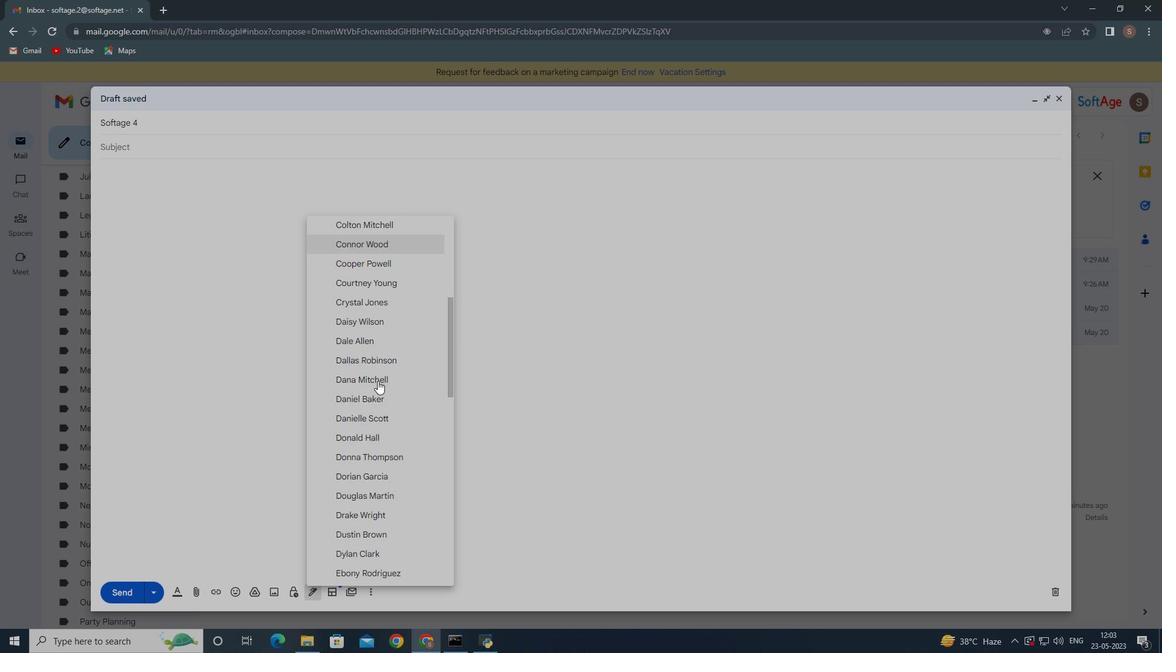 
Action: Mouse scrolled (376, 386) with delta (0, 0)
Screenshot: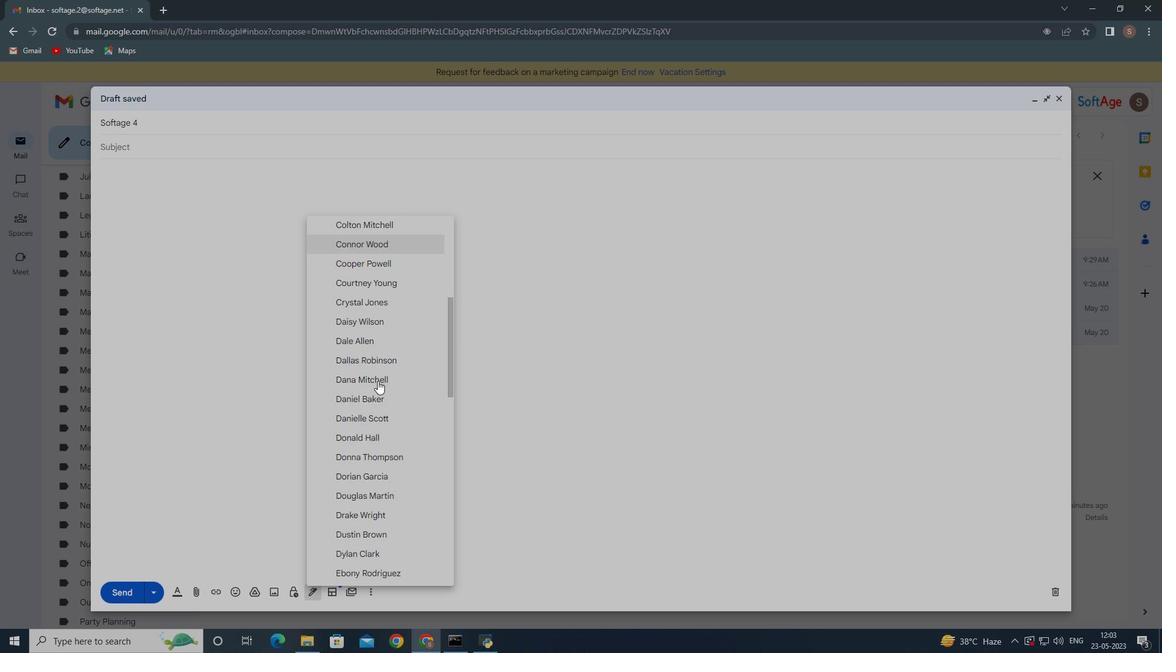 
Action: Mouse moved to (376, 388)
Screenshot: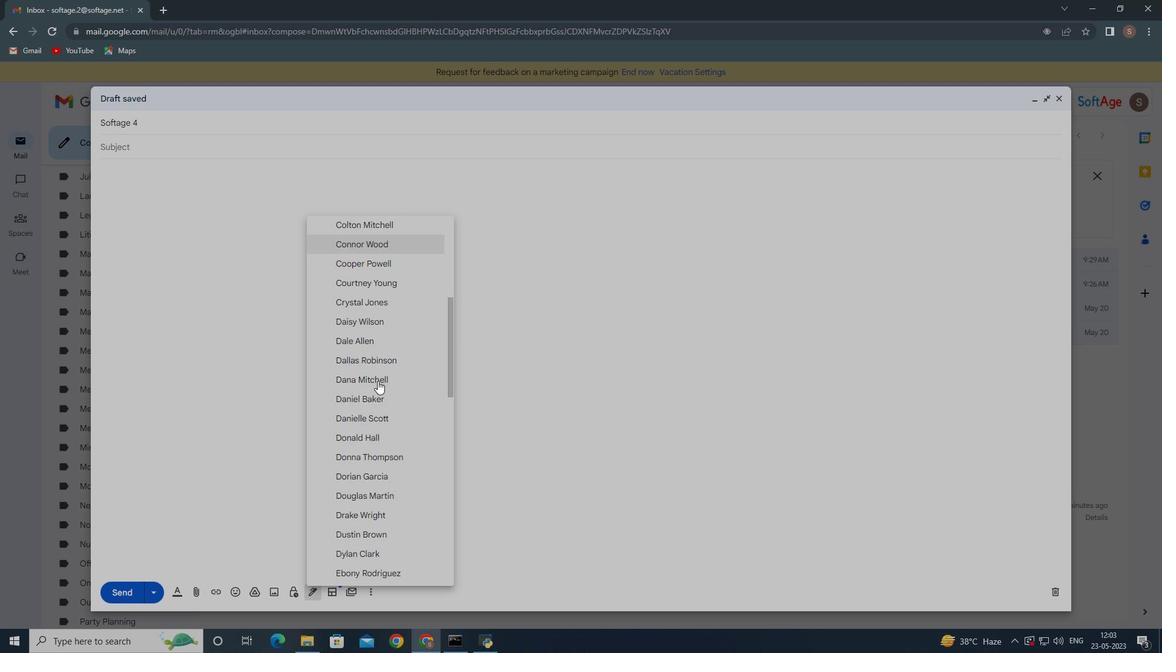 
Action: Mouse scrolled (376, 388) with delta (0, 0)
Screenshot: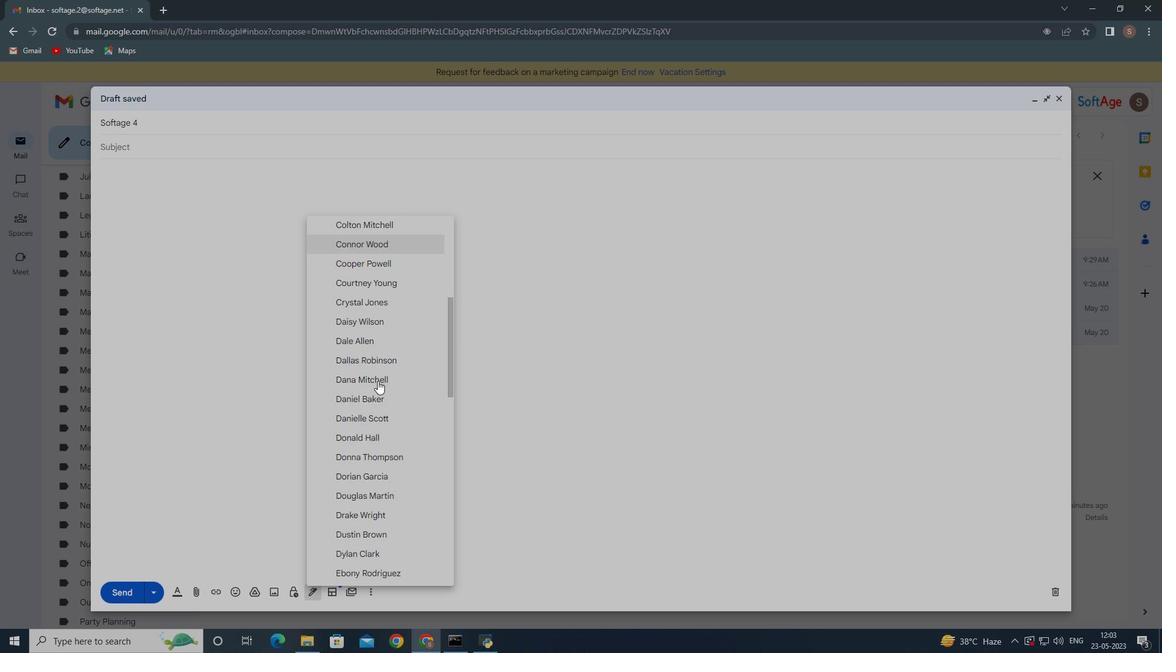 
Action: Mouse moved to (377, 391)
Screenshot: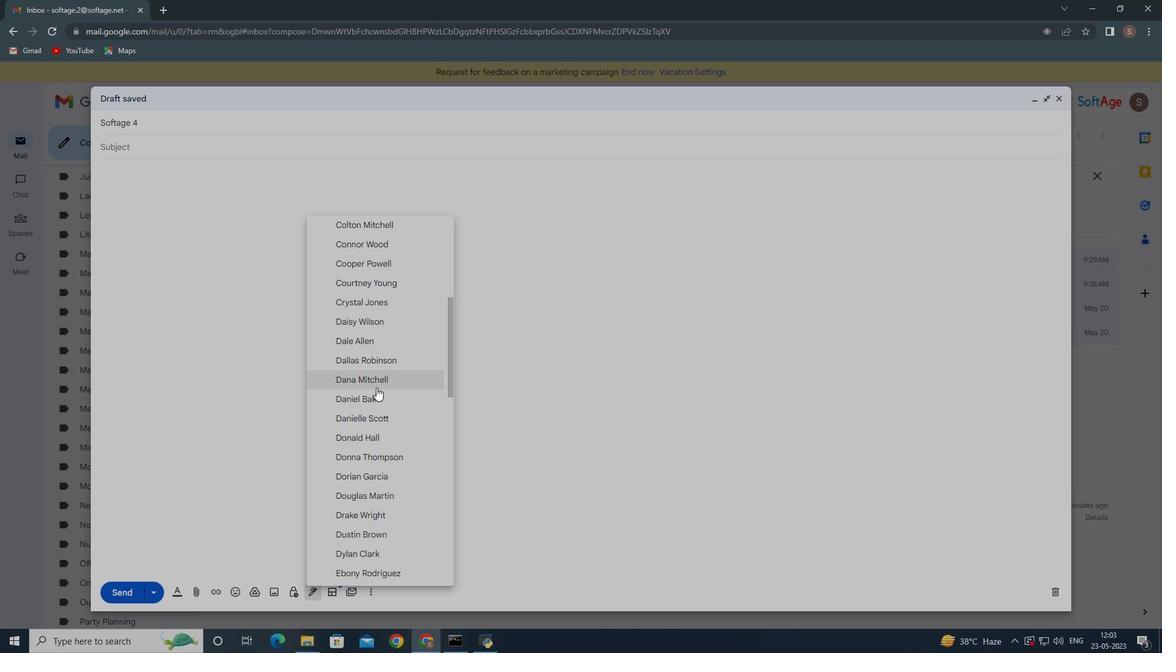 
Action: Mouse scrolled (377, 390) with delta (0, 0)
Screenshot: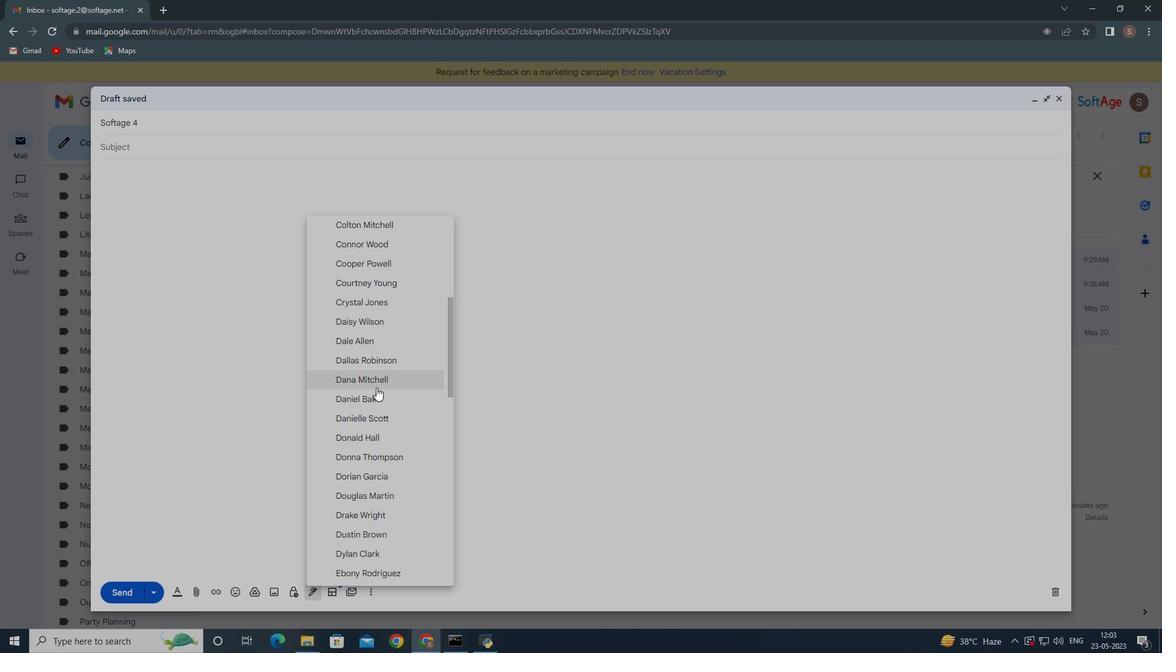 
Action: Mouse moved to (379, 396)
Screenshot: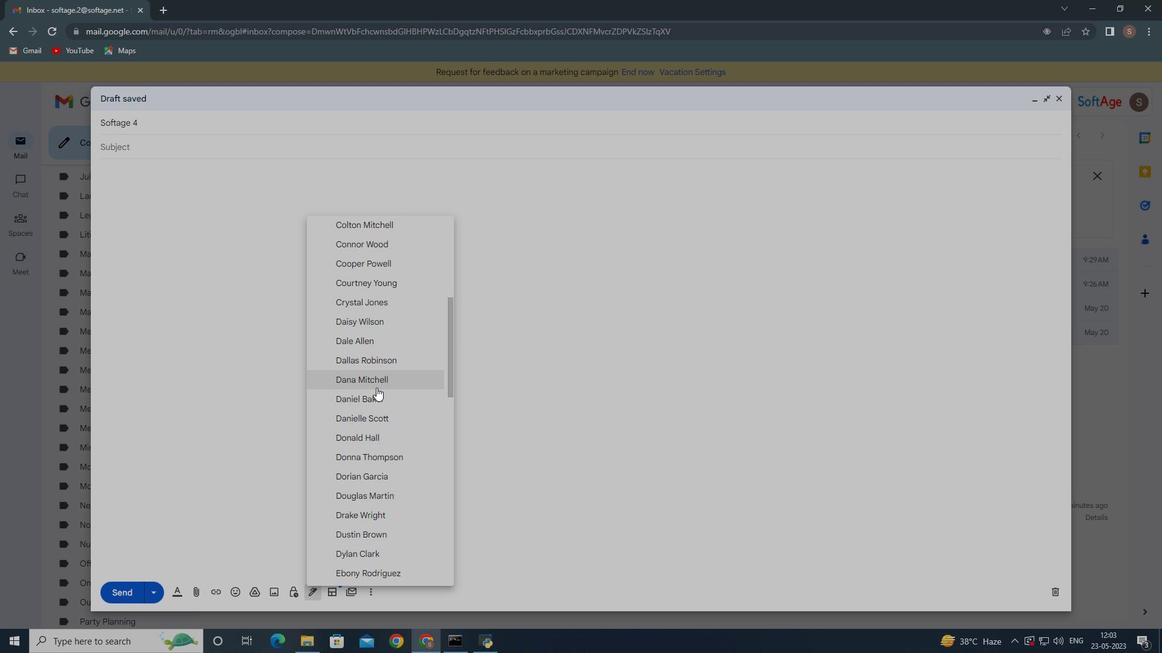 
Action: Mouse scrolled (379, 396) with delta (0, 0)
Screenshot: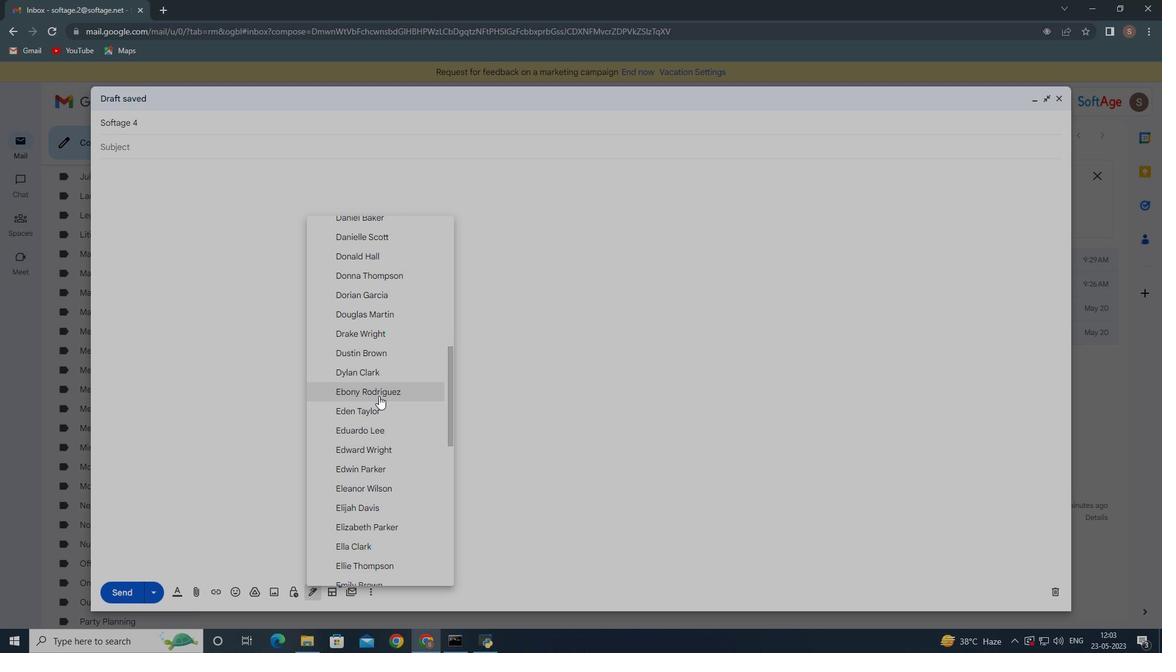 
Action: Mouse moved to (379, 400)
Screenshot: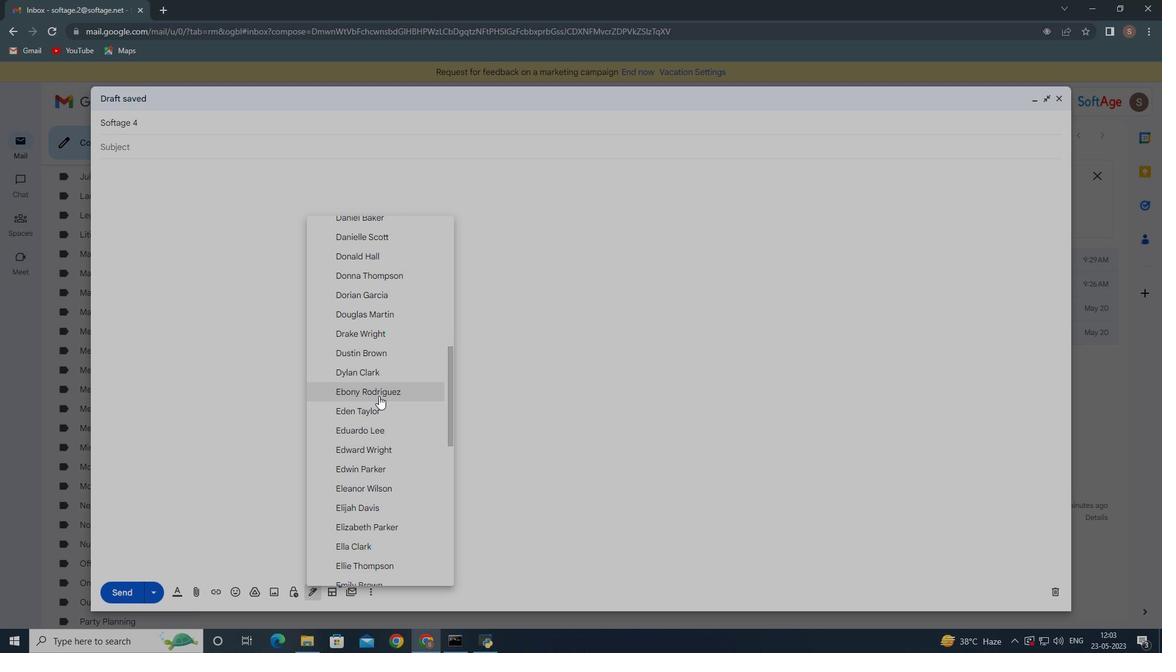 
Action: Mouse scrolled (379, 399) with delta (0, 0)
Screenshot: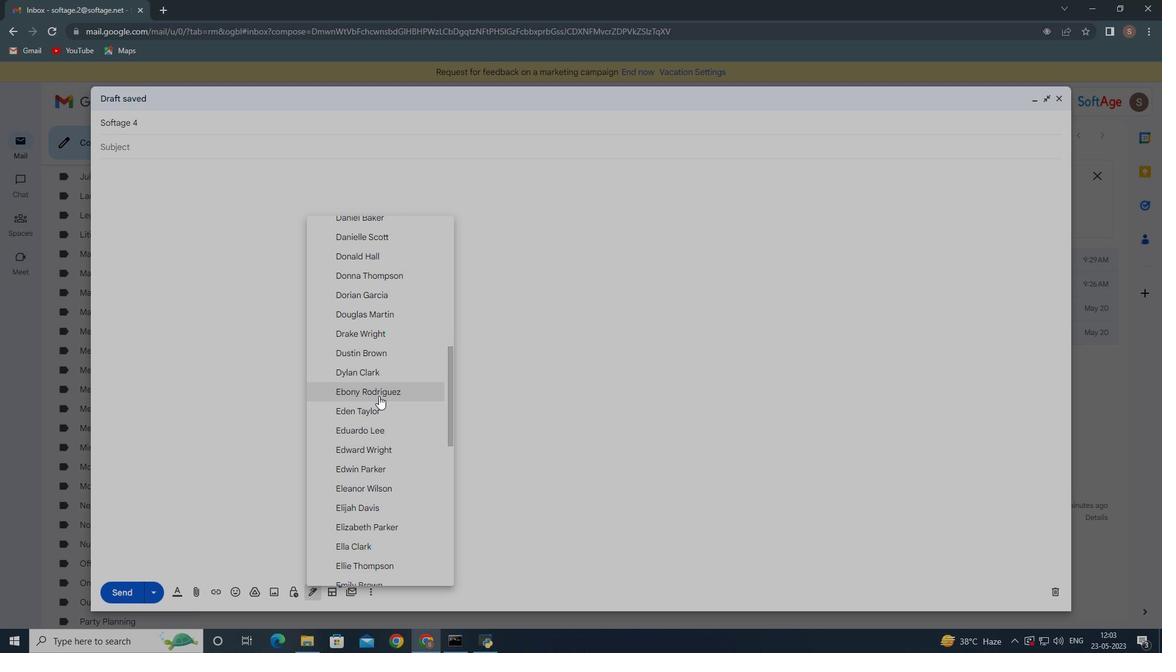 
Action: Mouse moved to (379, 401)
Screenshot: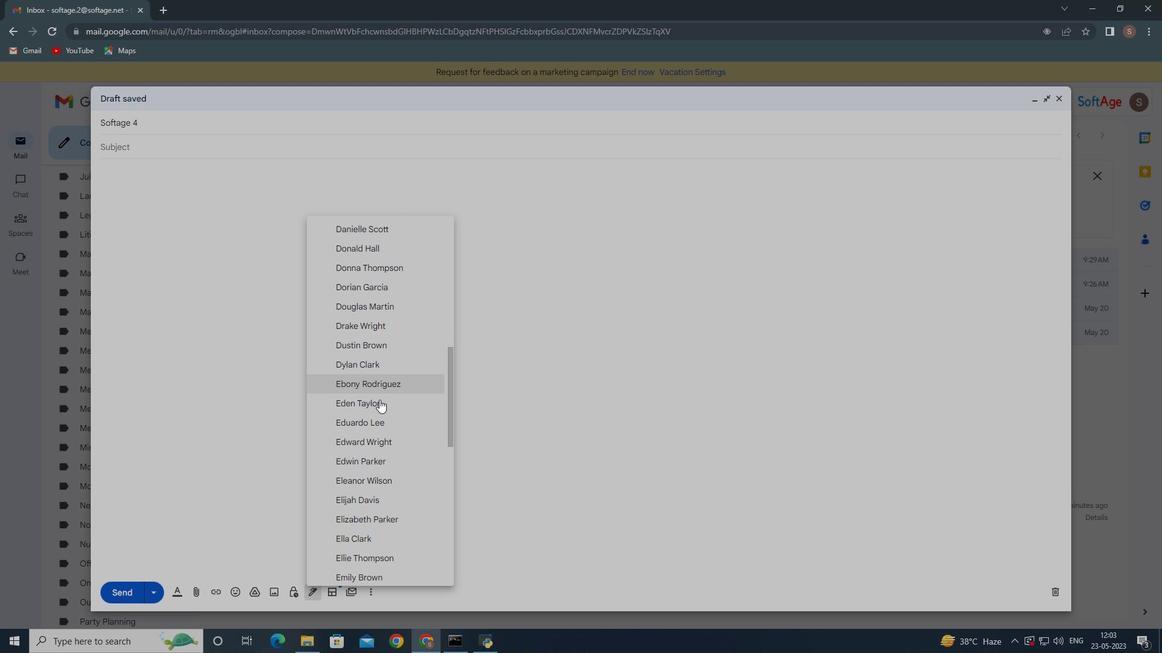 
Action: Mouse scrolled (379, 400) with delta (0, 0)
Screenshot: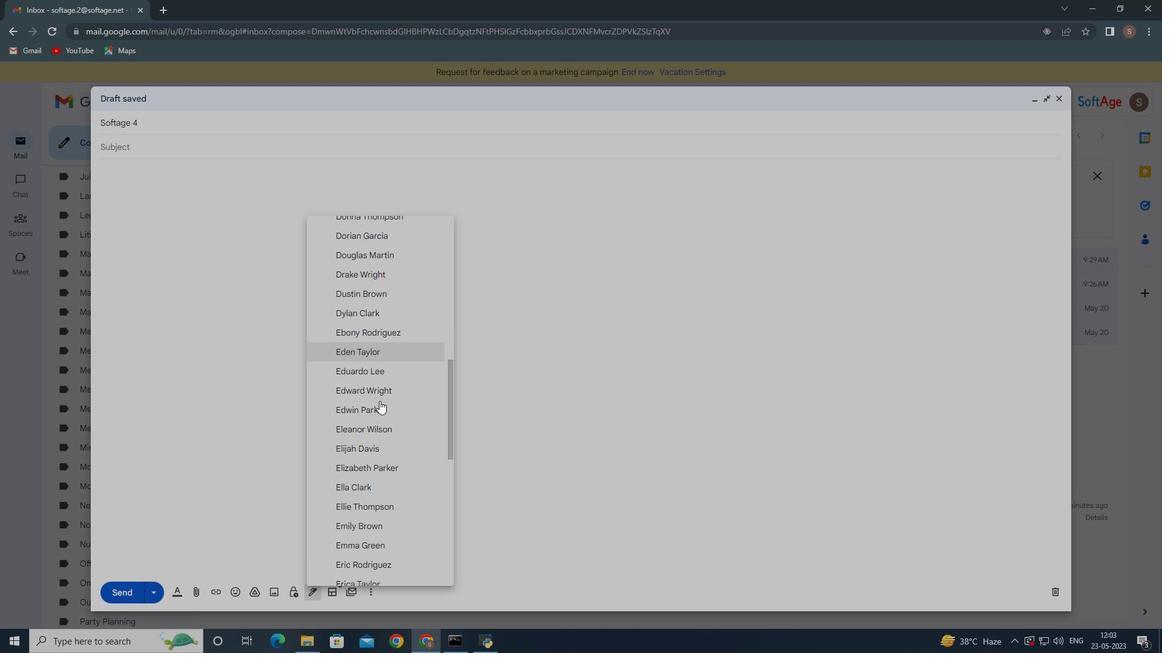 
Action: Mouse scrolled (379, 400) with delta (0, 0)
Screenshot: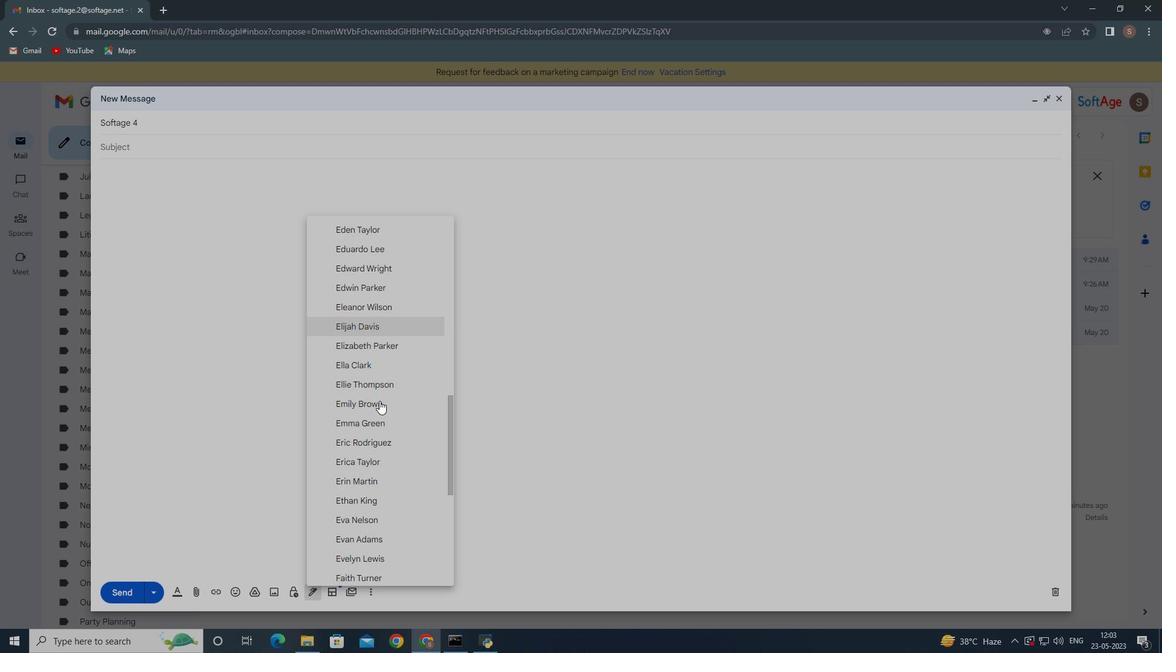 
Action: Mouse scrolled (379, 402) with delta (0, 0)
Screenshot: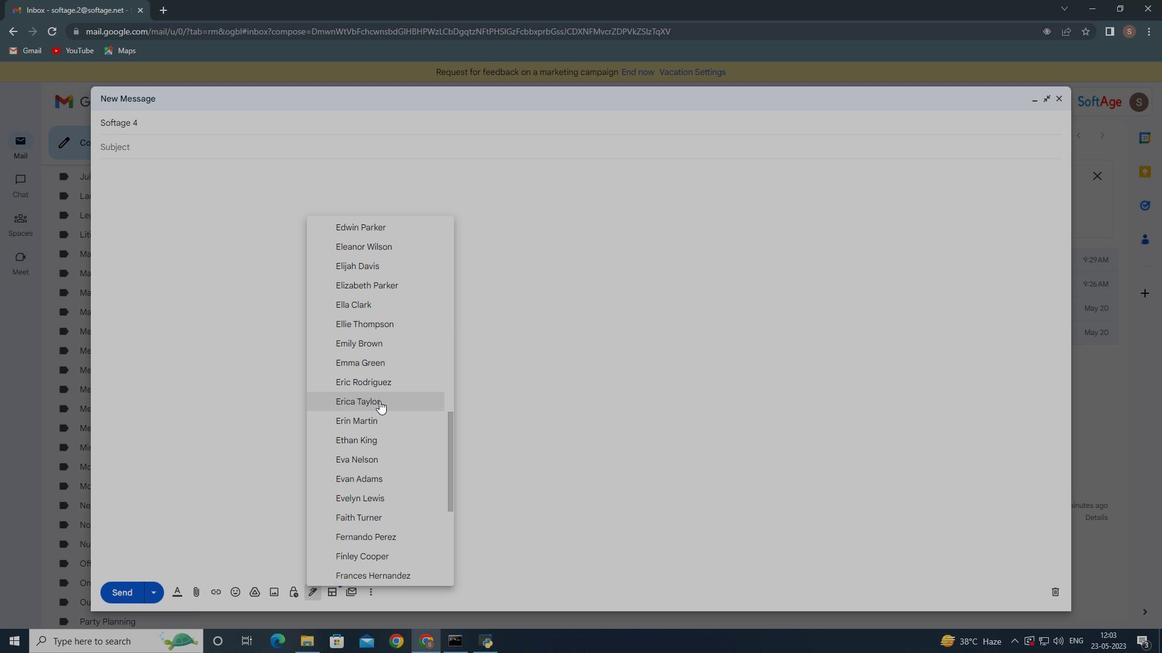 
Action: Mouse scrolled (379, 402) with delta (0, 0)
Screenshot: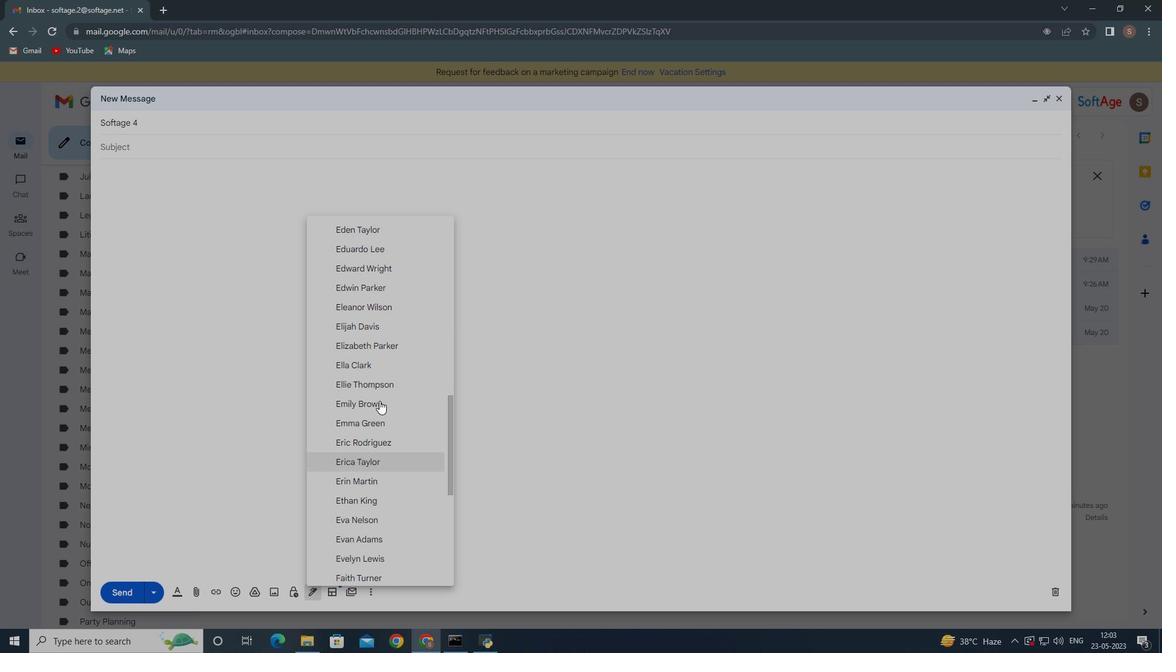 
Action: Mouse scrolled (379, 400) with delta (0, 0)
Screenshot: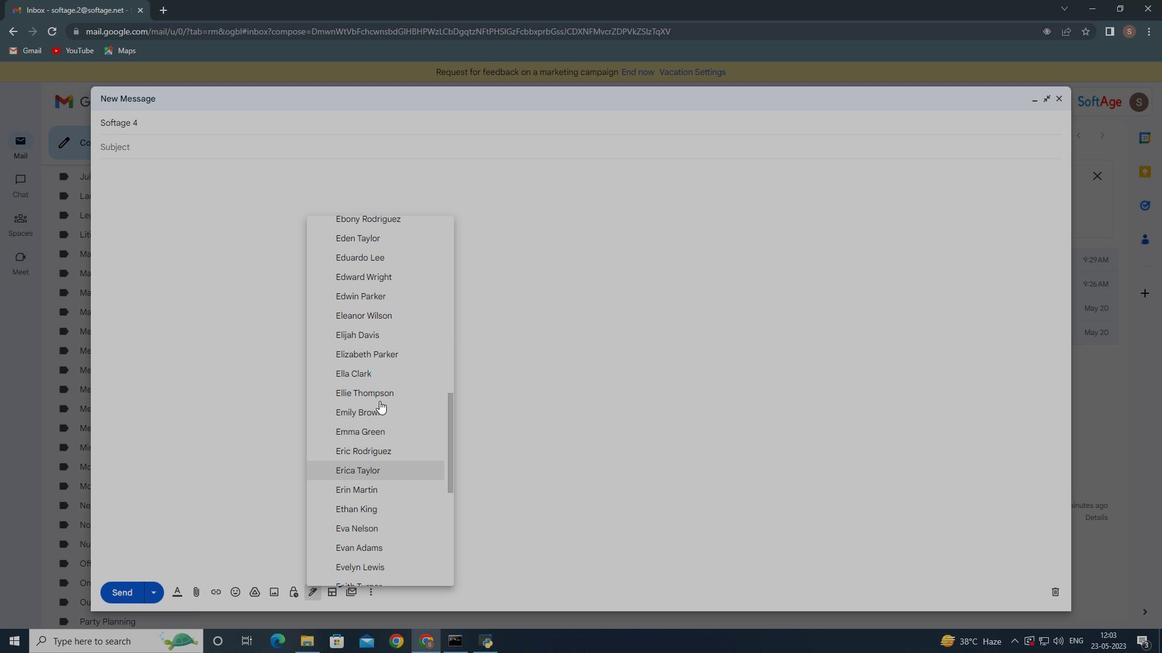 
Action: Mouse scrolled (379, 402) with delta (0, 0)
Screenshot: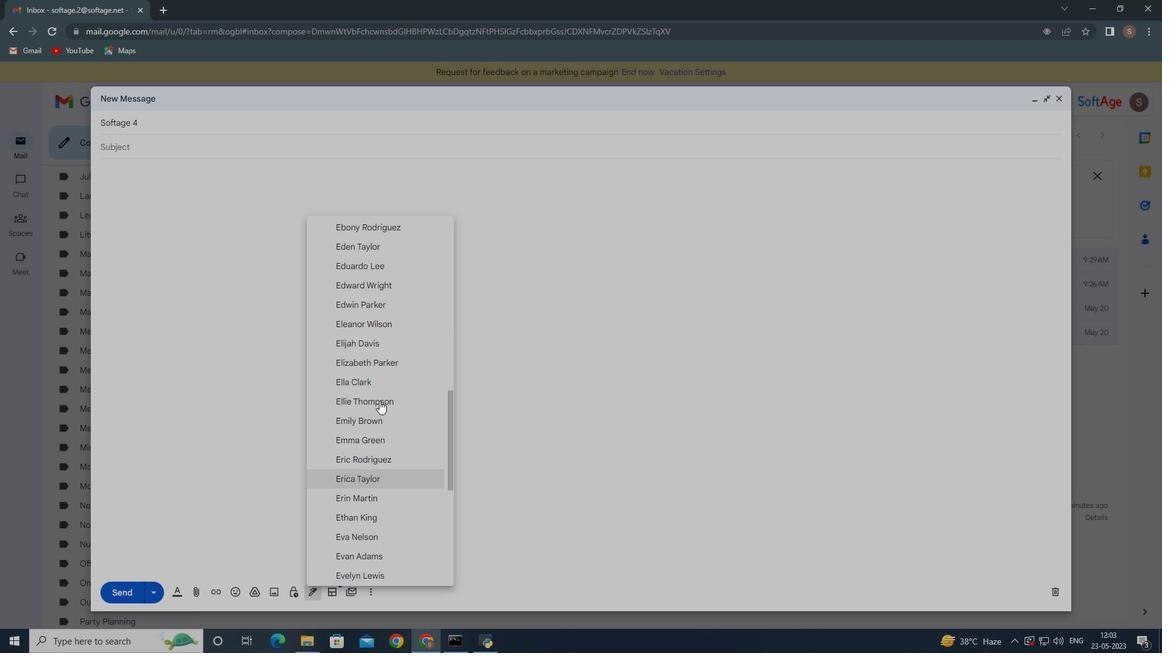 
Action: Mouse scrolled (379, 402) with delta (0, 0)
Screenshot: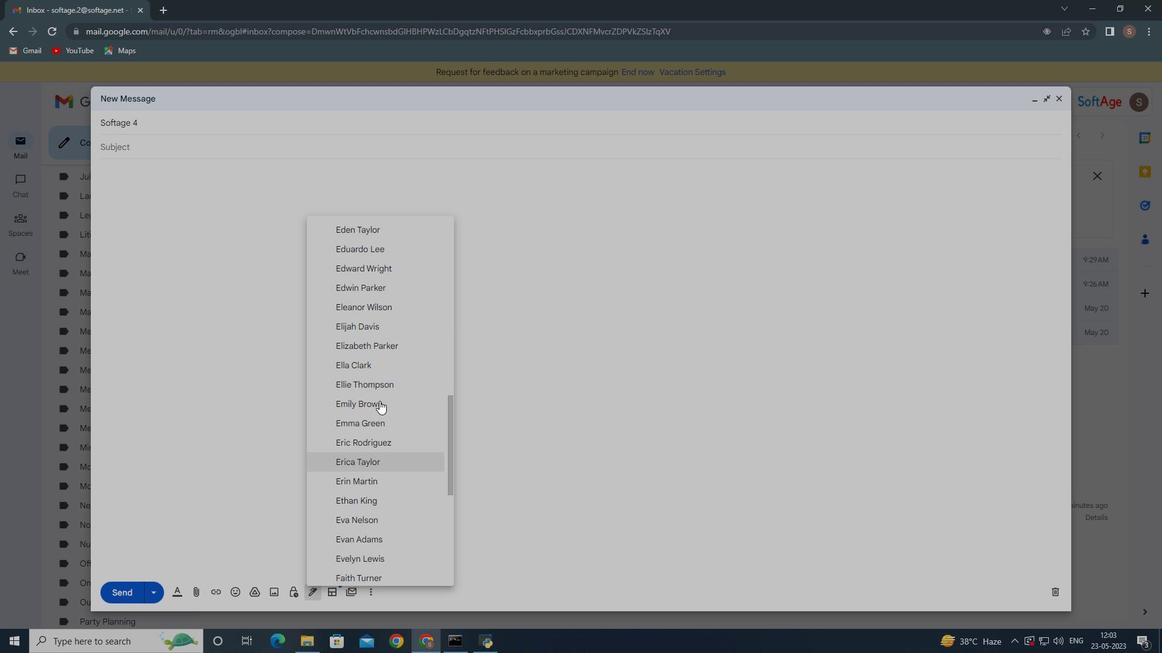 
Action: Mouse scrolled (379, 400) with delta (0, 0)
Screenshot: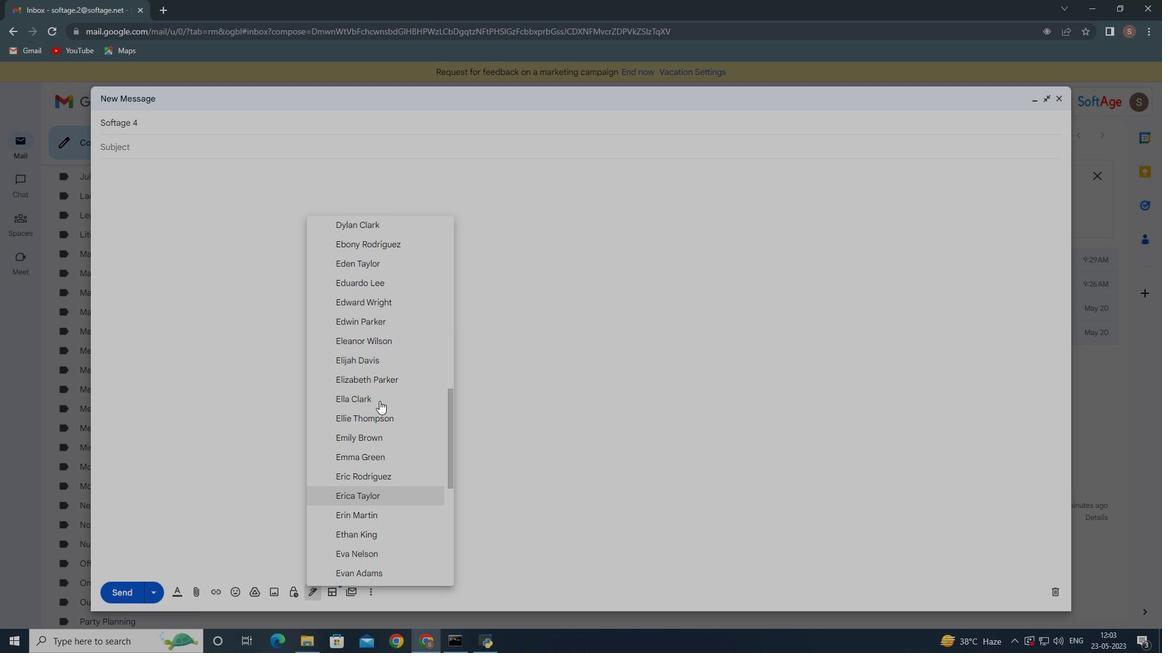 
Action: Mouse moved to (379, 402)
Screenshot: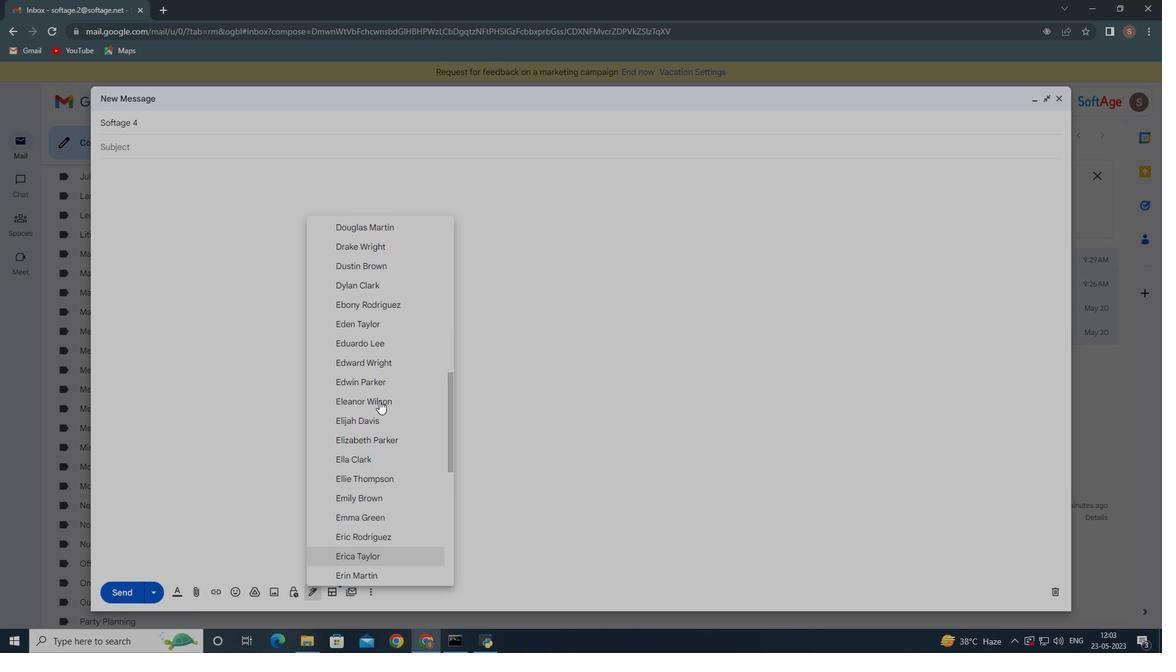 
Action: Mouse scrolled (379, 400) with delta (0, 0)
Screenshot: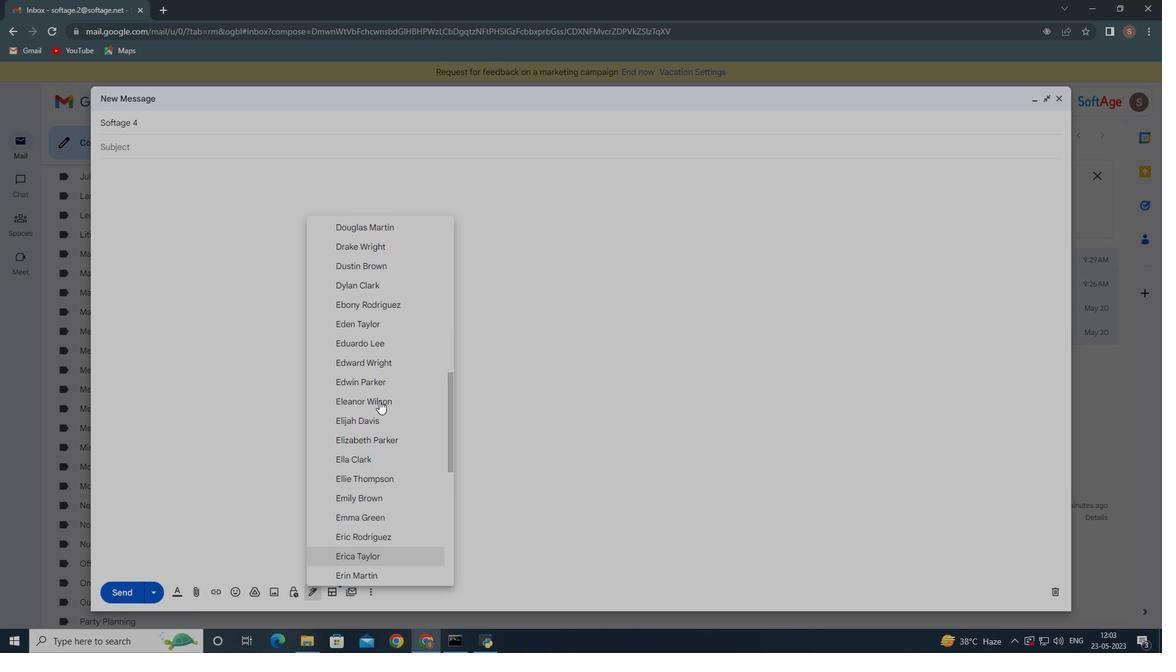 
Action: Mouse scrolled (379, 401) with delta (0, 0)
Screenshot: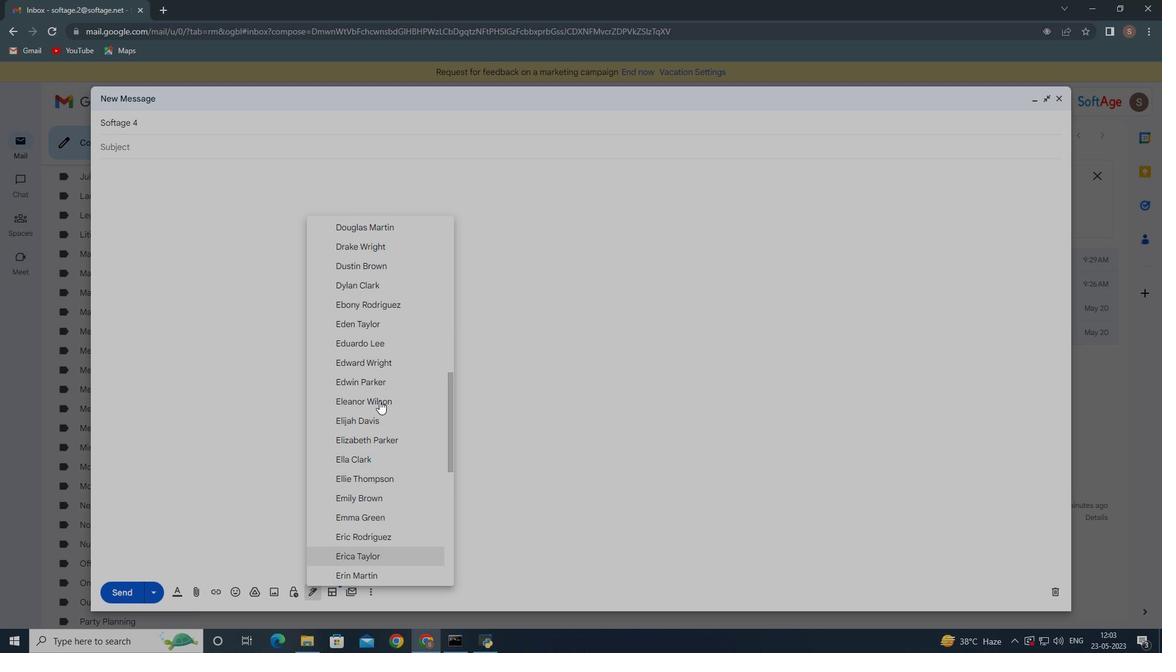 
Action: Mouse scrolled (379, 401) with delta (0, 0)
Screenshot: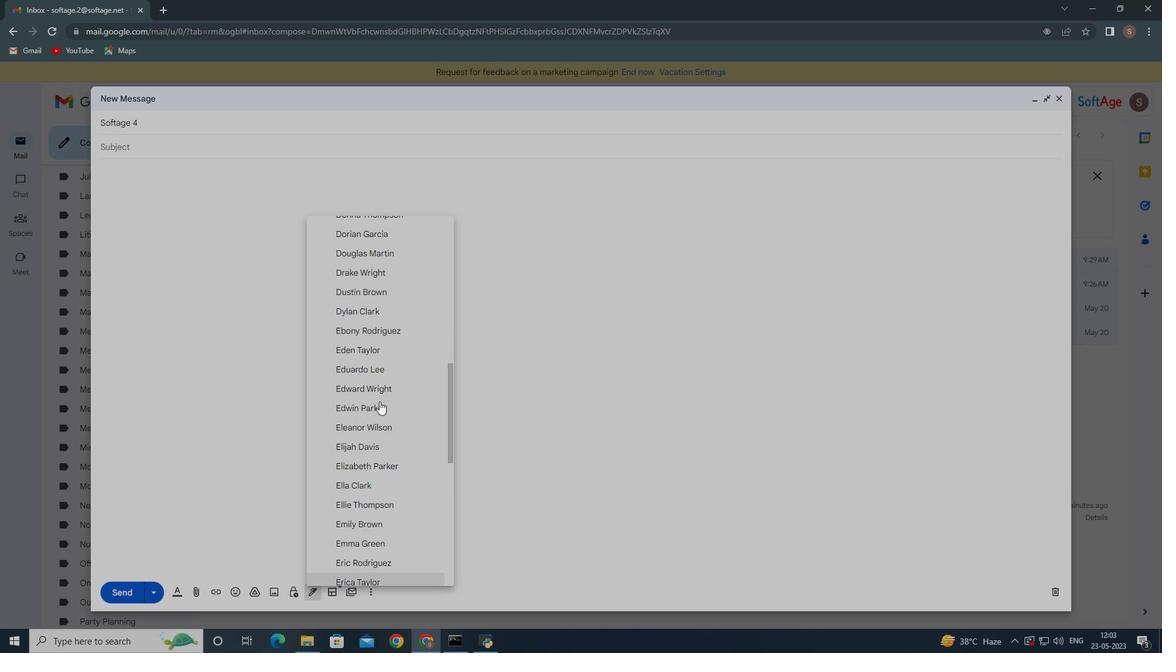 
Action: Mouse scrolled (379, 401) with delta (0, 0)
Screenshot: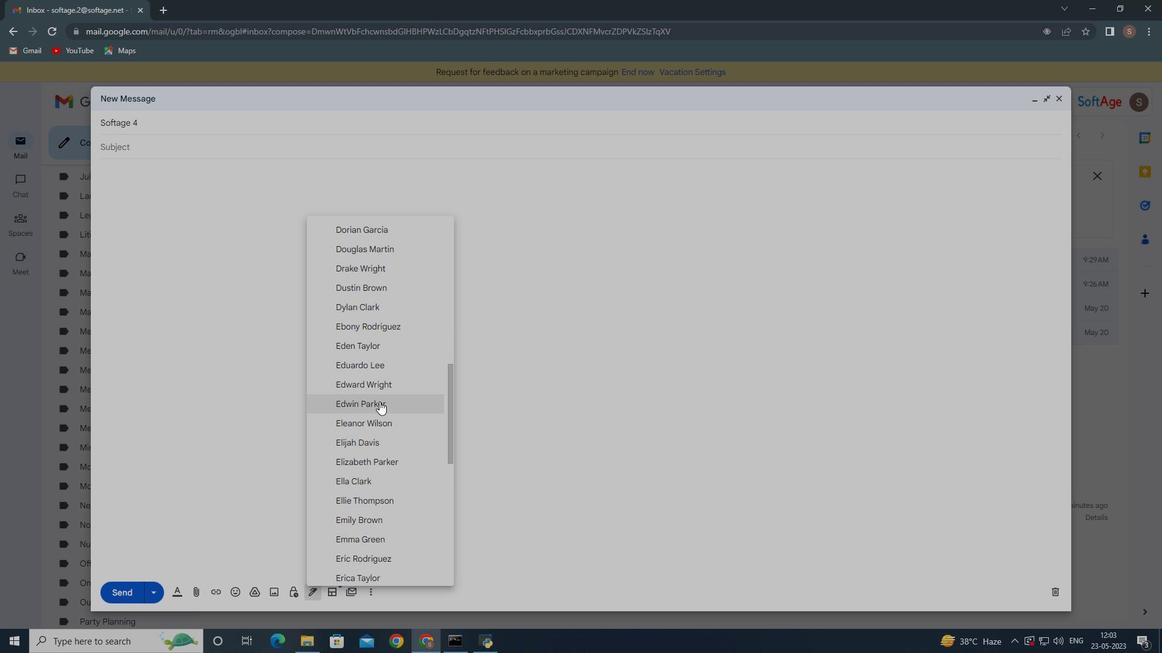 
Action: Mouse moved to (398, 470)
Screenshot: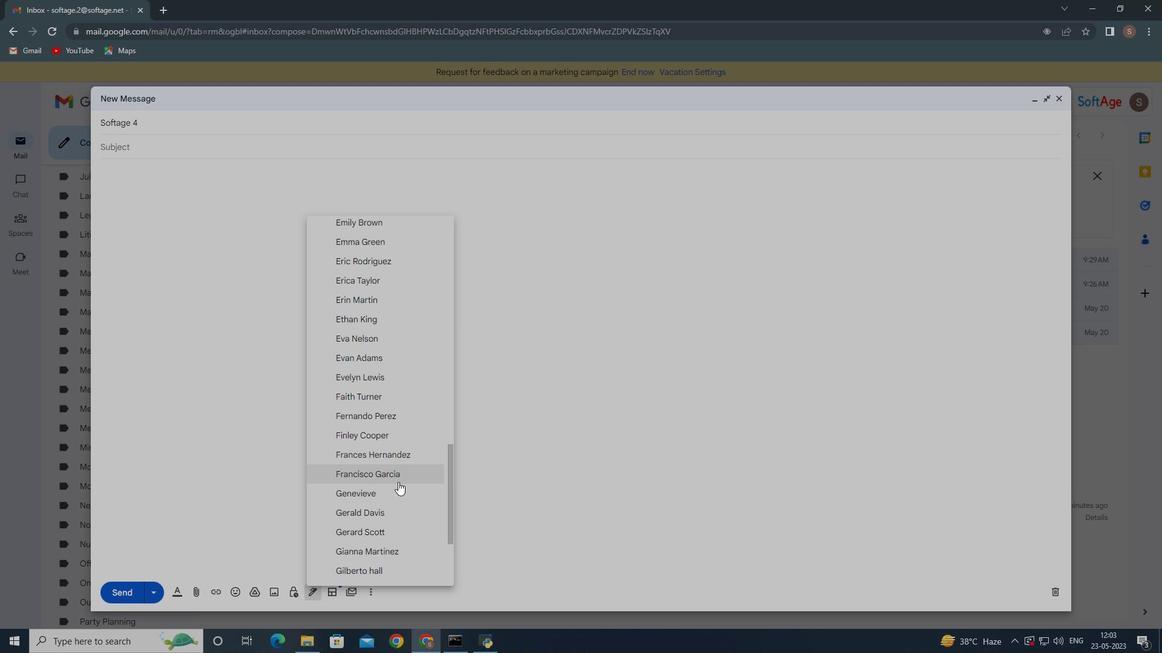 
Action: Mouse pressed left at (398, 470)
Screenshot: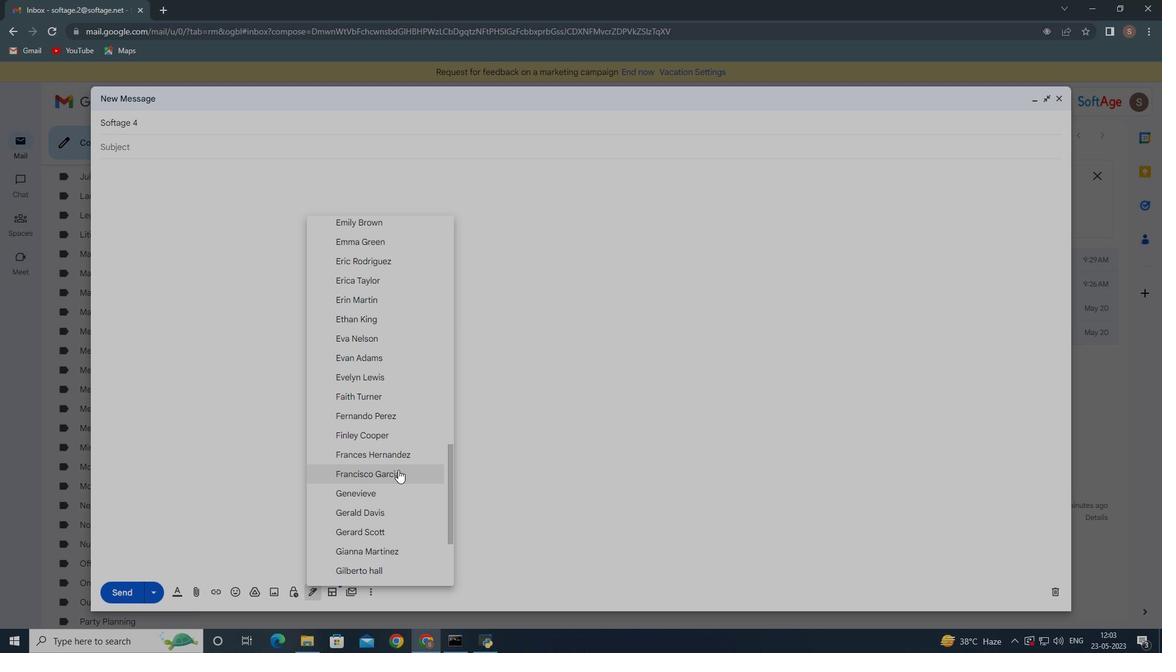 
Action: Mouse moved to (372, 587)
Screenshot: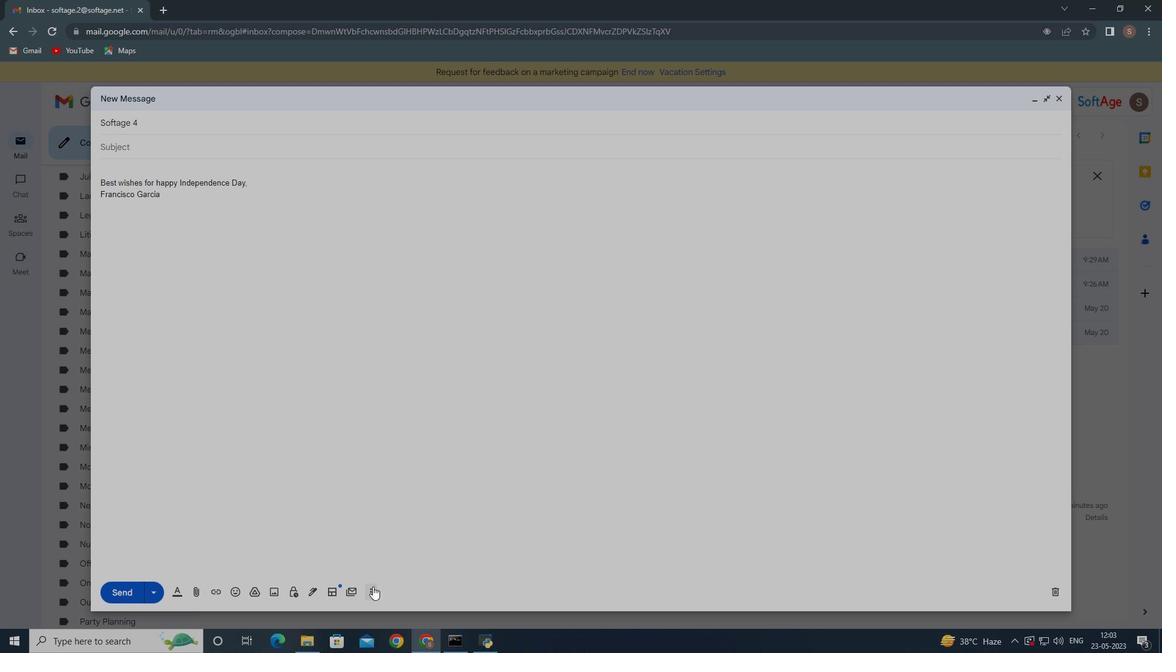 
Action: Mouse pressed left at (372, 587)
Screenshot: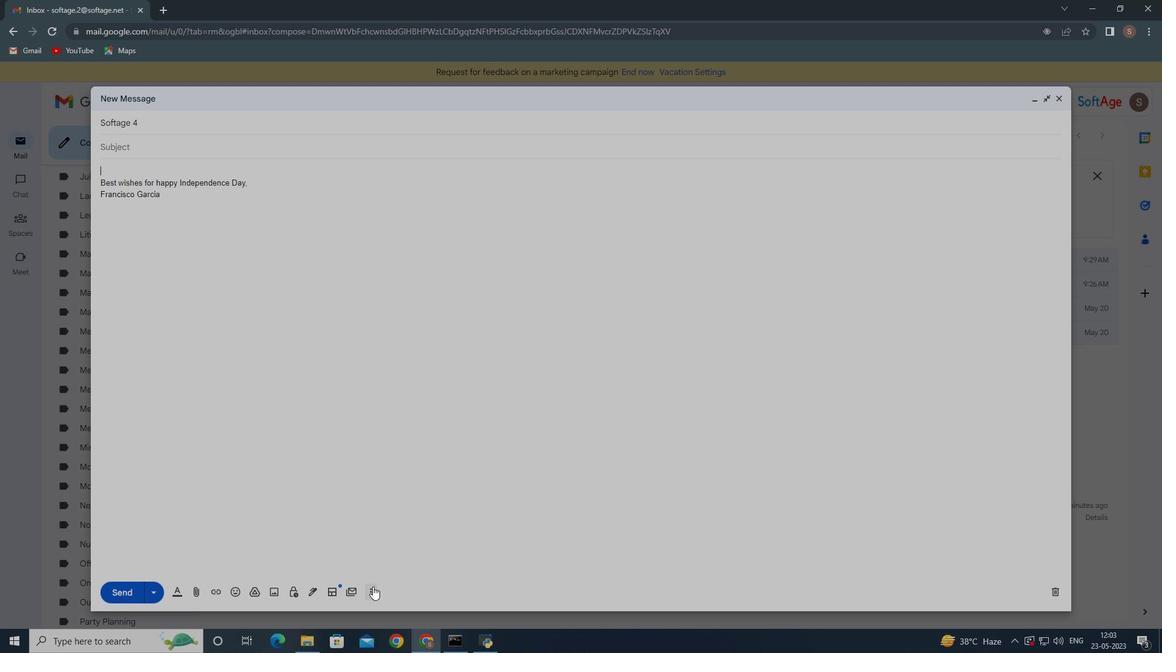 
Action: Mouse moved to (376, 486)
Screenshot: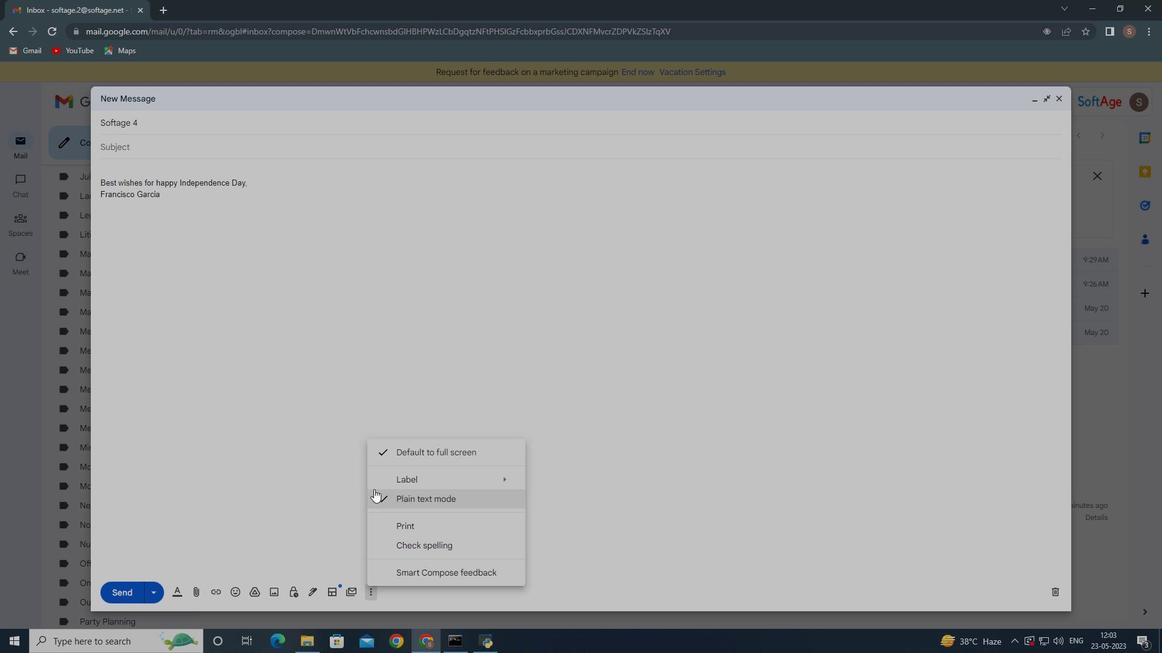 
Action: Mouse pressed left at (376, 486)
Screenshot: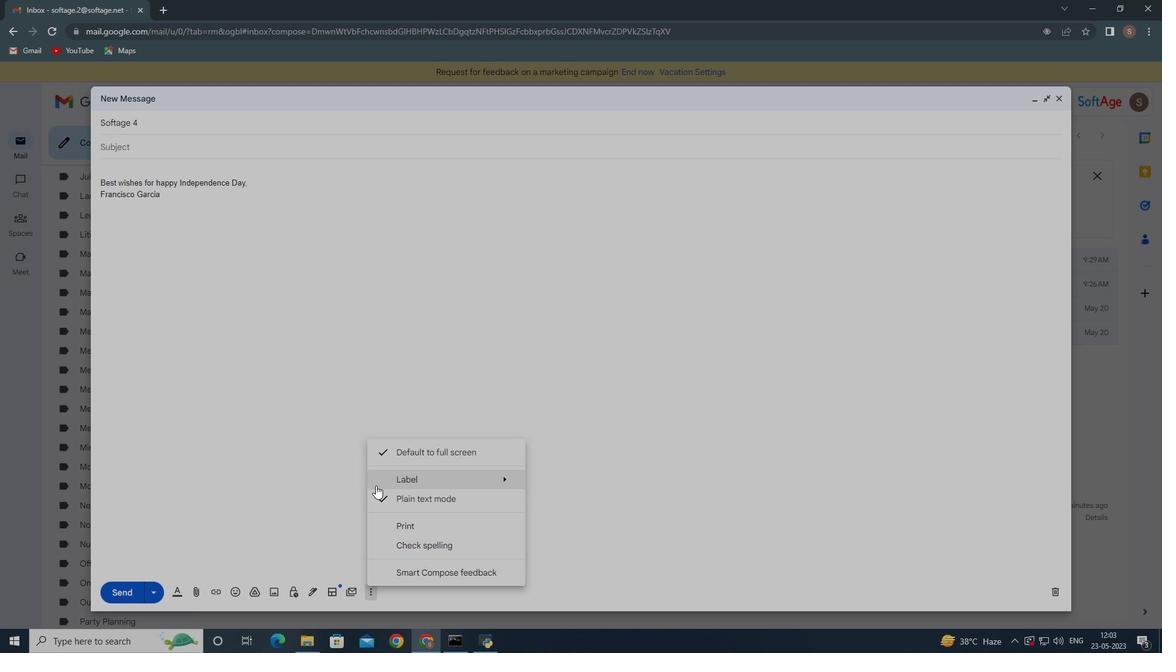 
Action: Mouse moved to (574, 458)
Screenshot: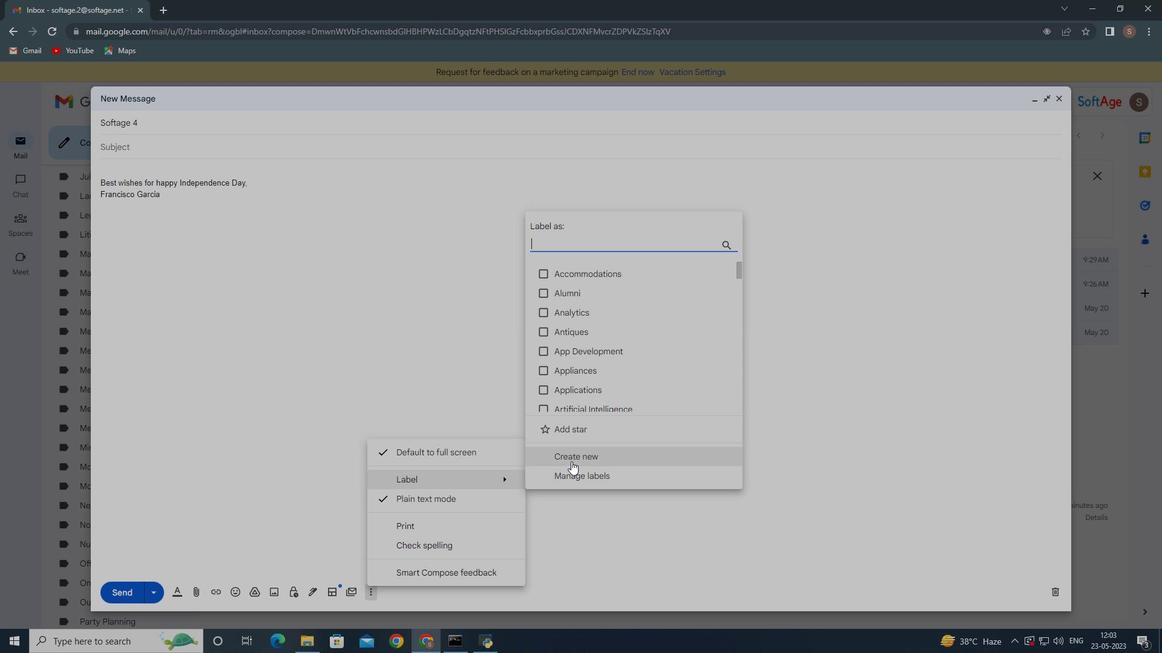 
Action: Mouse pressed left at (574, 458)
Screenshot: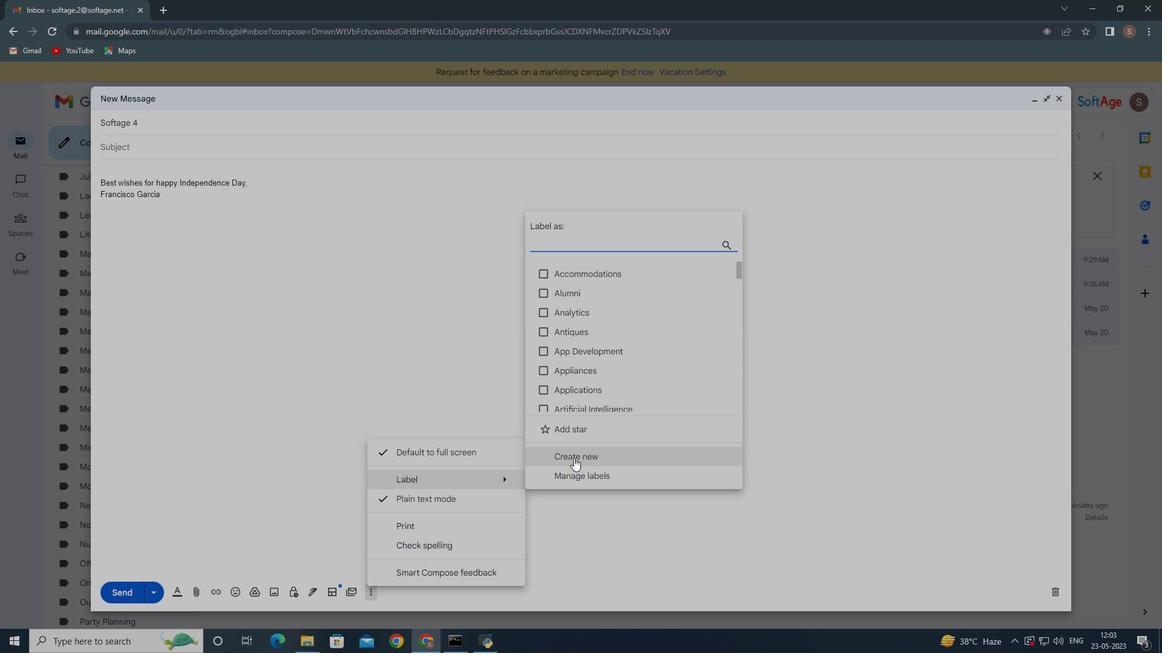 
Action: Mouse moved to (559, 409)
Screenshot: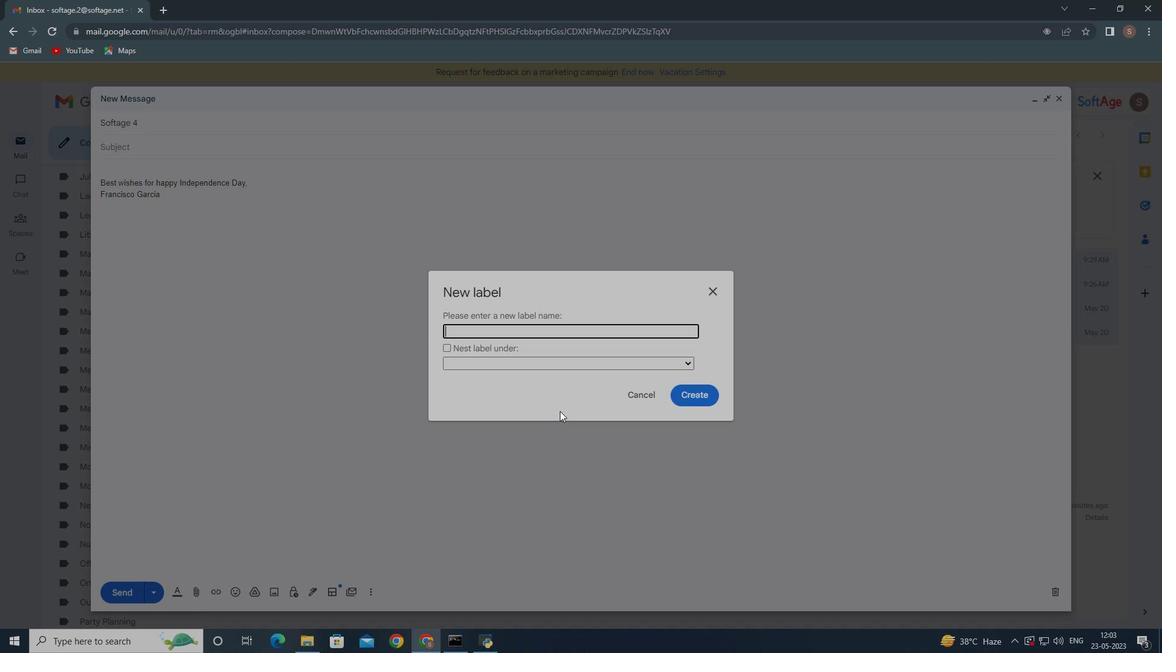 
Action: Key pressed <Key.shift>Training
Screenshot: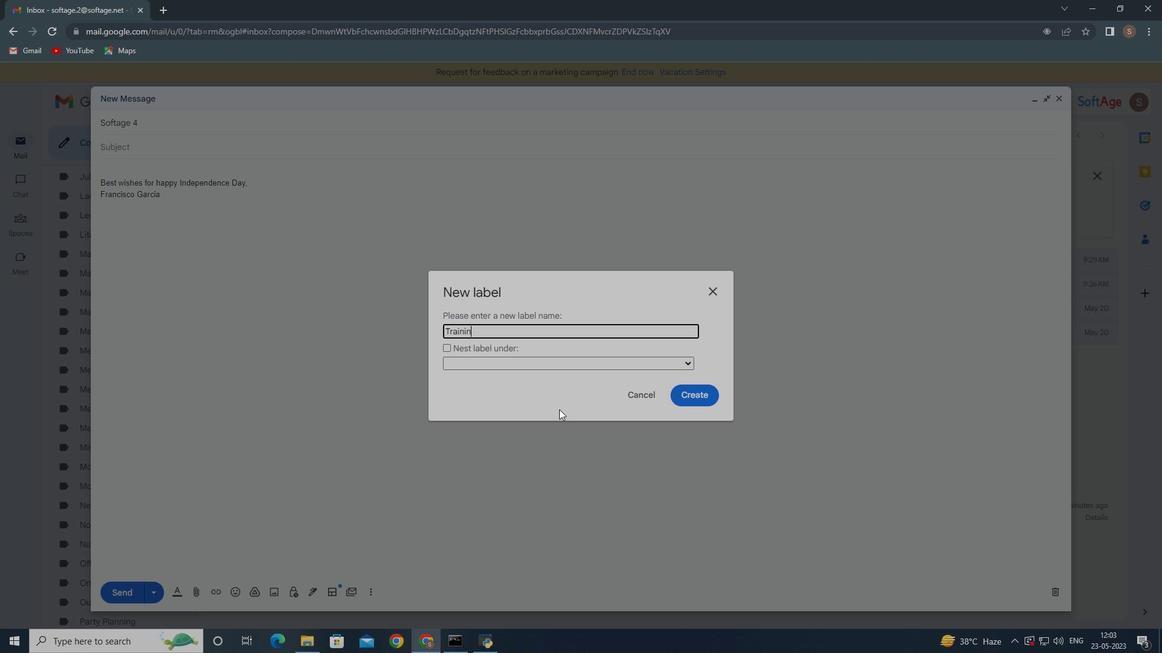 
Action: Mouse moved to (683, 397)
Screenshot: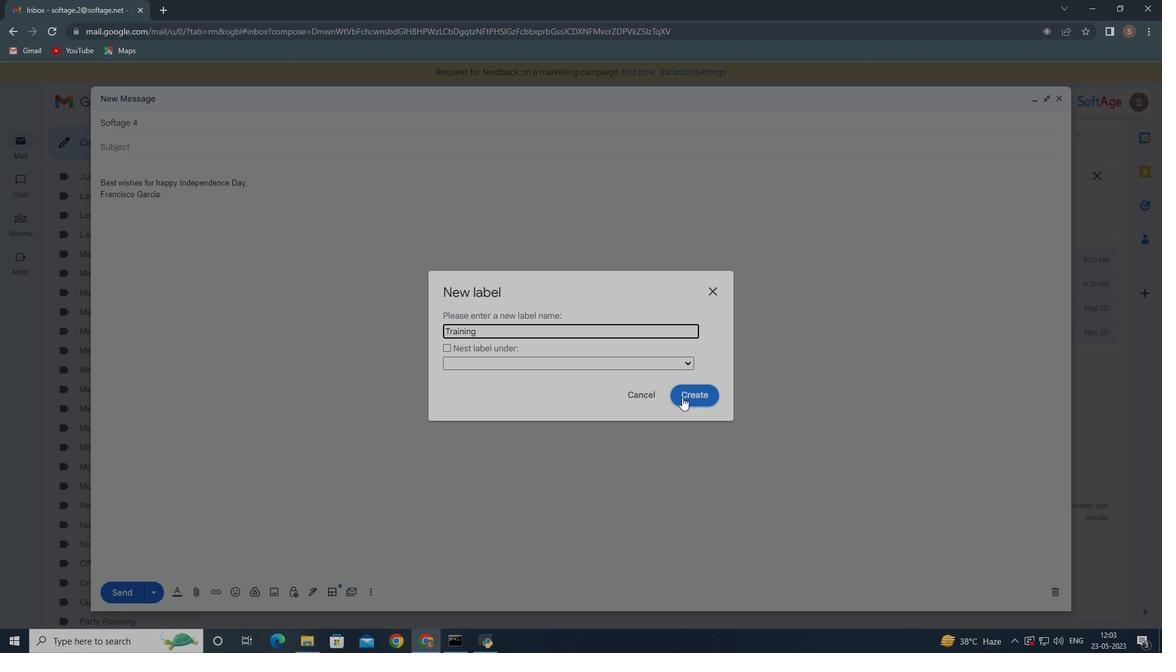 
Action: Mouse pressed left at (683, 397)
Screenshot: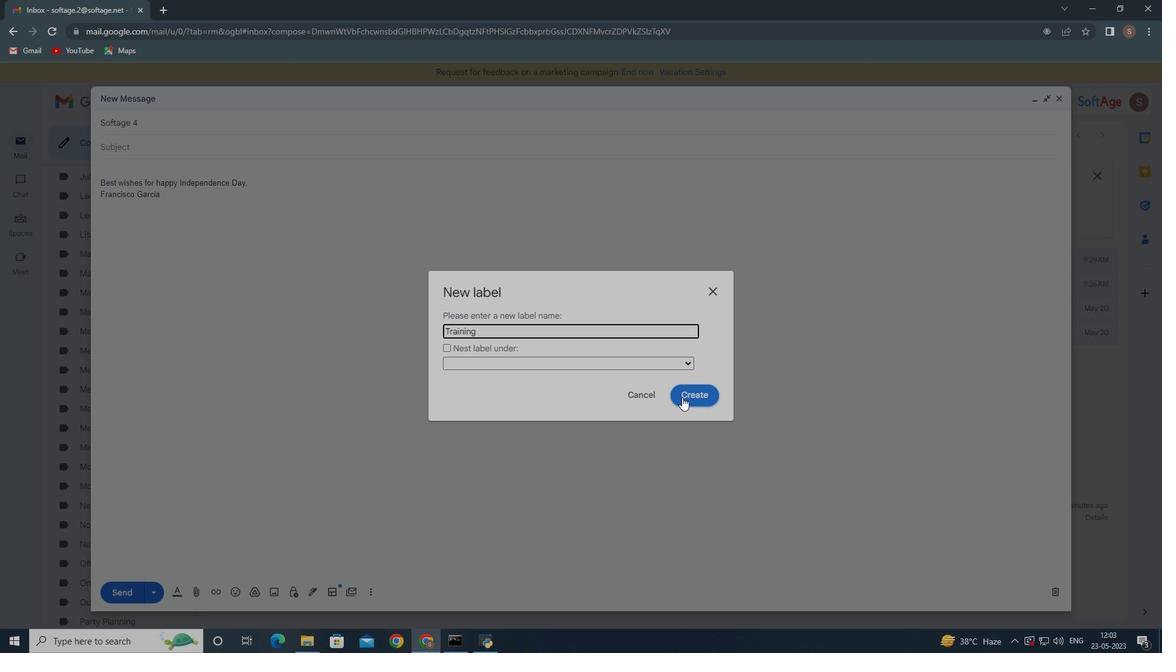 
Action: Mouse moved to (715, 291)
Screenshot: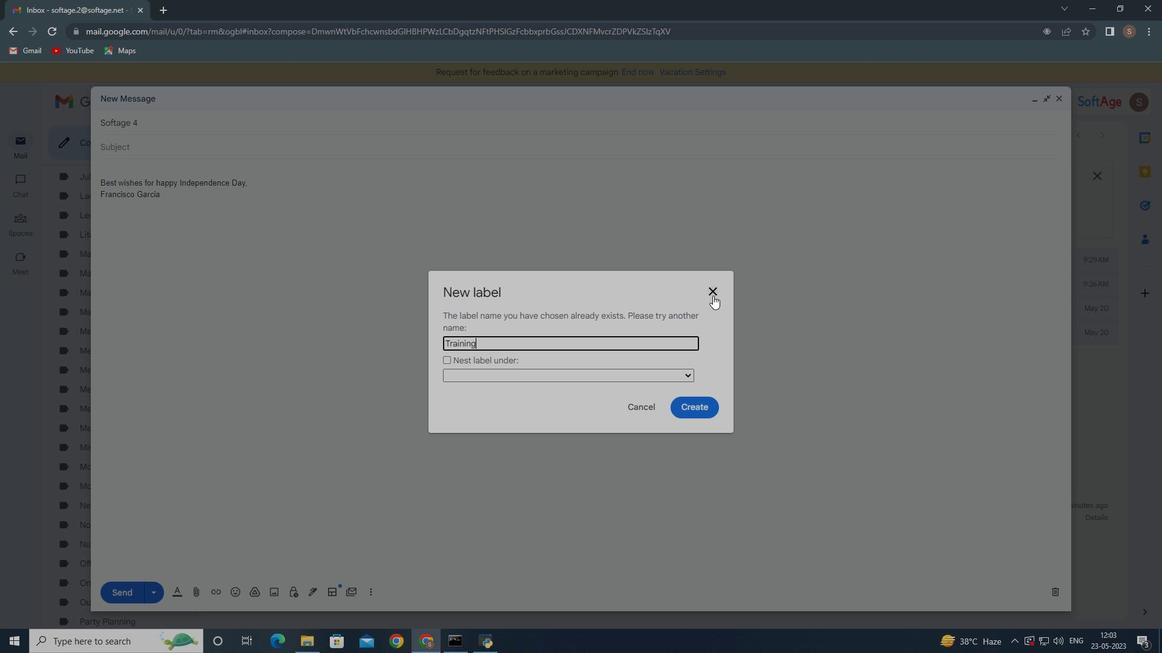 
Action: Mouse pressed left at (715, 291)
Screenshot: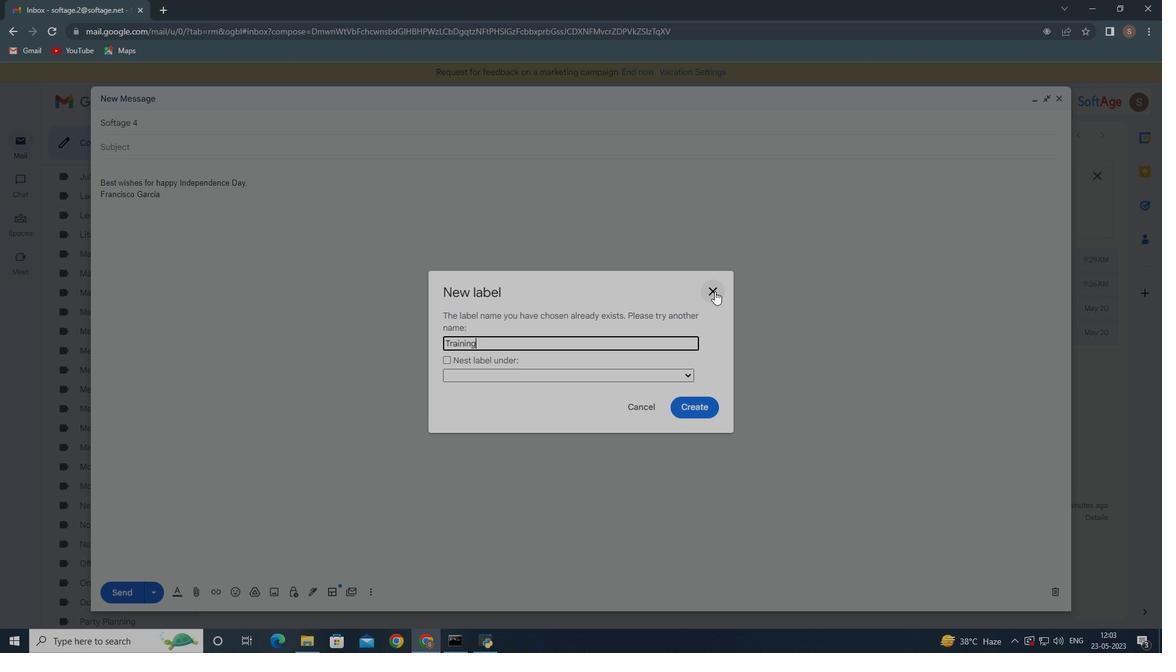 
Action: Mouse moved to (370, 594)
Screenshot: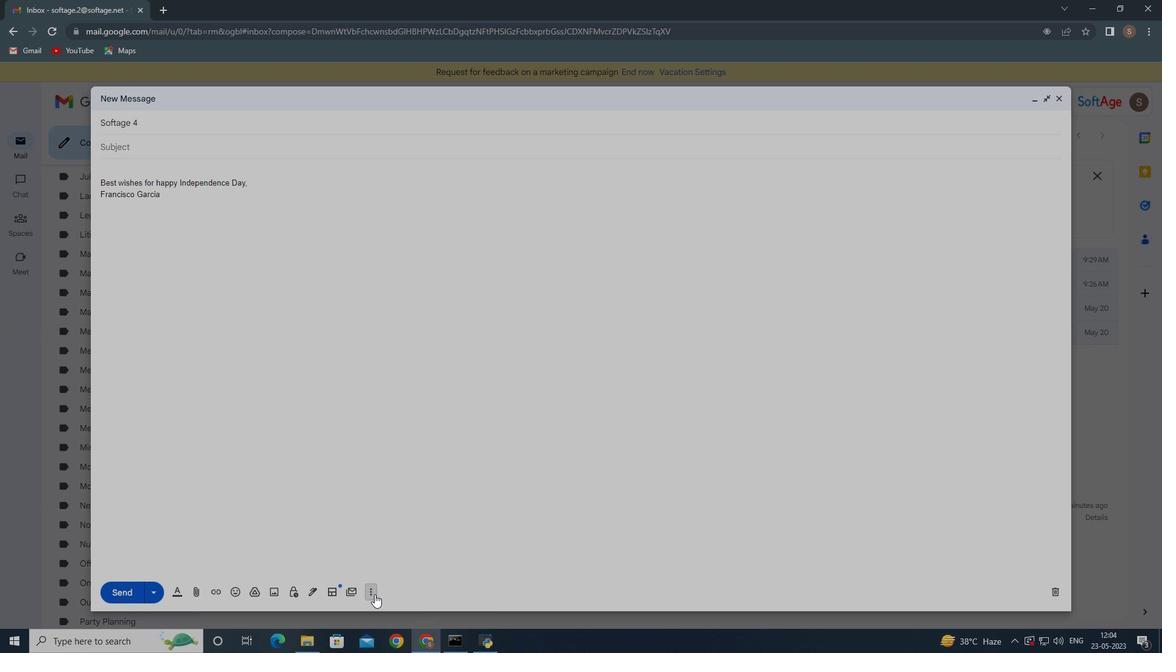 
Action: Mouse pressed left at (370, 594)
Screenshot: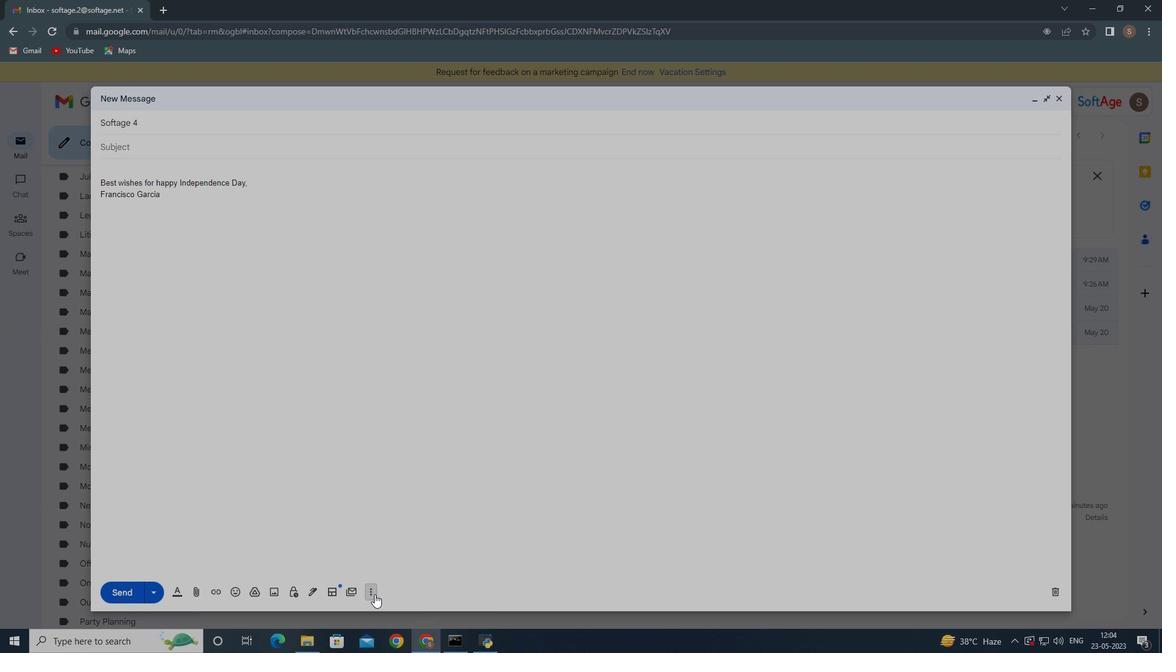 
Action: Mouse moved to (444, 481)
Screenshot: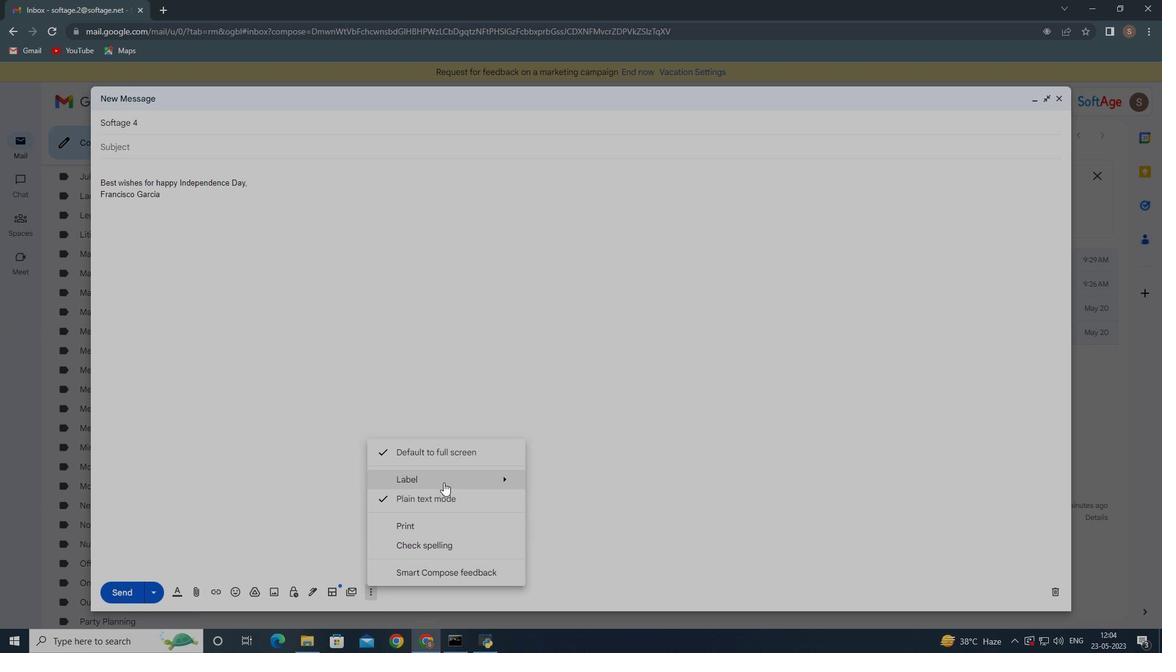 
Action: Mouse pressed left at (444, 481)
Screenshot: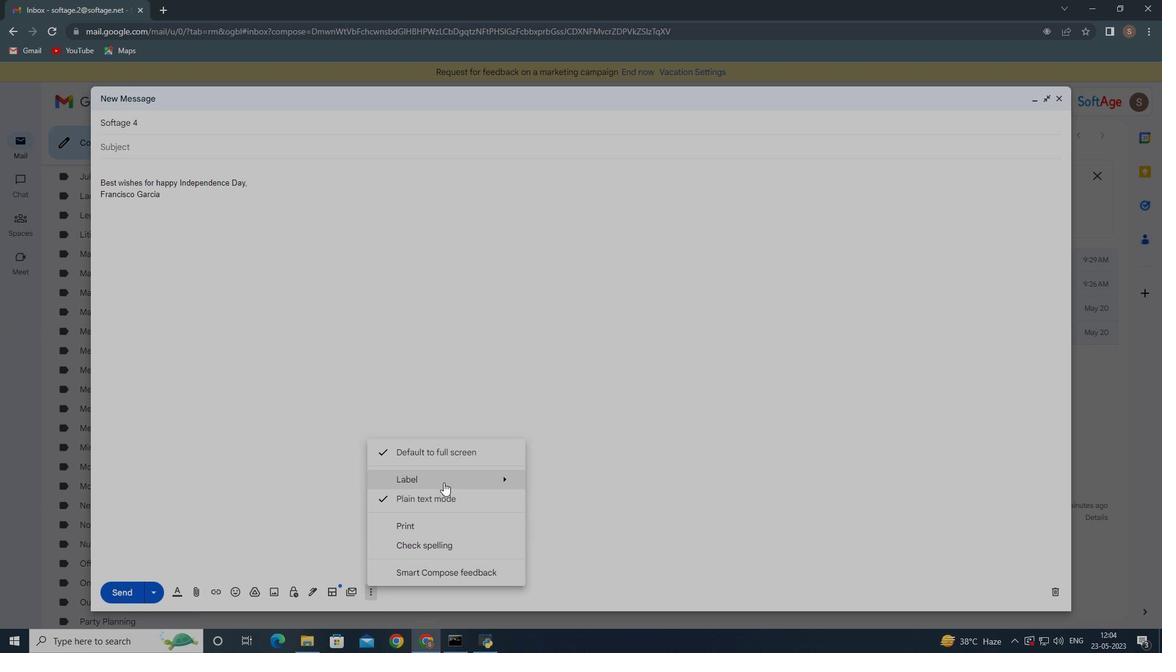 
Action: Mouse moved to (574, 247)
Screenshot: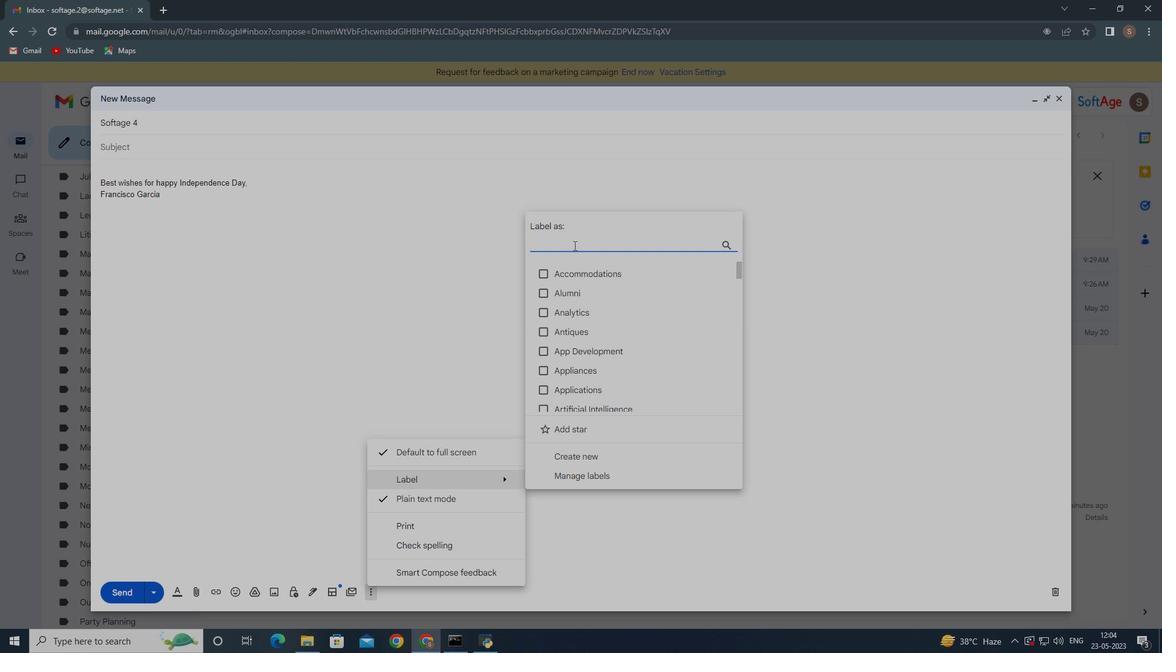 
Action: Key pressed t
Screenshot: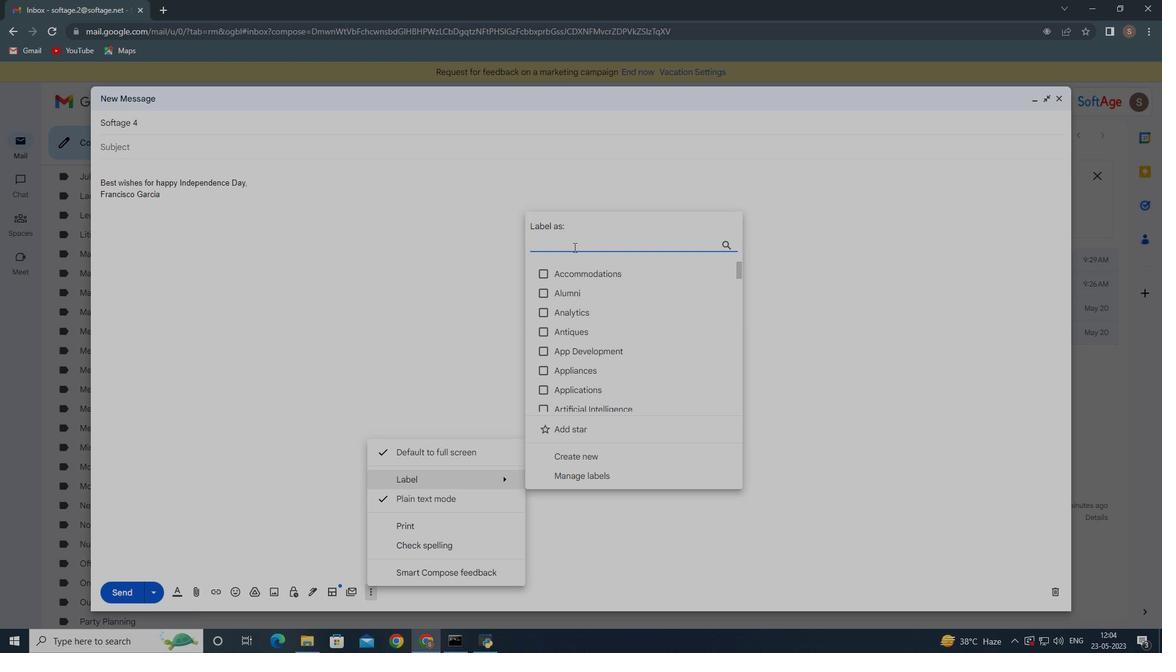 
Action: Mouse moved to (573, 250)
Screenshot: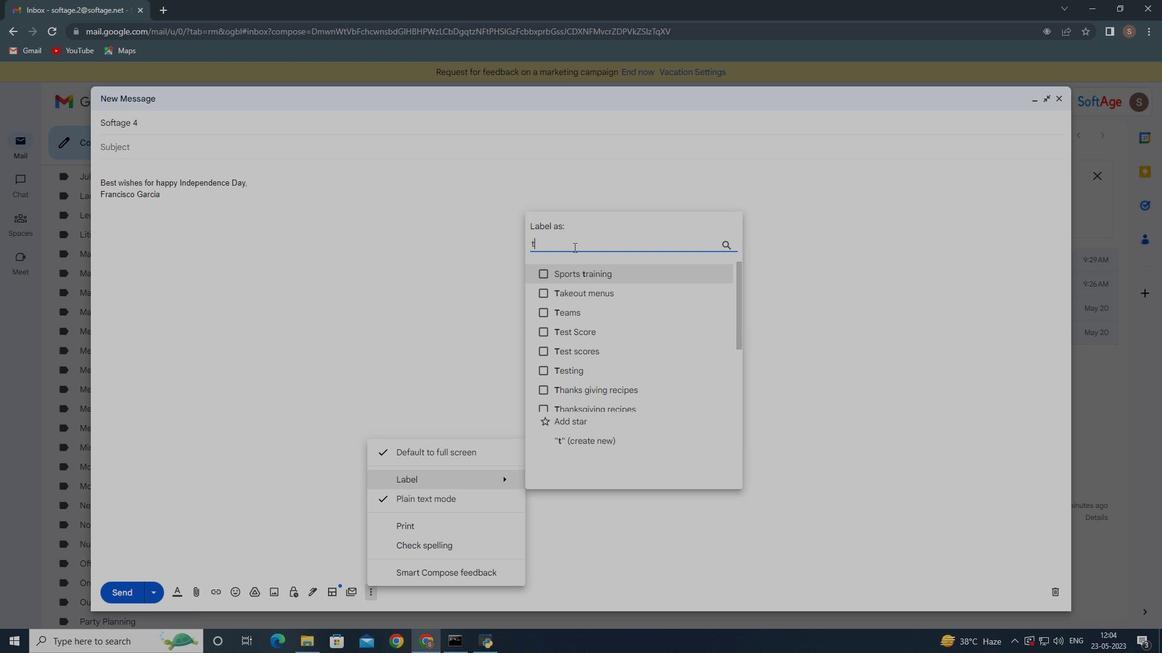 
Action: Key pressed r
Screenshot: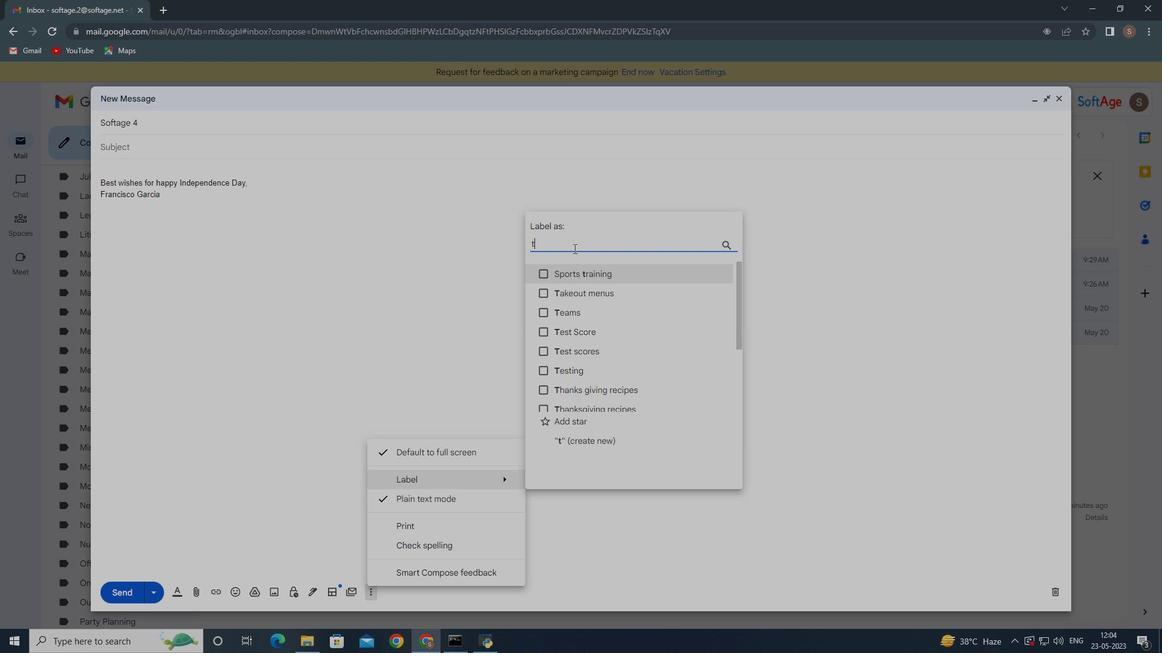 
Action: Mouse moved to (573, 251)
Screenshot: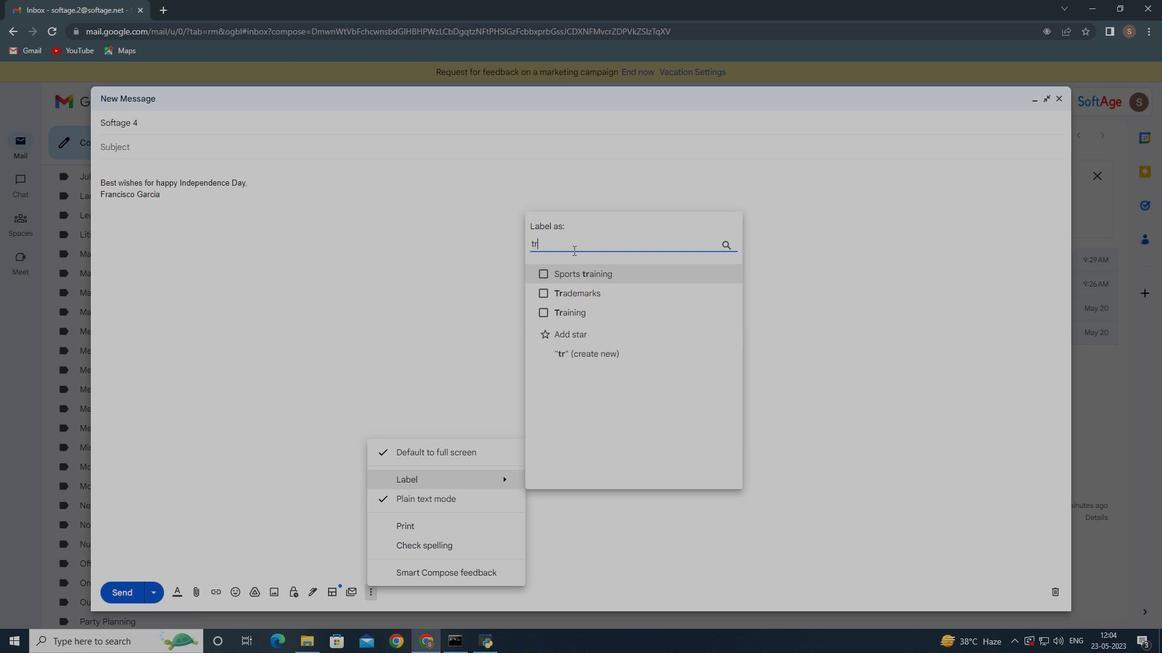 
Action: Key pressed a
Screenshot: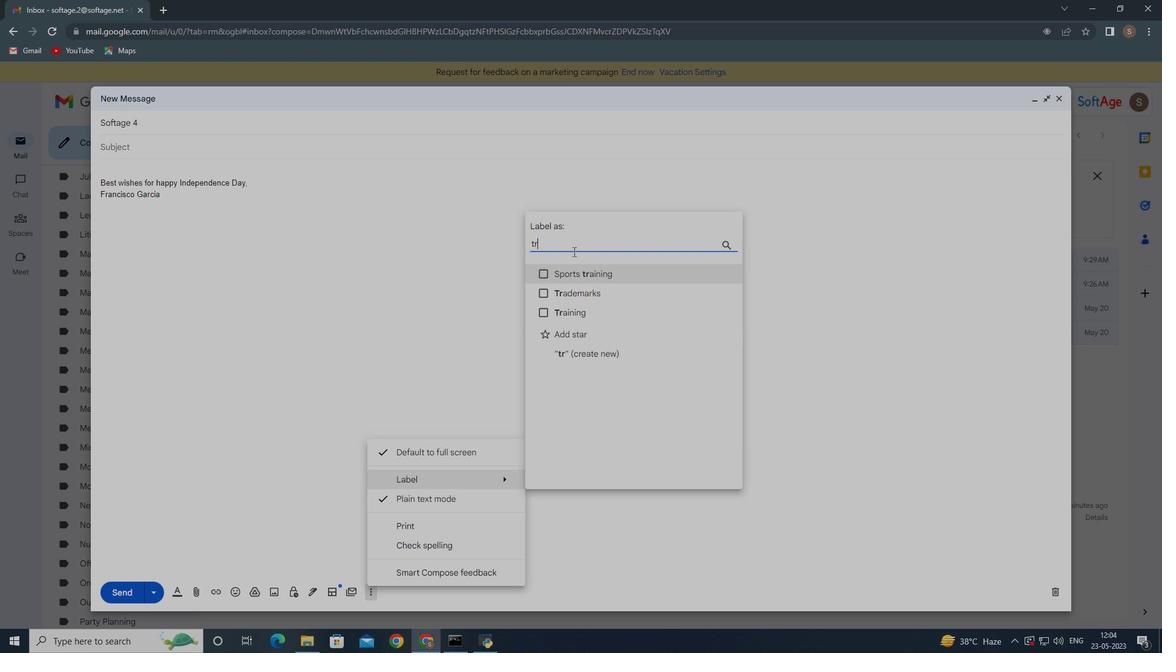 
Action: Mouse moved to (540, 314)
Screenshot: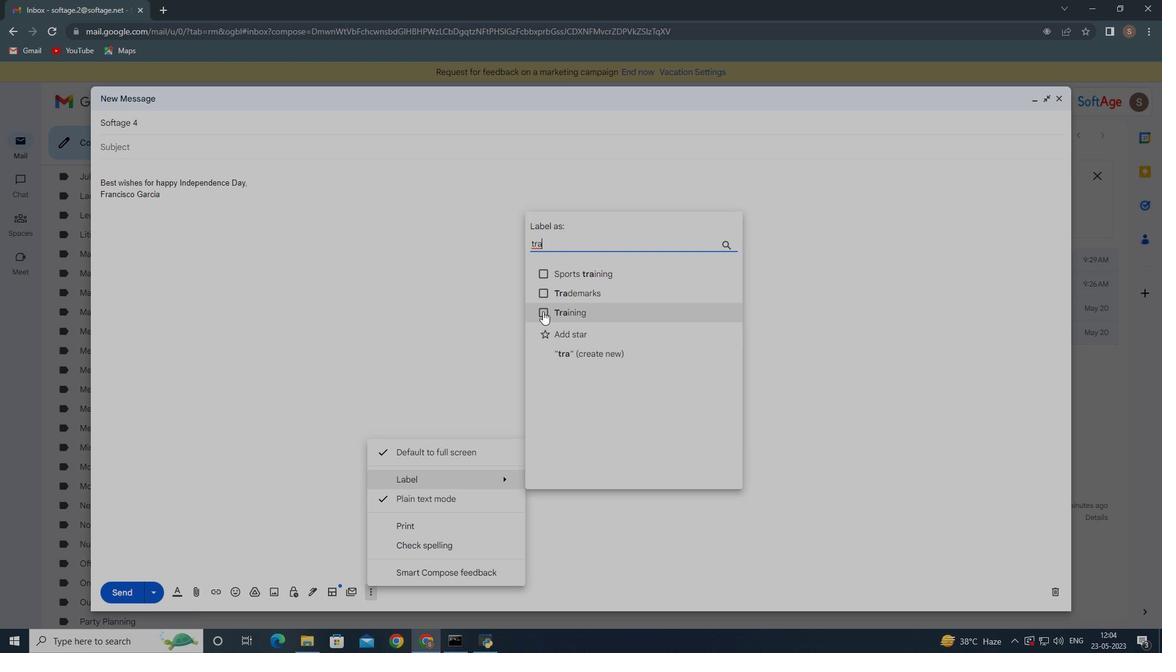 
Action: Mouse pressed left at (540, 314)
Screenshot: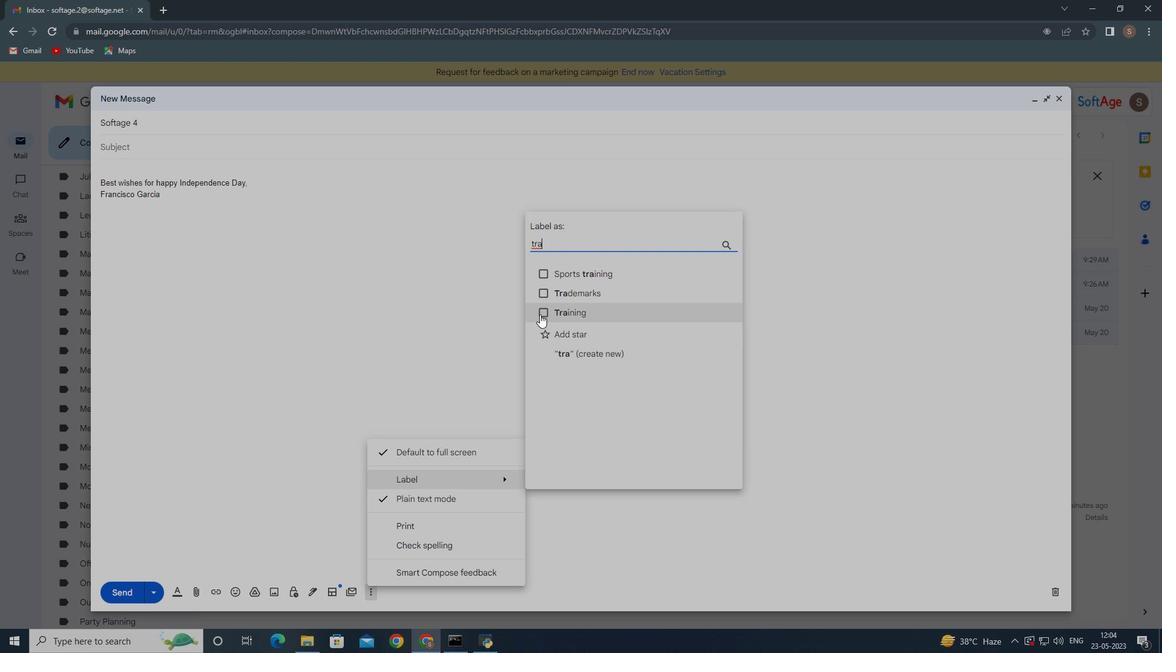 
Action: Mouse moved to (566, 354)
Screenshot: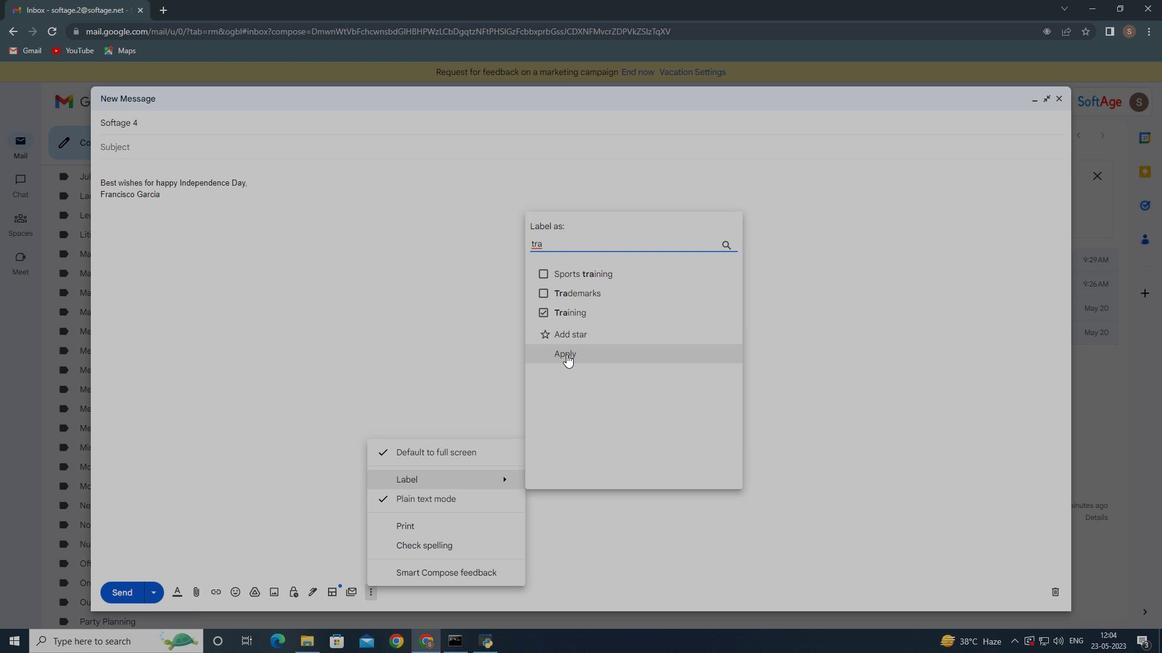
Action: Mouse pressed left at (566, 354)
Screenshot: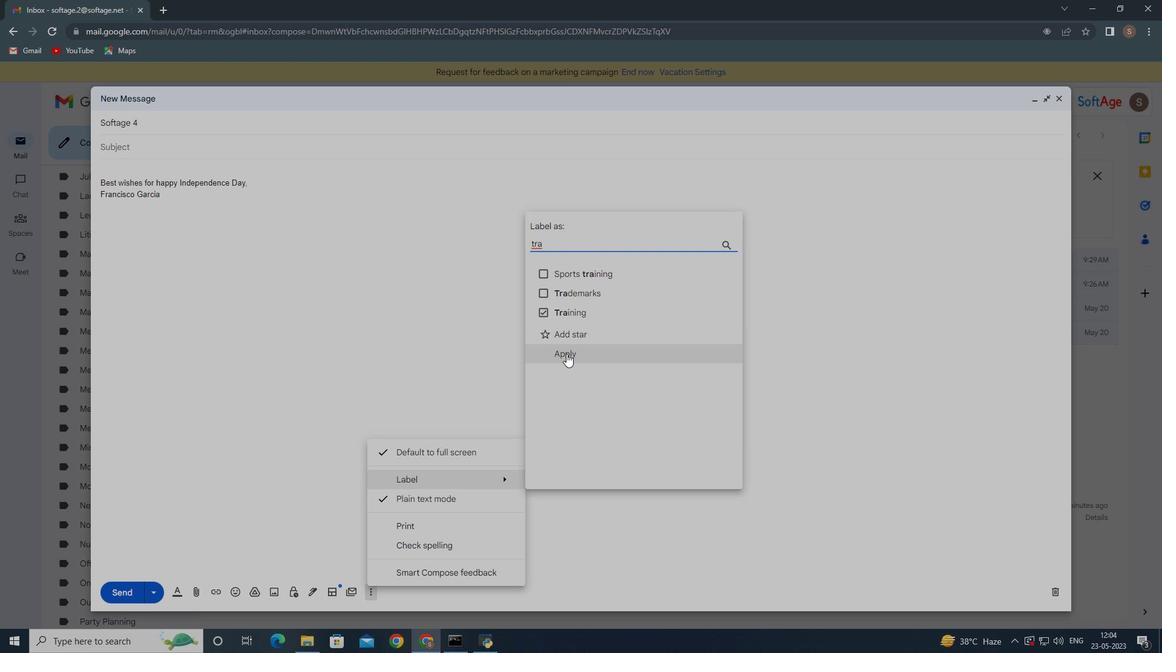 
Action: Mouse moved to (566, 359)
Screenshot: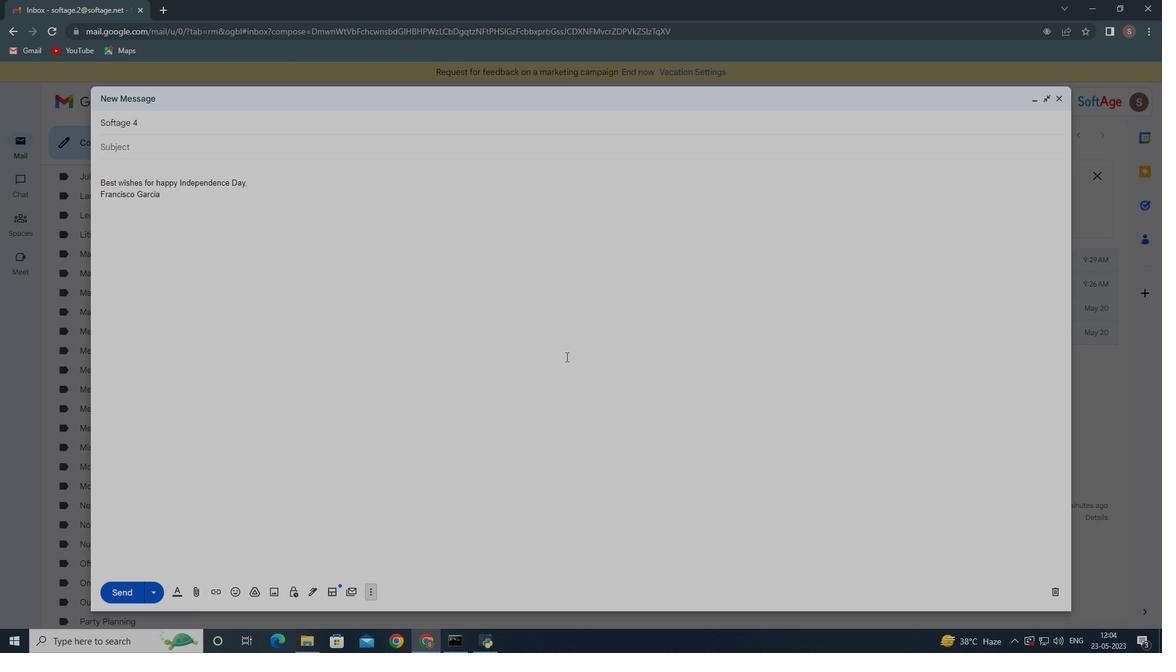 
